 Task: Search one way flight ticket for 3 adults, 3 children in premium economy from Harrisburg: Harrisburg International Airport to Rockford: Chicago Rockford International Airport(was Northwest Chicagoland Regional Airport At Rockford) on 5-1-2023. Choice of flights is Delta. Number of bags: 1 carry on bag. Price is upto 74000. Outbound departure time preference is 11:00.
Action: Mouse moved to (219, 406)
Screenshot: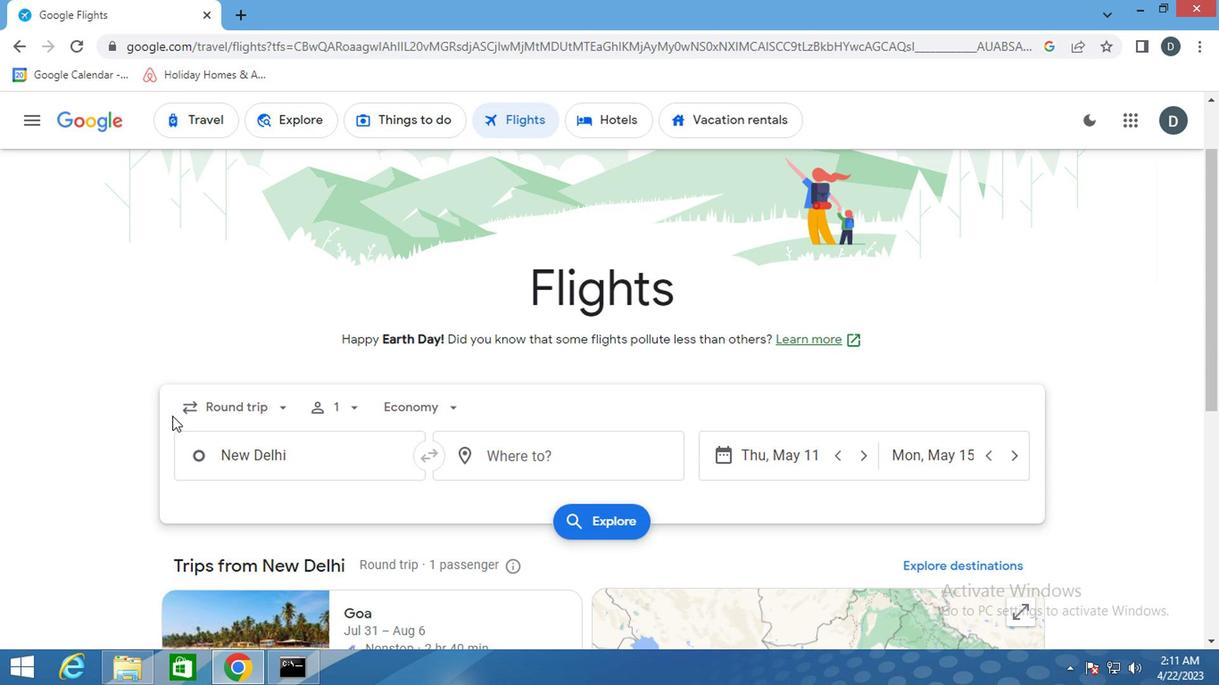 
Action: Mouse pressed left at (219, 406)
Screenshot: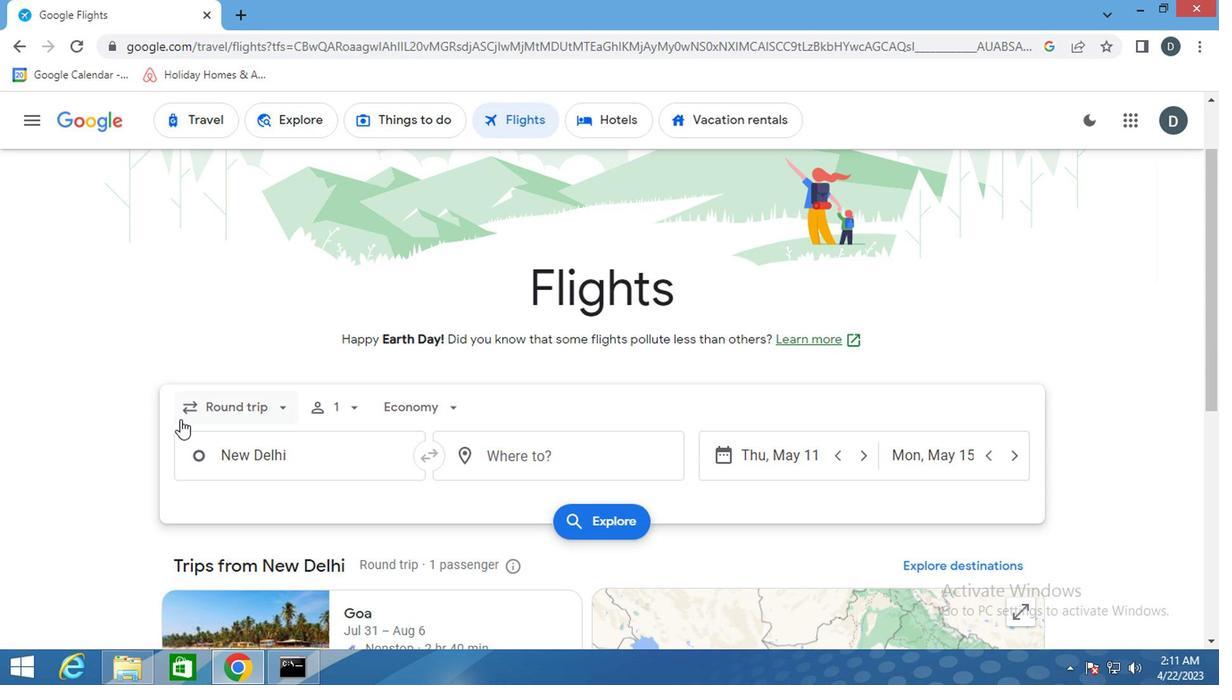 
Action: Mouse moved to (249, 487)
Screenshot: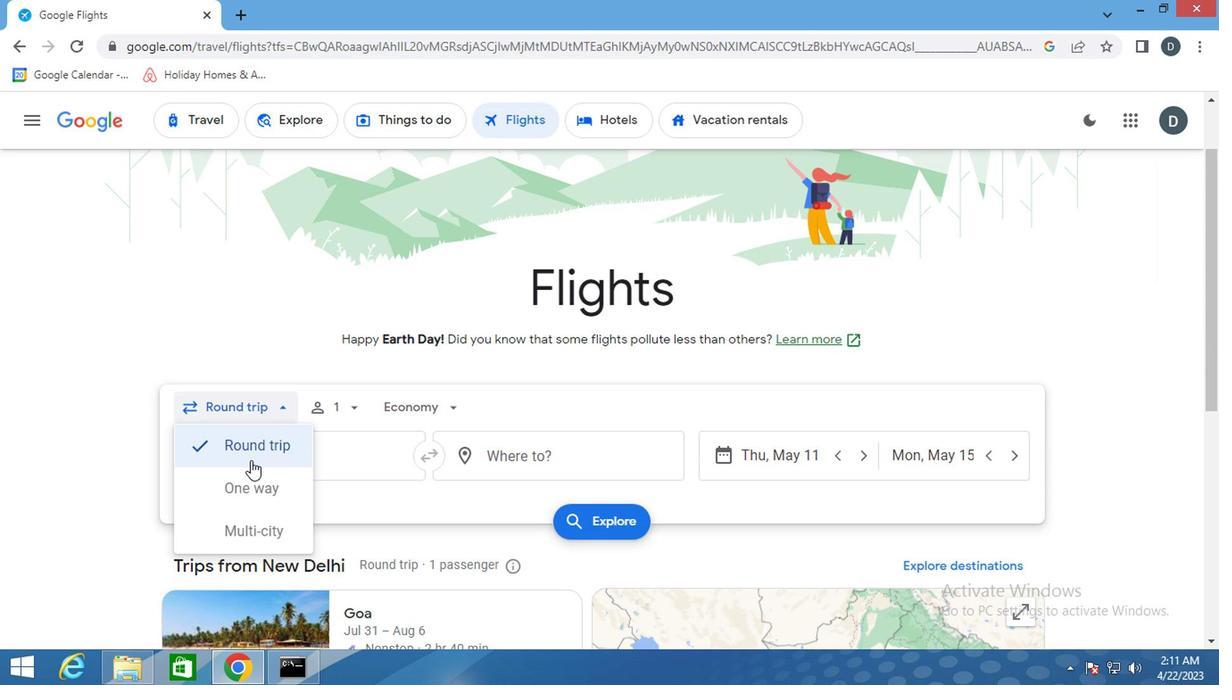 
Action: Mouse pressed left at (249, 487)
Screenshot: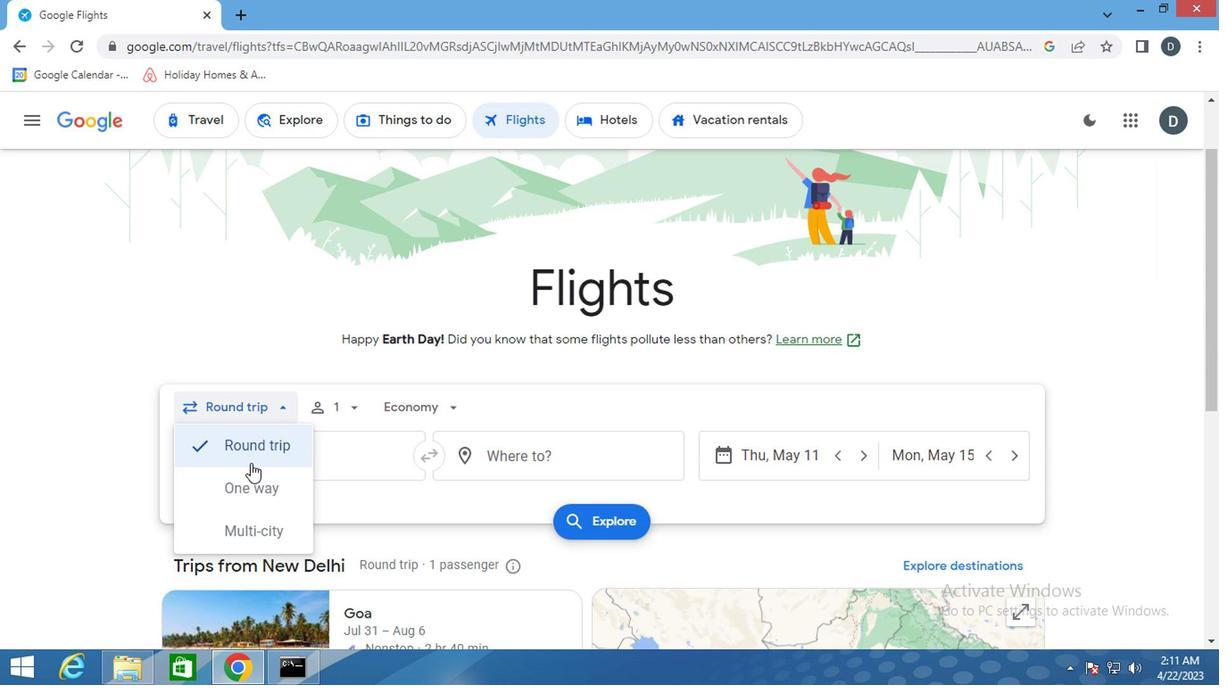 
Action: Mouse moved to (340, 408)
Screenshot: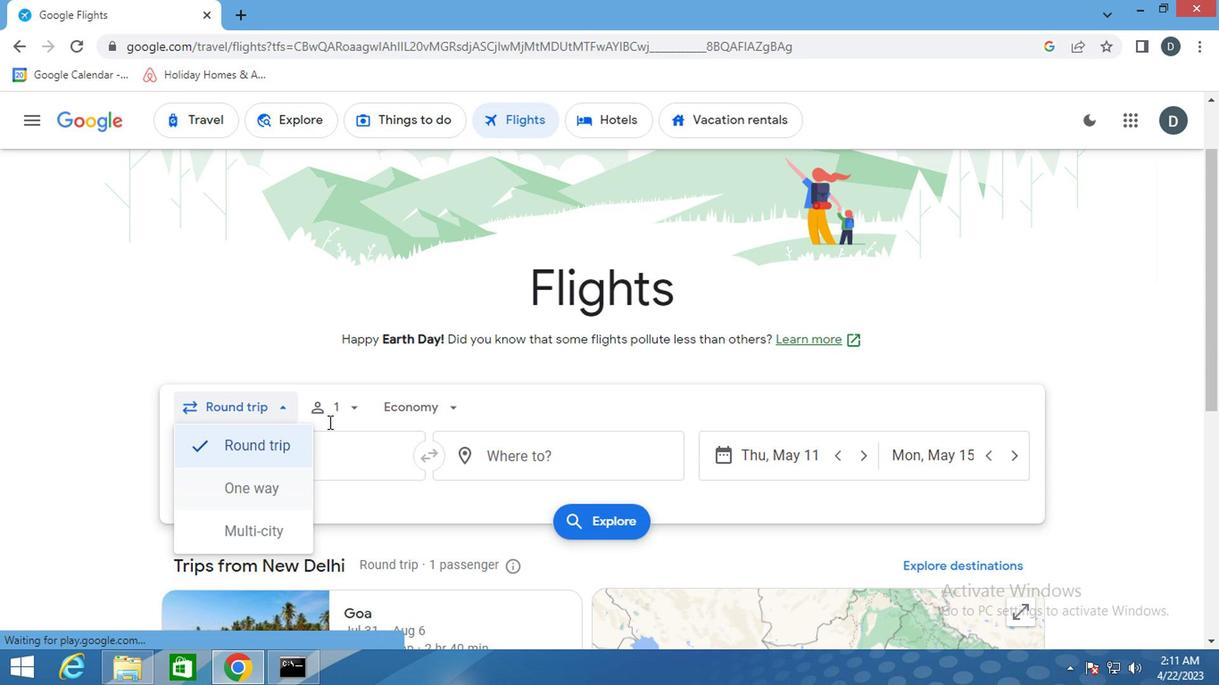 
Action: Mouse pressed left at (340, 408)
Screenshot: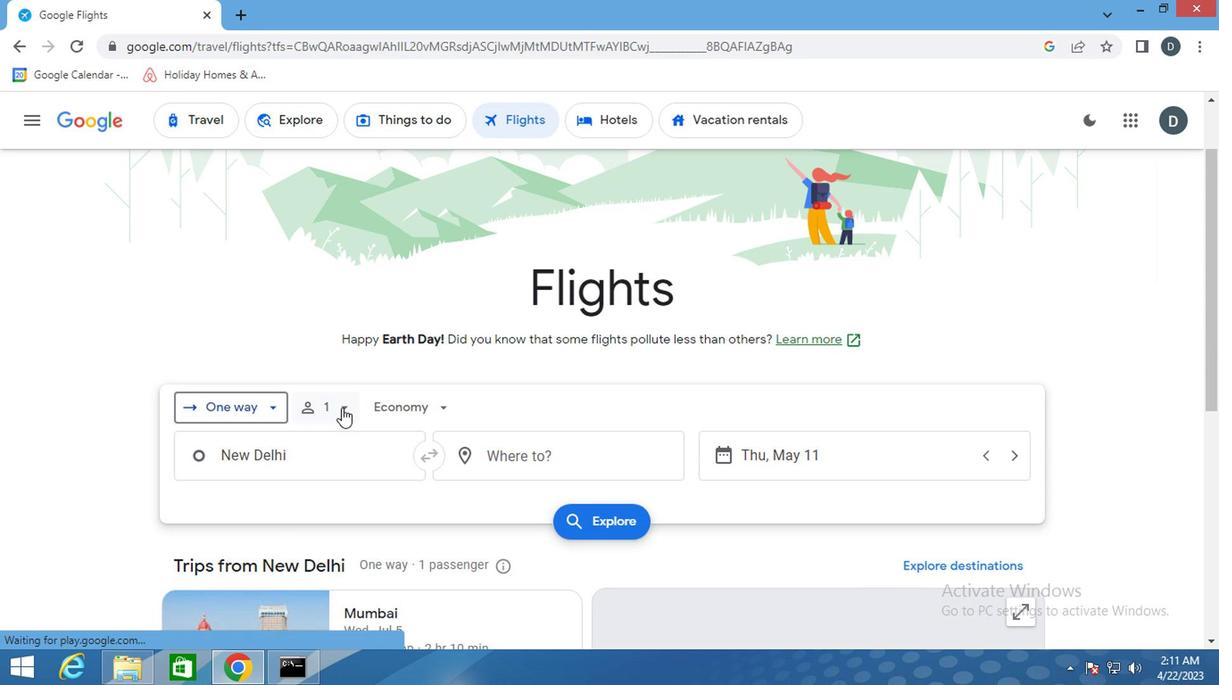 
Action: Mouse moved to (478, 451)
Screenshot: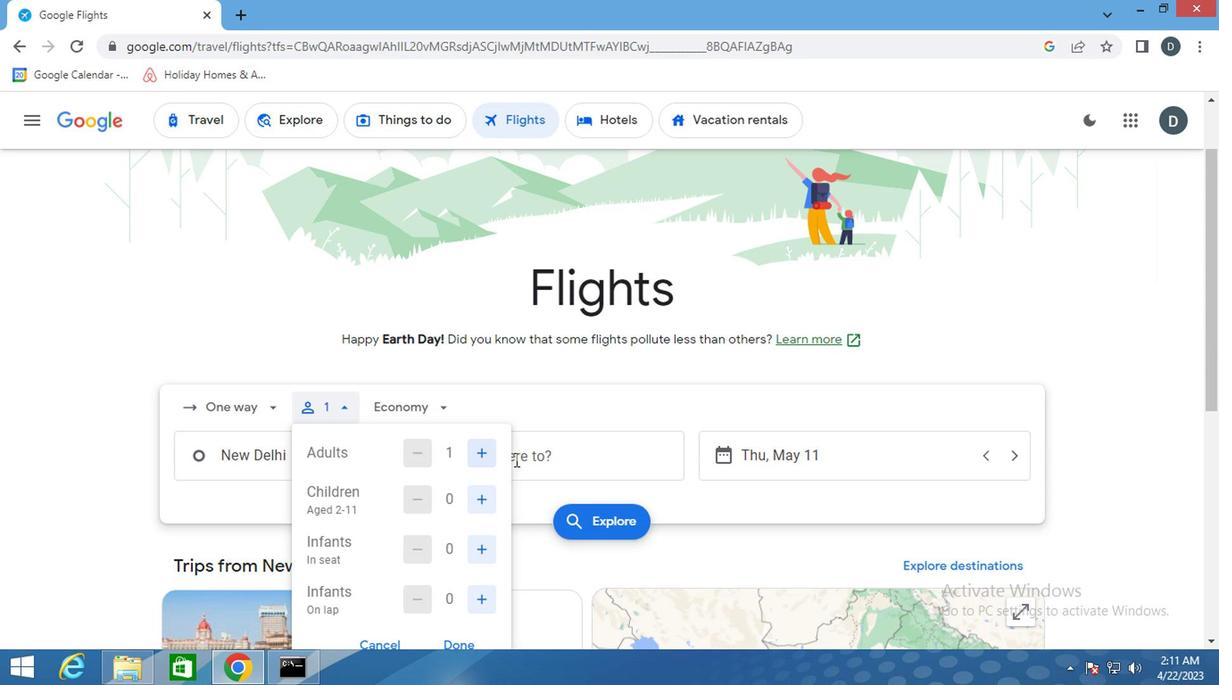
Action: Mouse pressed left at (478, 451)
Screenshot: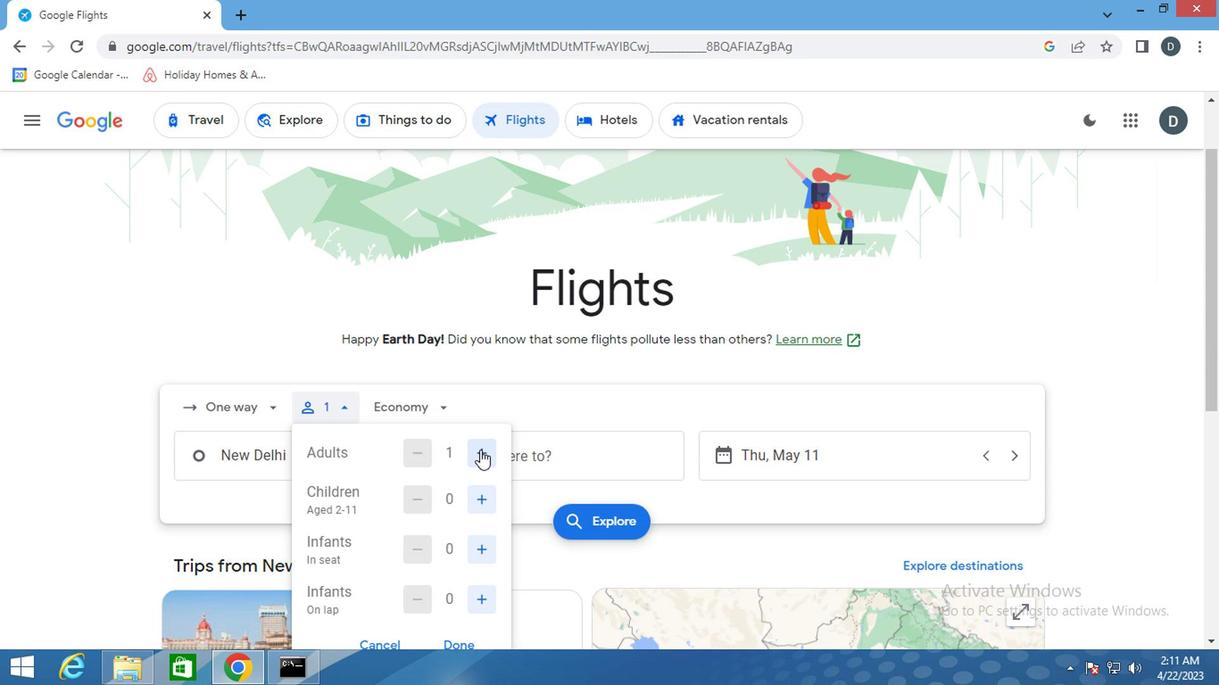 
Action: Mouse pressed left at (478, 451)
Screenshot: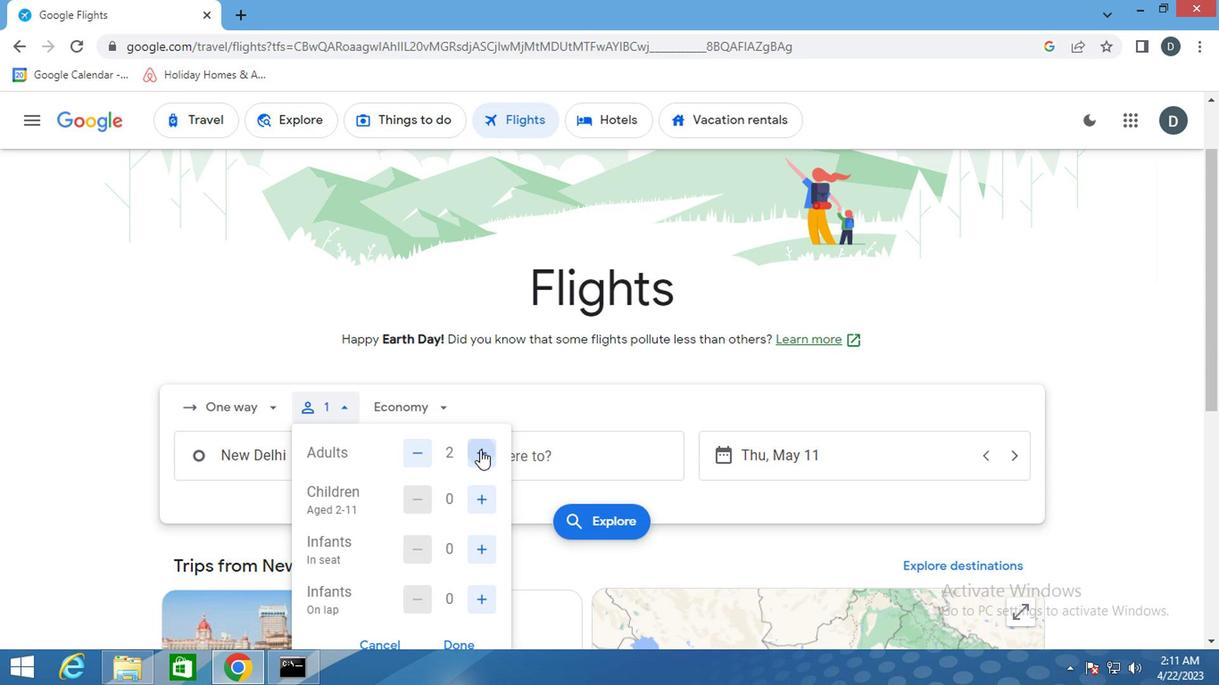 
Action: Mouse moved to (474, 501)
Screenshot: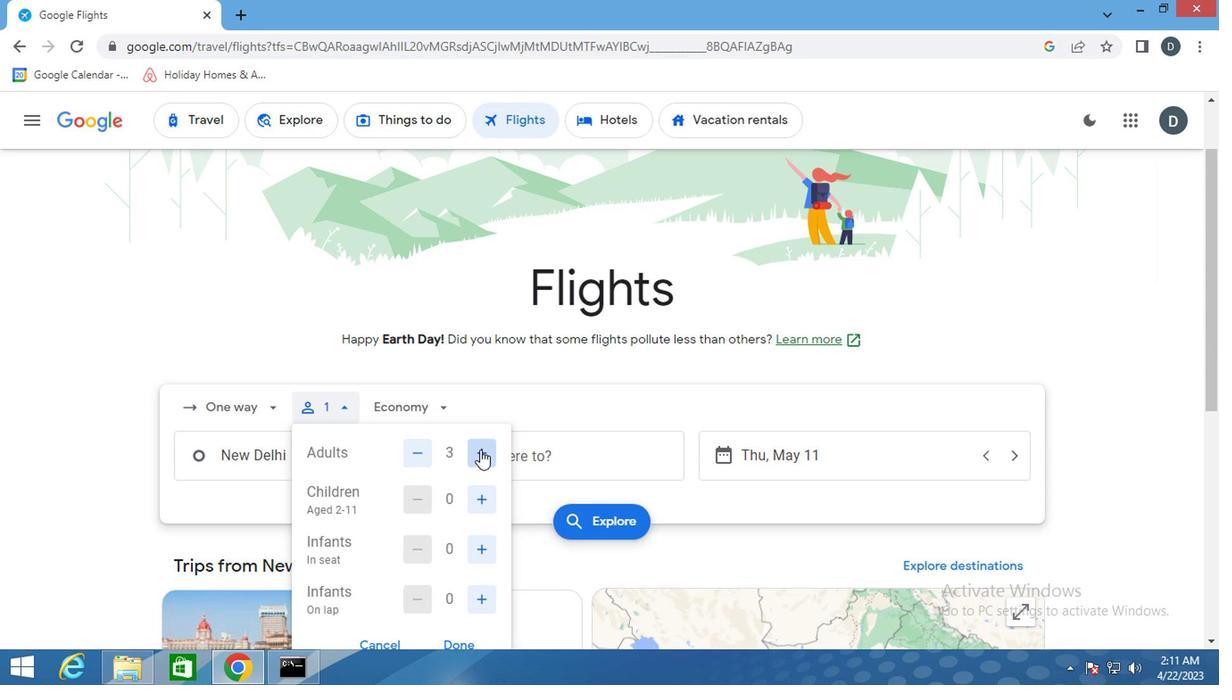 
Action: Mouse pressed left at (474, 501)
Screenshot: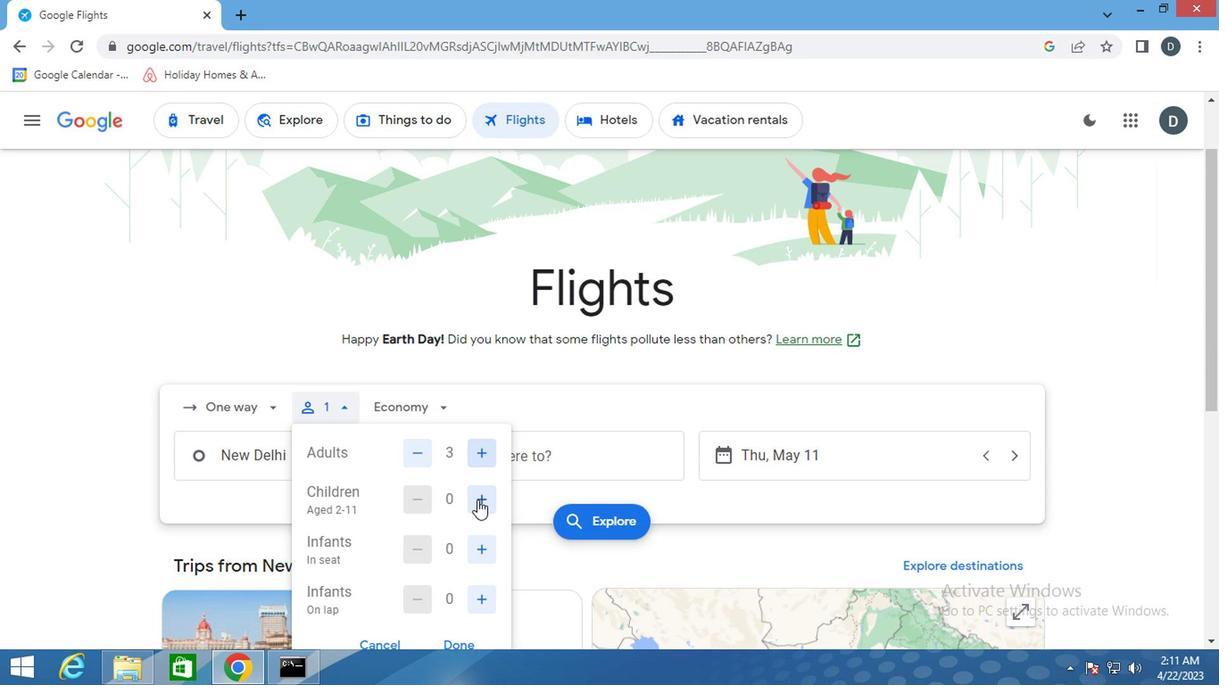 
Action: Mouse pressed left at (474, 501)
Screenshot: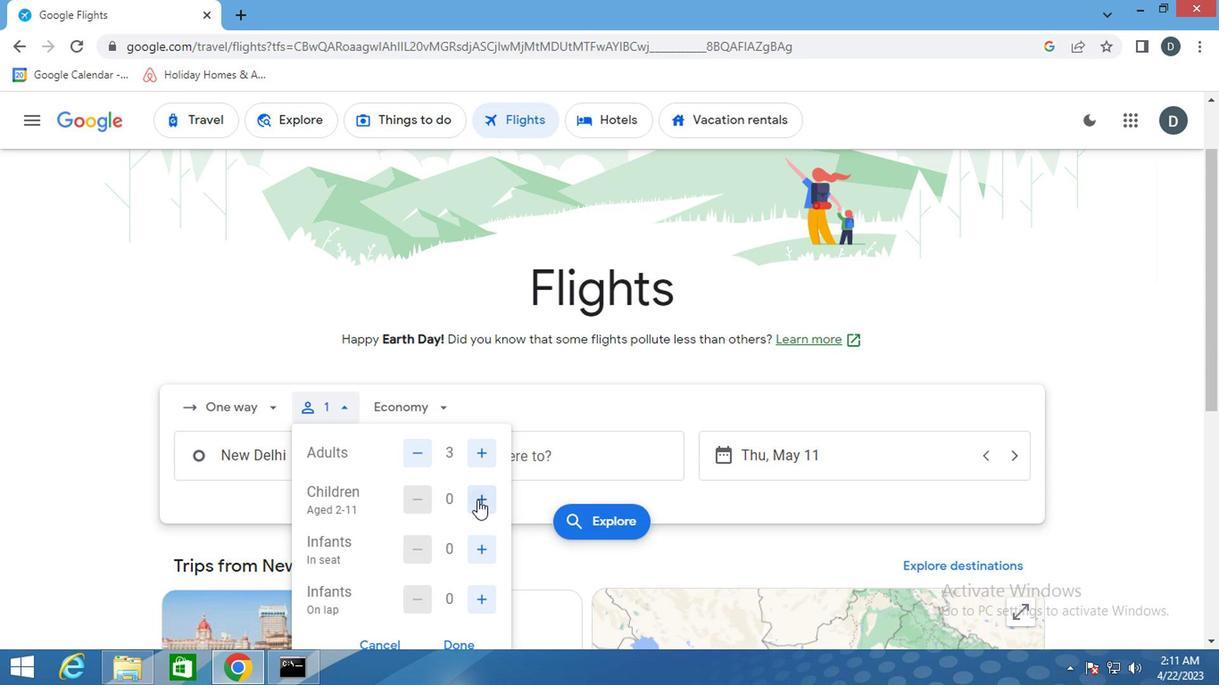 
Action: Mouse pressed left at (474, 501)
Screenshot: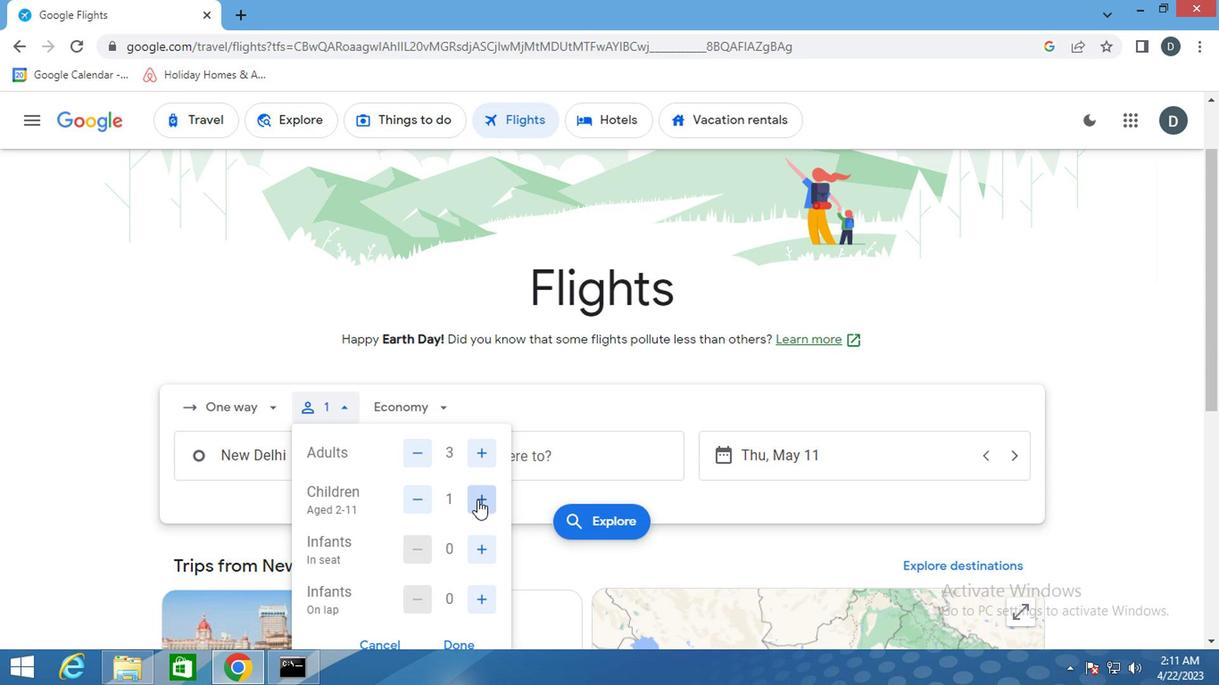 
Action: Mouse moved to (445, 643)
Screenshot: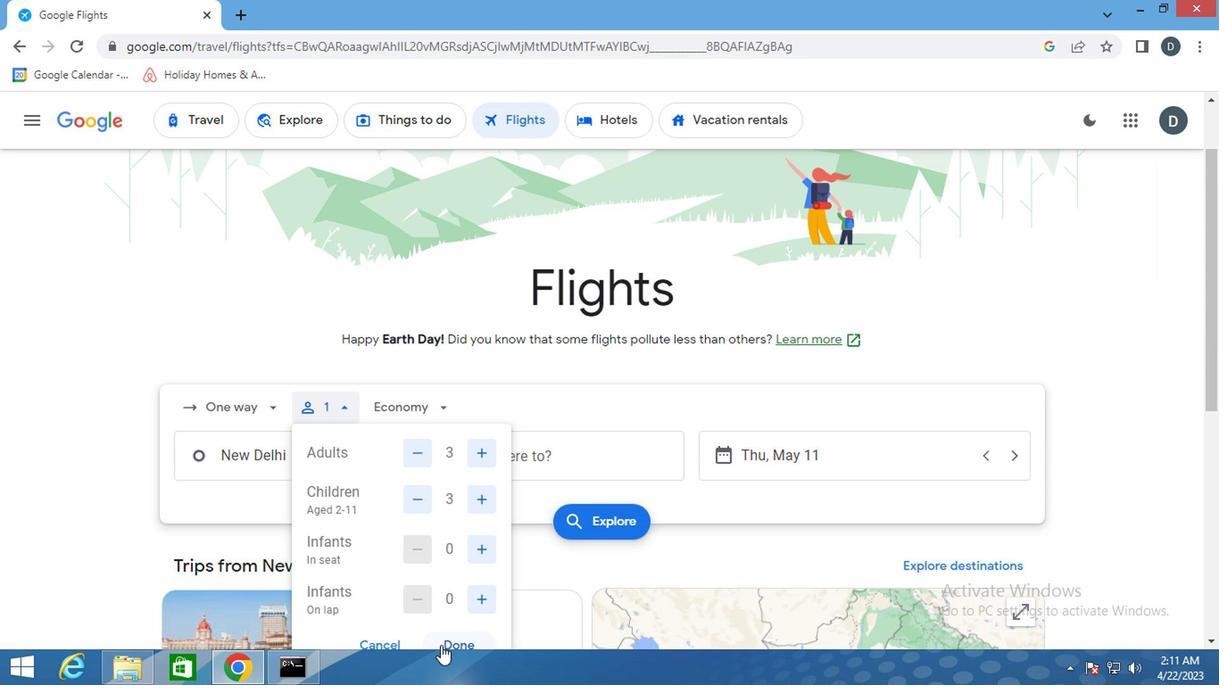
Action: Mouse pressed left at (445, 643)
Screenshot: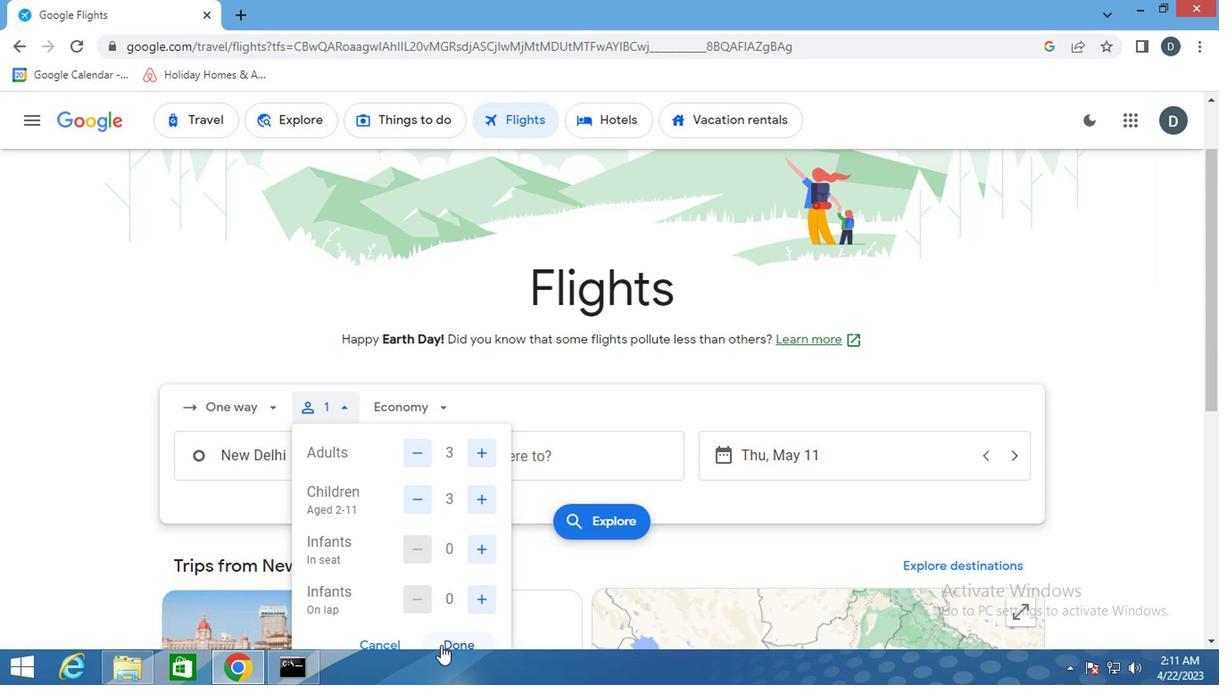 
Action: Mouse moved to (414, 413)
Screenshot: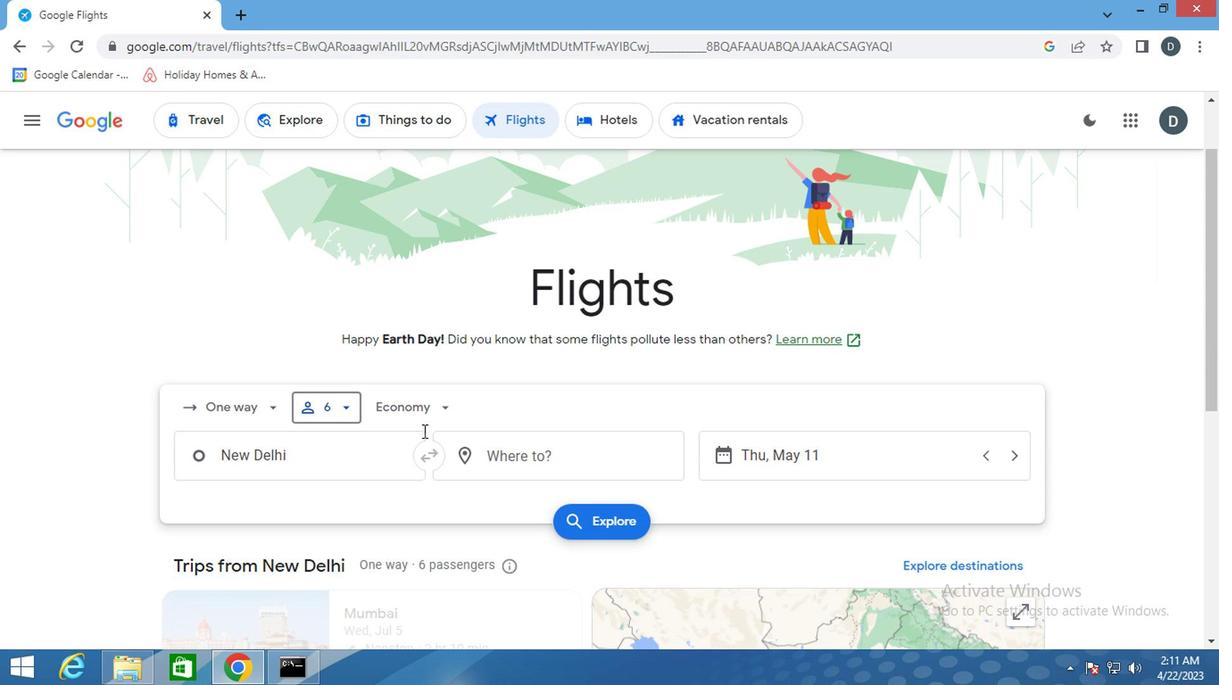
Action: Mouse pressed left at (414, 413)
Screenshot: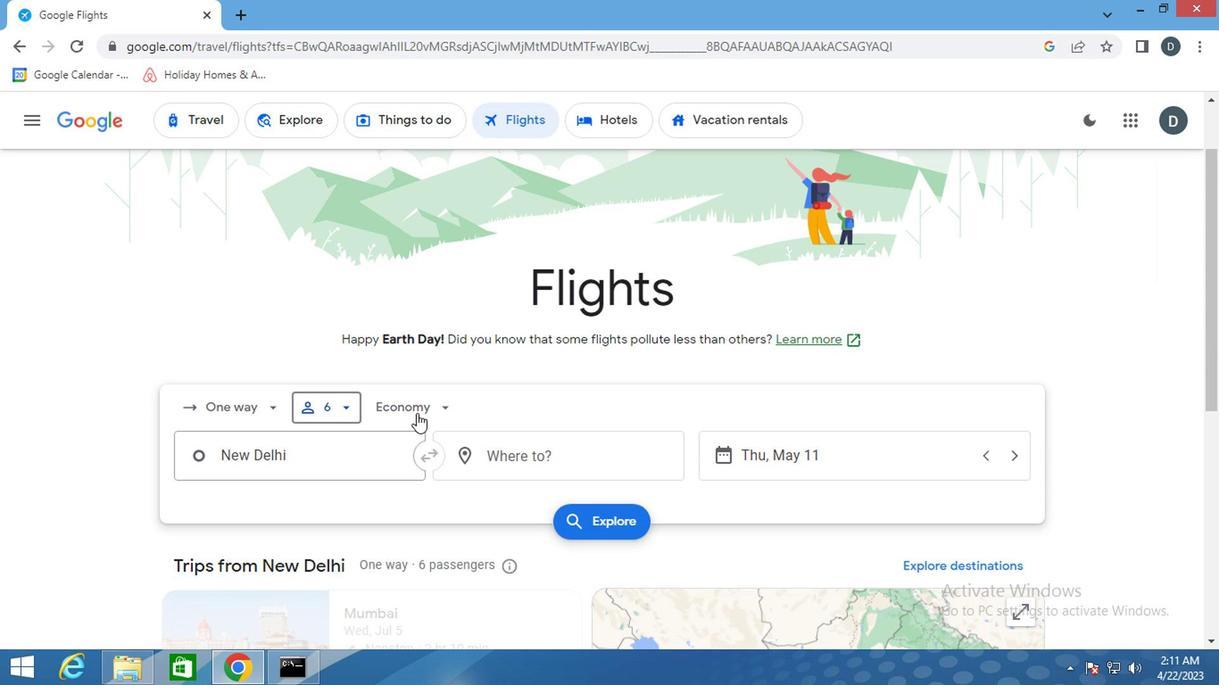 
Action: Mouse moved to (478, 492)
Screenshot: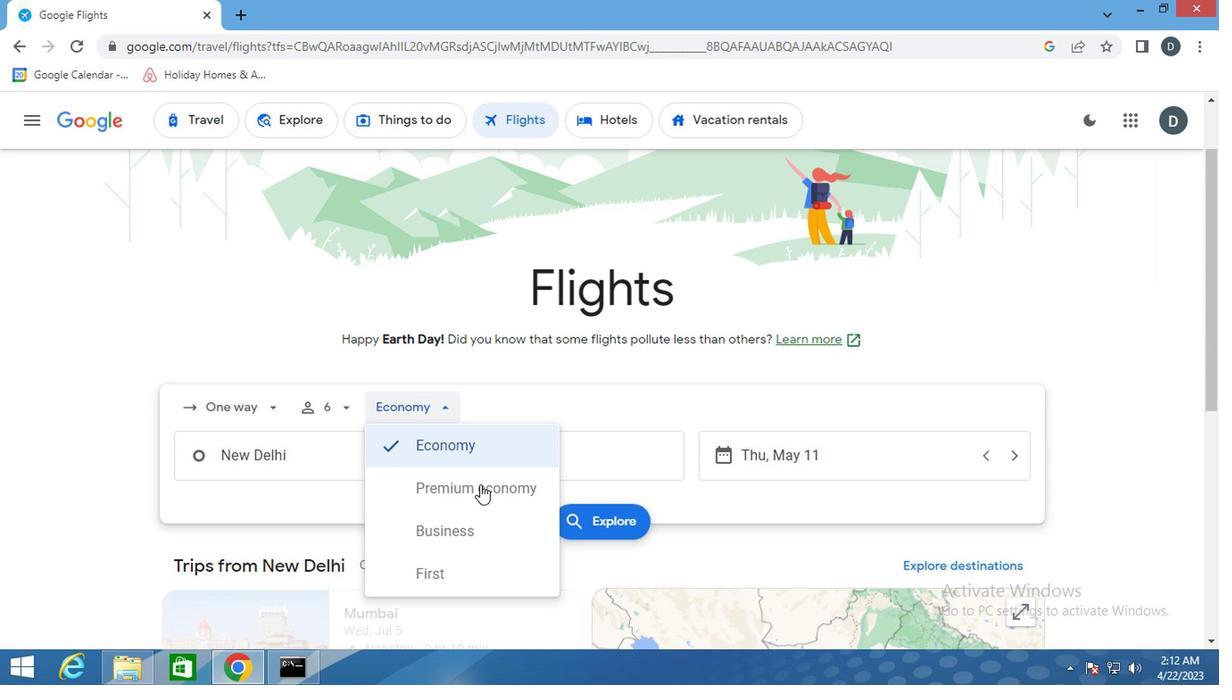 
Action: Mouse pressed left at (478, 492)
Screenshot: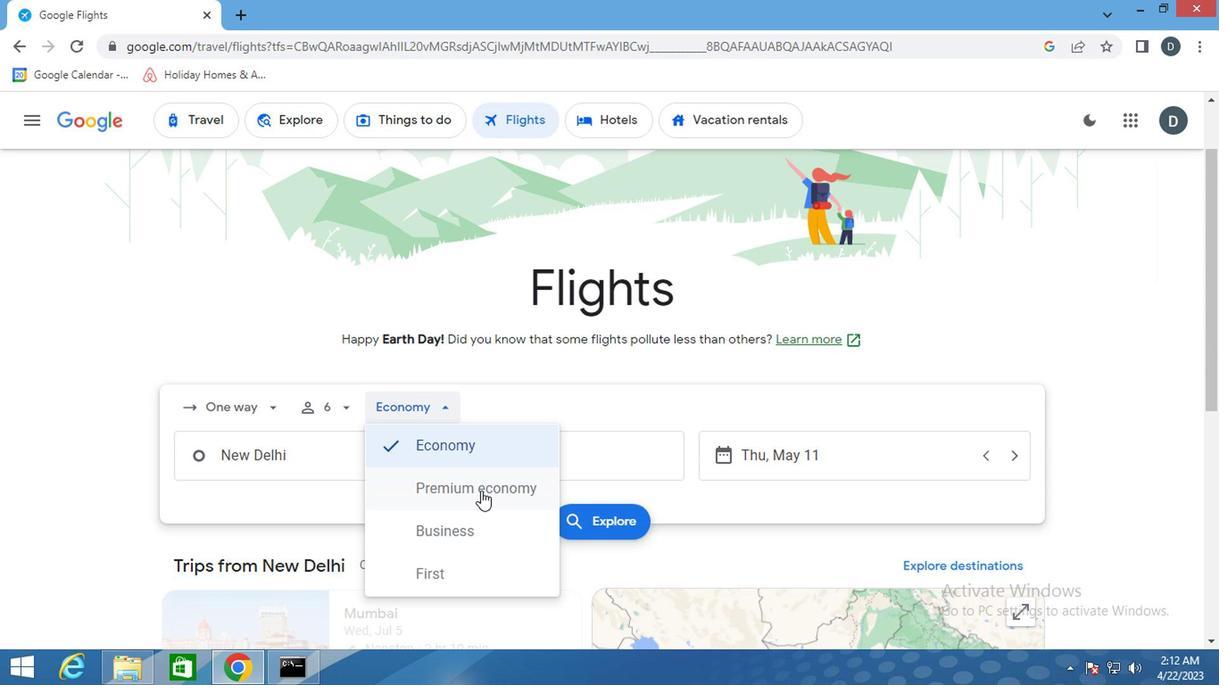 
Action: Mouse moved to (325, 470)
Screenshot: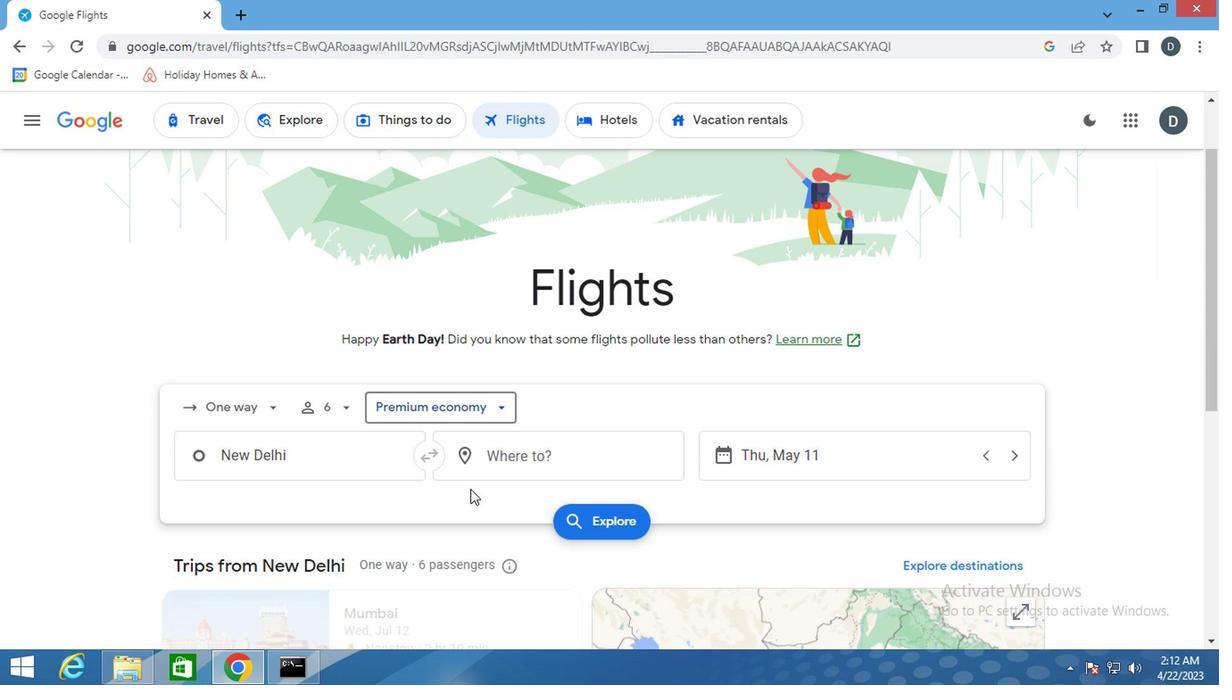 
Action: Mouse pressed left at (325, 470)
Screenshot: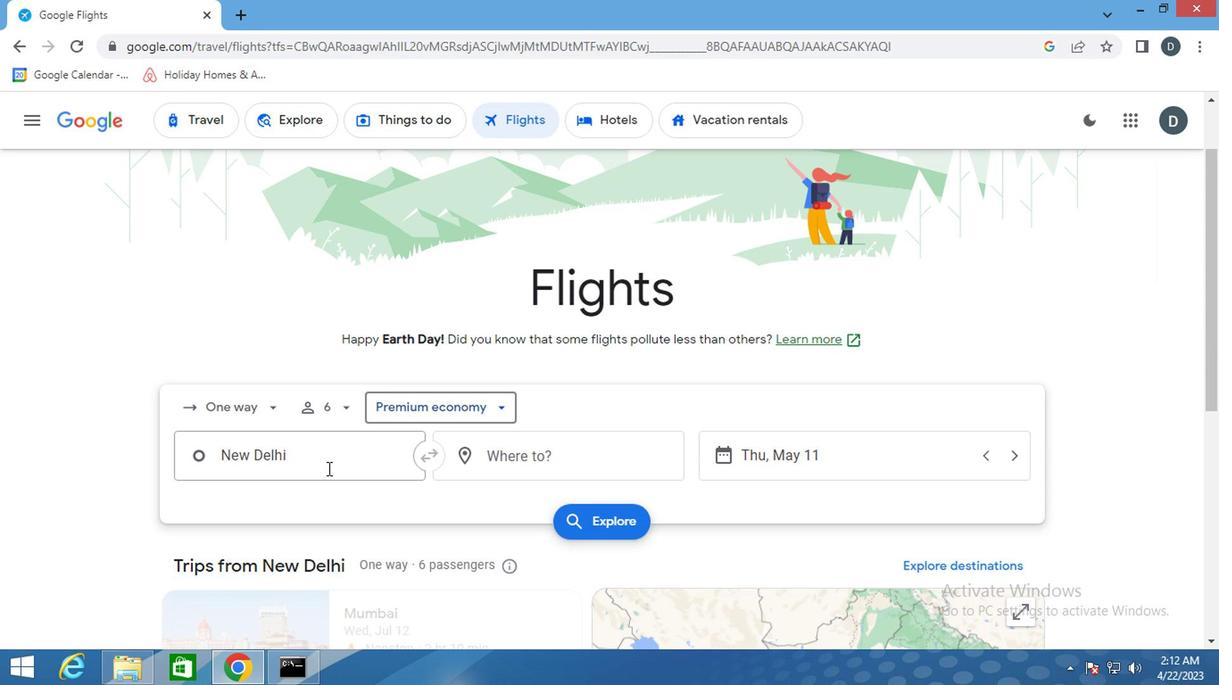 
Action: Mouse moved to (325, 470)
Screenshot: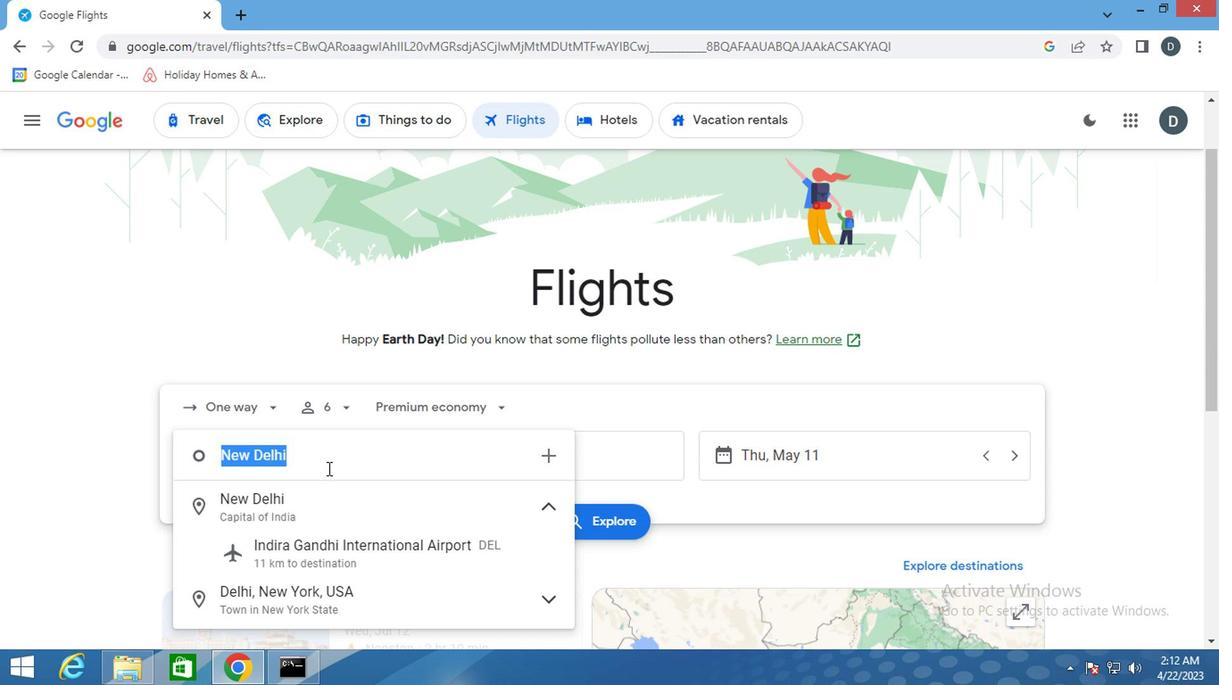 
Action: Key pressed <Key.shift>HARRISBURG
Screenshot: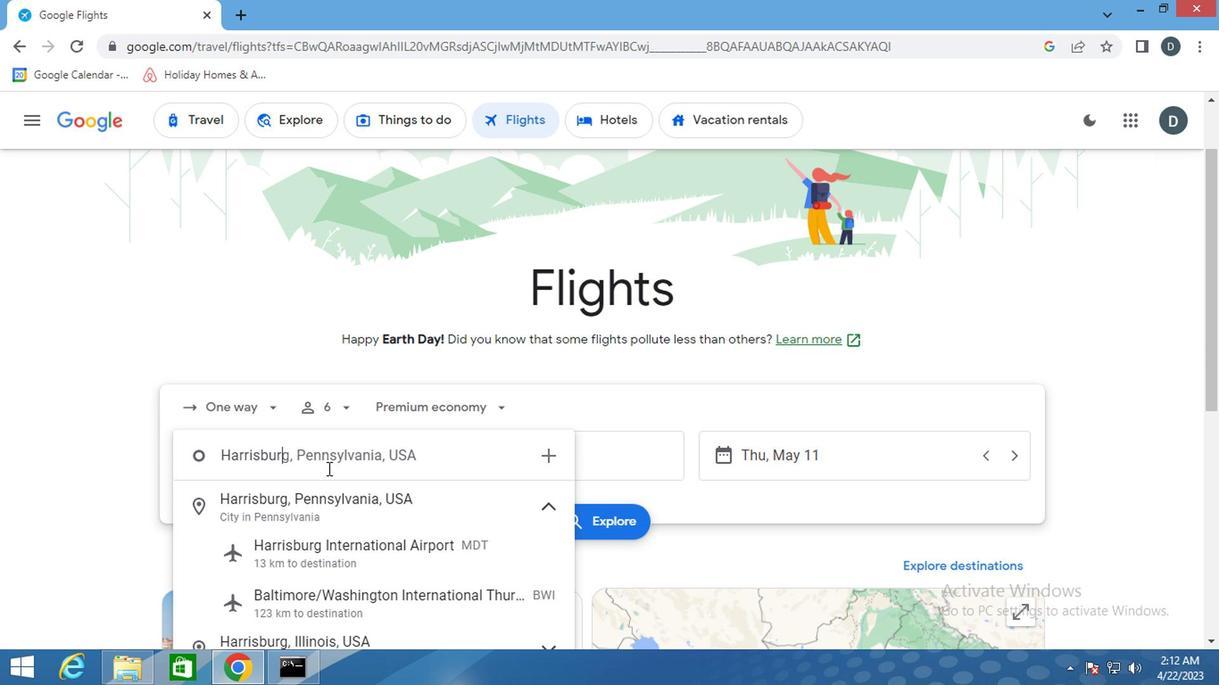 
Action: Mouse moved to (356, 554)
Screenshot: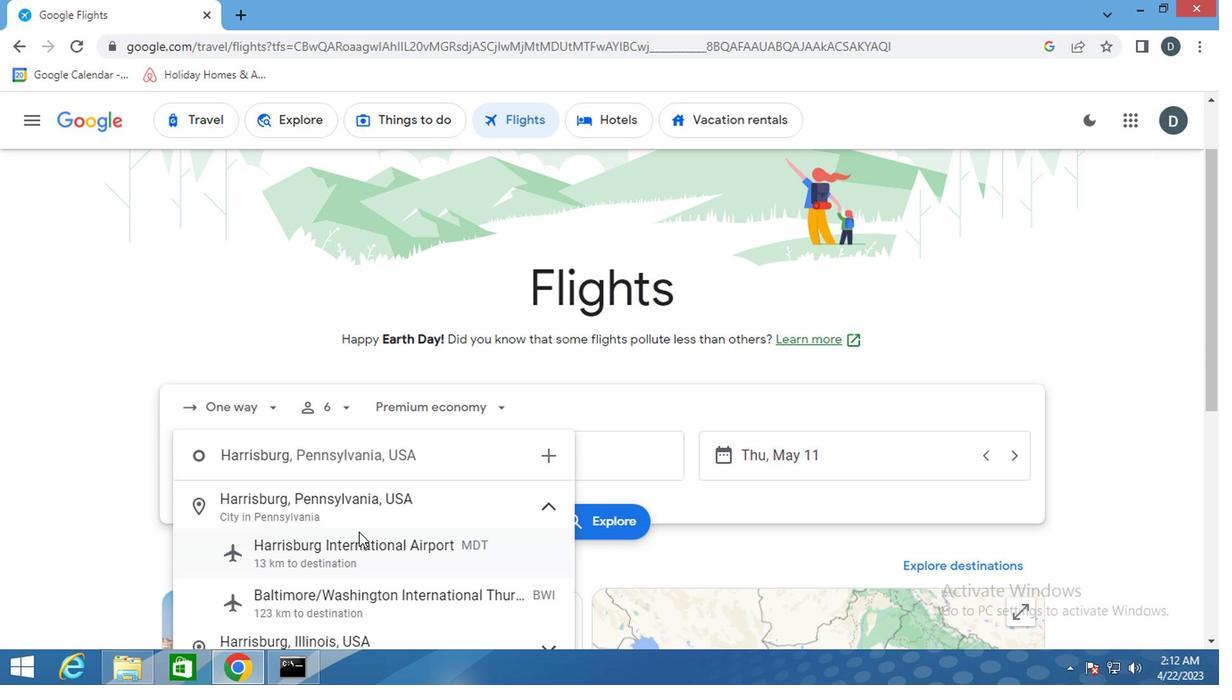 
Action: Mouse pressed left at (356, 554)
Screenshot: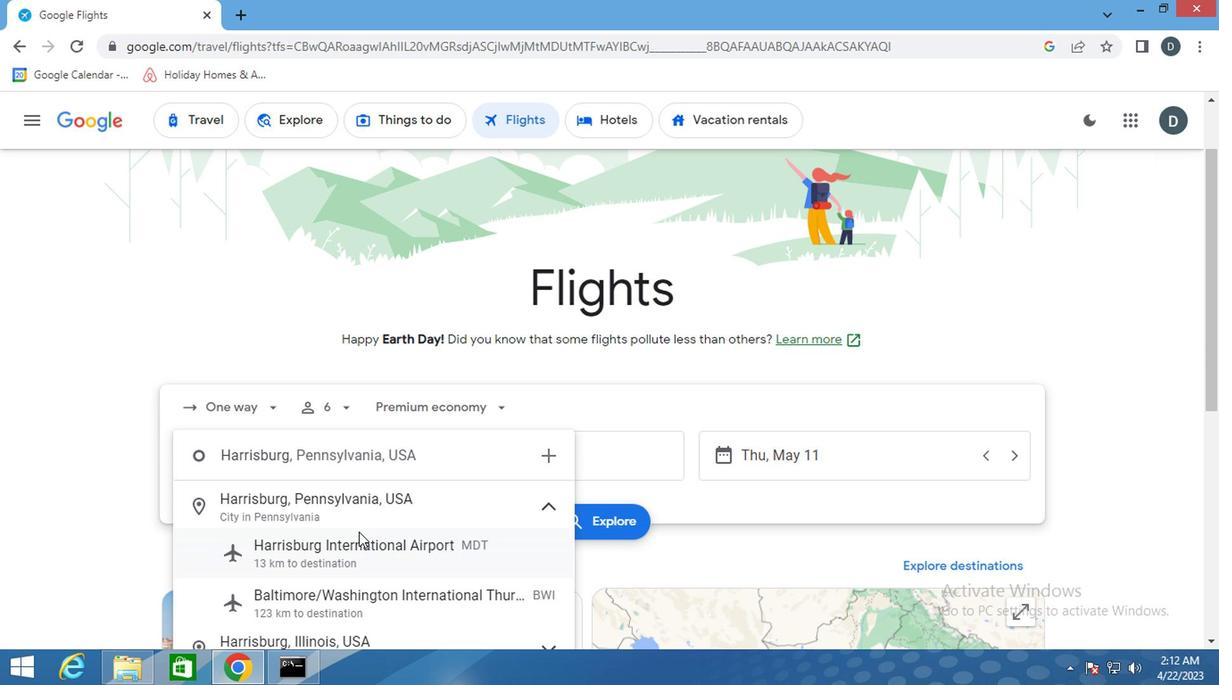 
Action: Mouse moved to (535, 468)
Screenshot: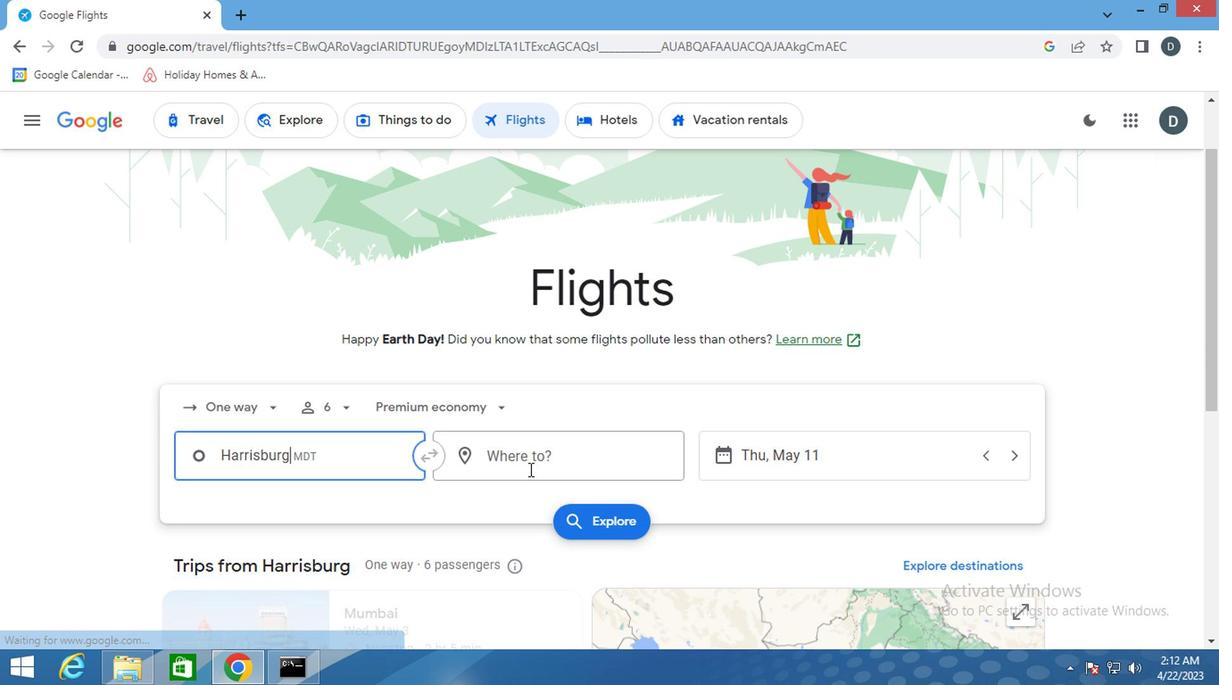 
Action: Mouse pressed left at (535, 468)
Screenshot: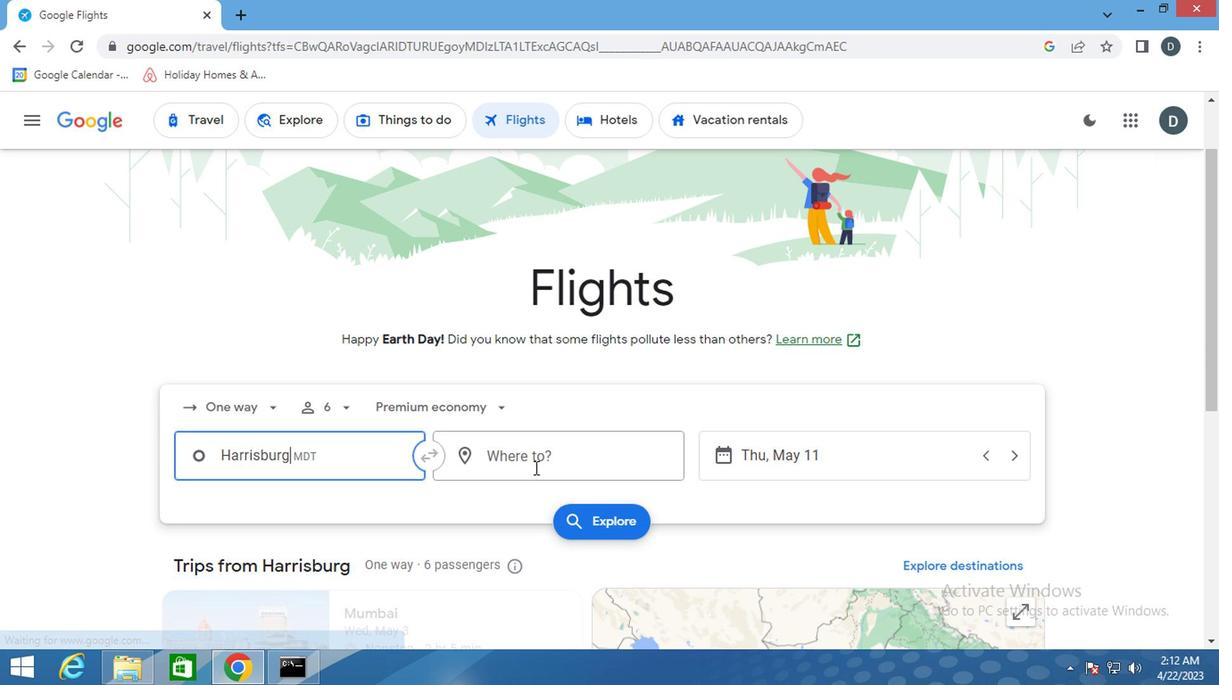 
Action: Key pressed <Key.shift>ROCKFORD
Screenshot: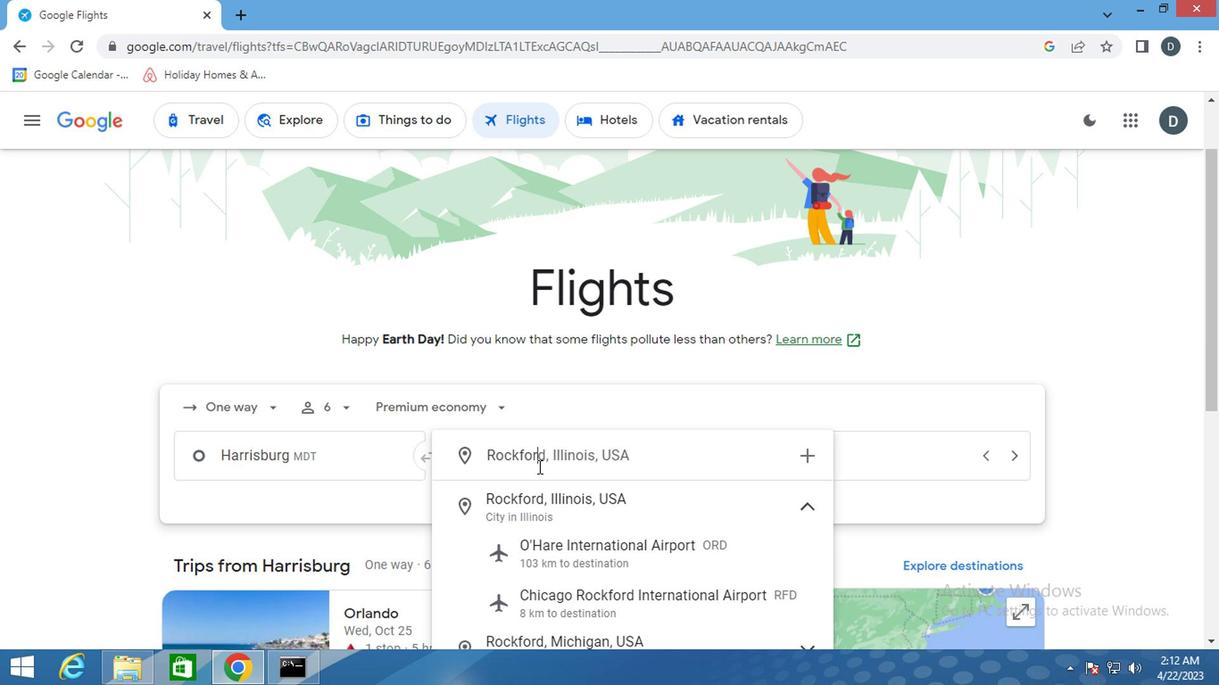 
Action: Mouse moved to (600, 598)
Screenshot: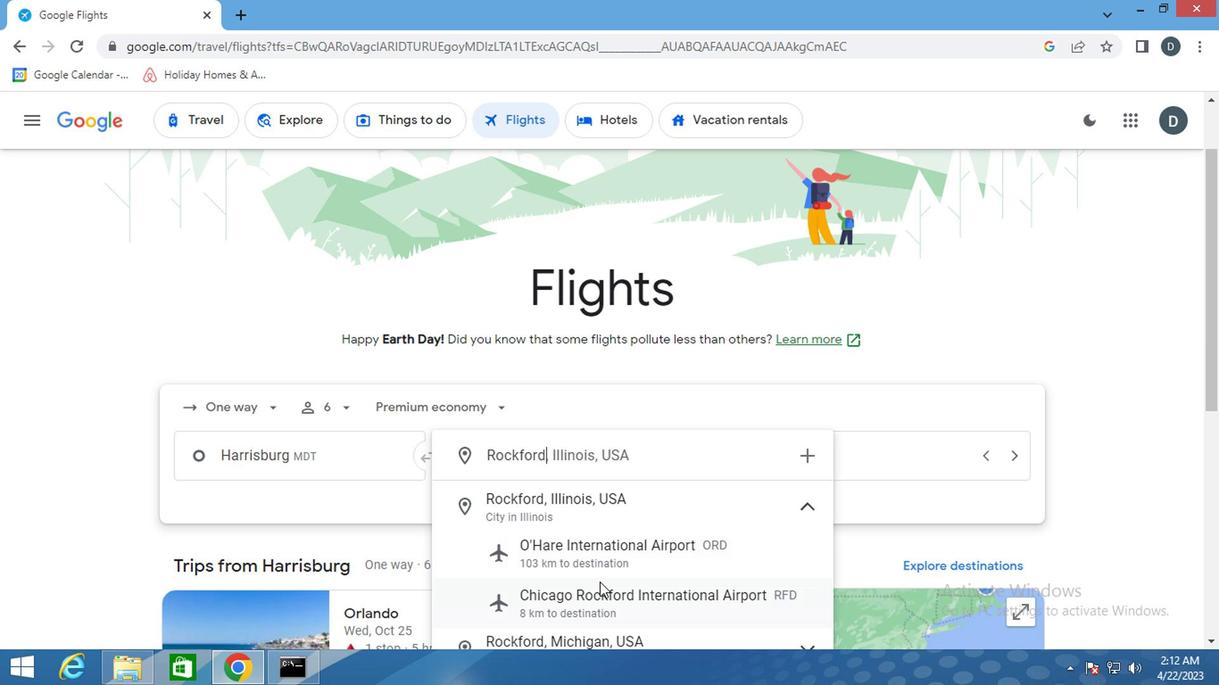 
Action: Mouse pressed left at (600, 598)
Screenshot: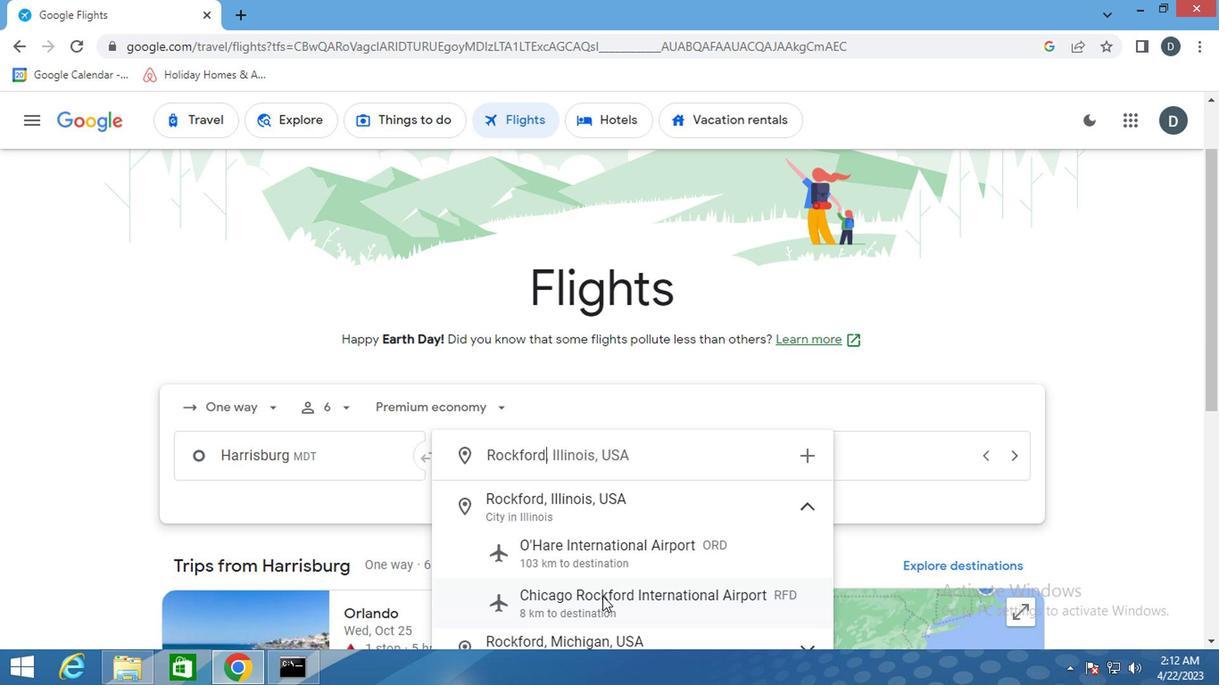
Action: Mouse moved to (789, 465)
Screenshot: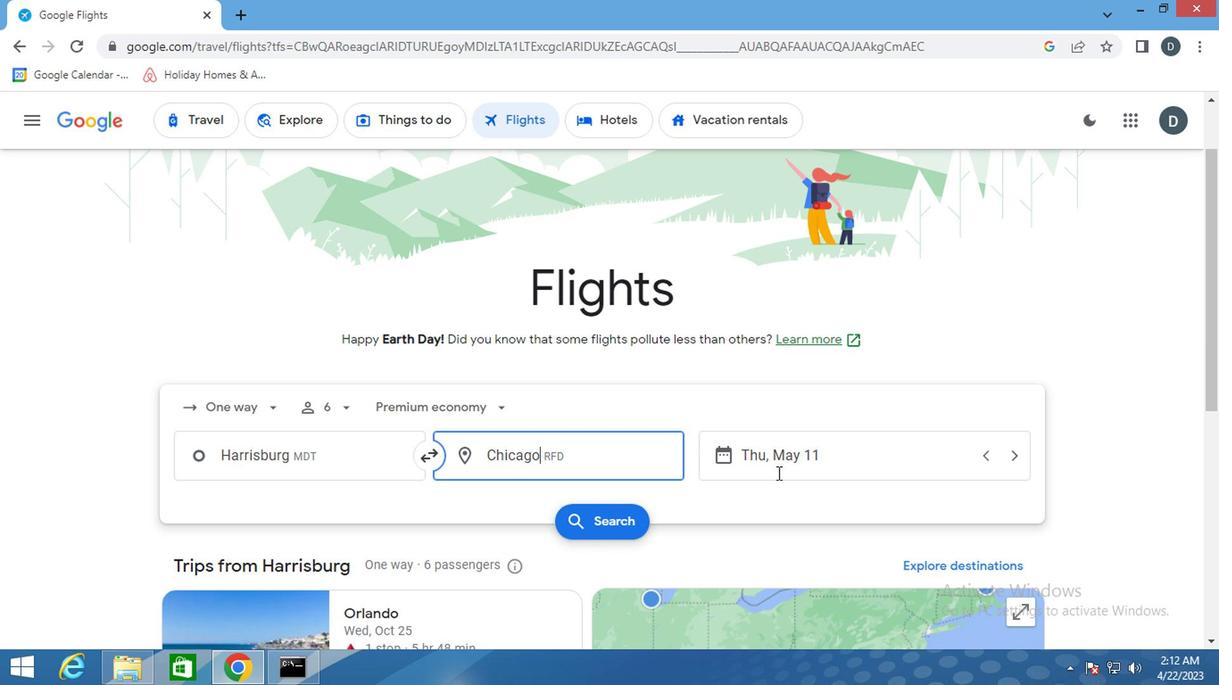 
Action: Mouse pressed left at (789, 465)
Screenshot: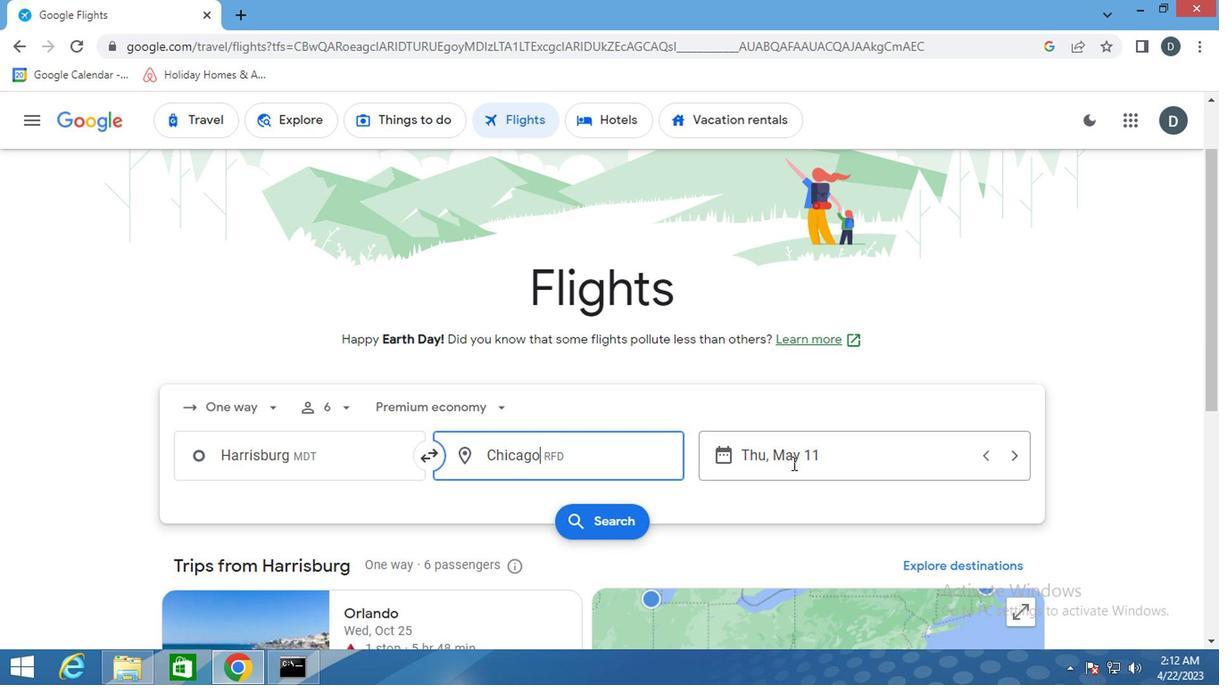 
Action: Mouse moved to (779, 321)
Screenshot: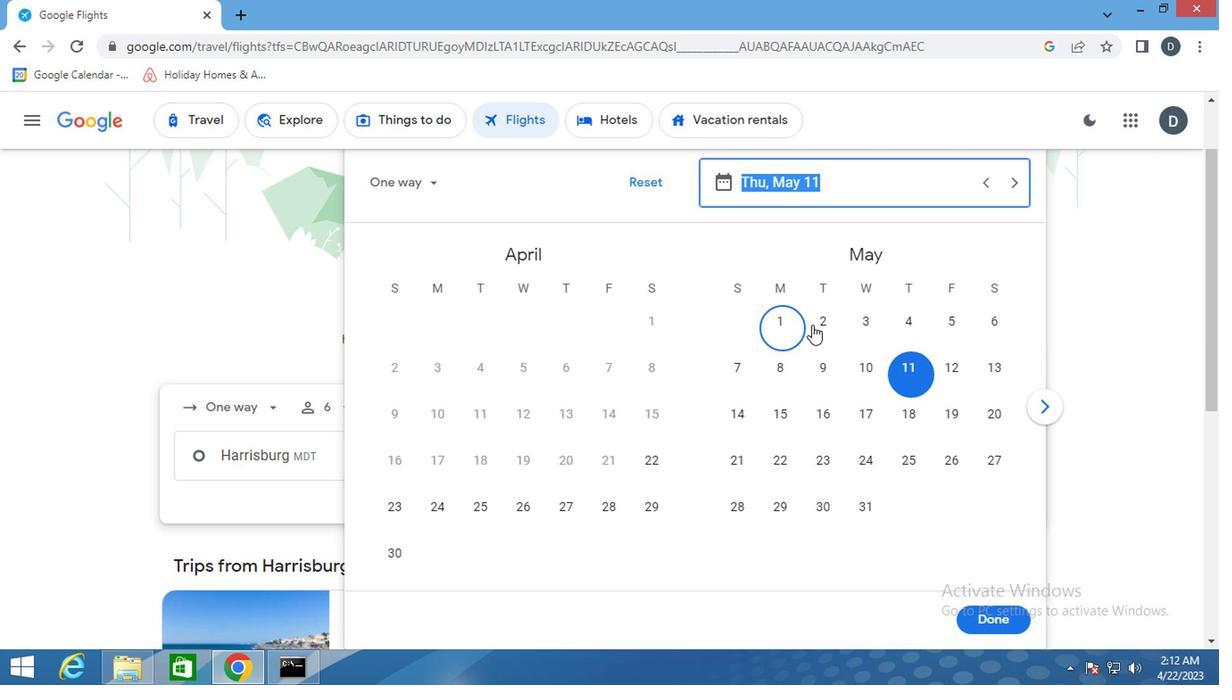 
Action: Mouse pressed left at (779, 321)
Screenshot: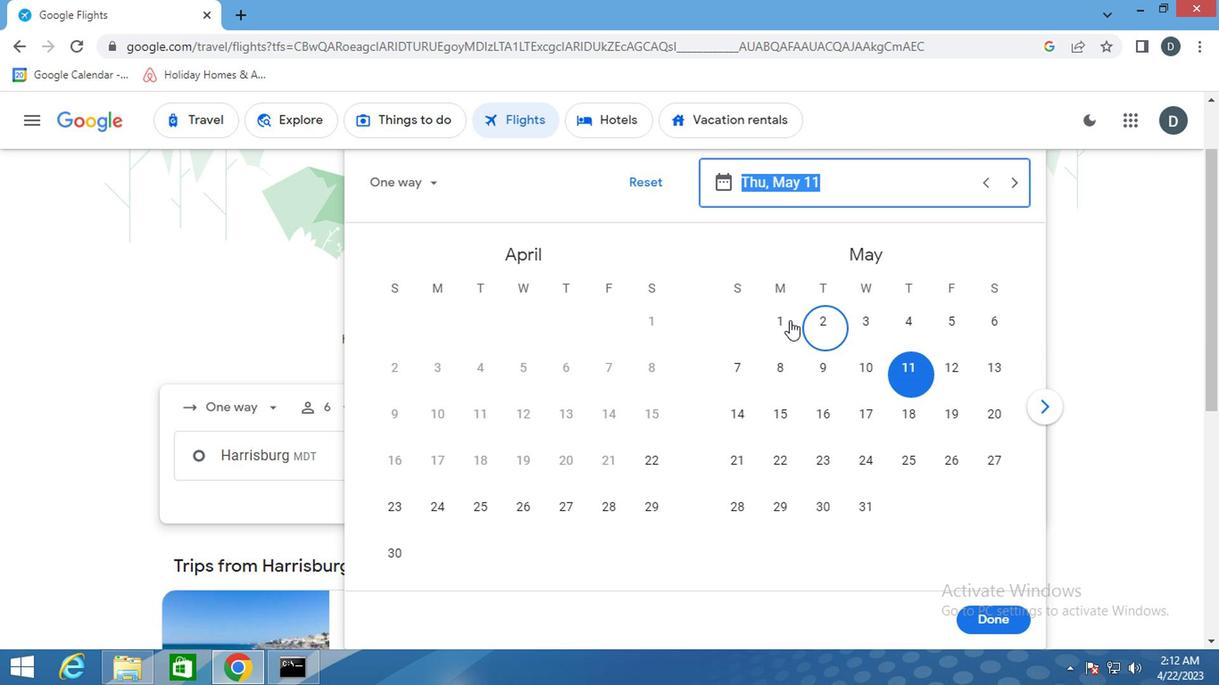 
Action: Mouse moved to (1000, 612)
Screenshot: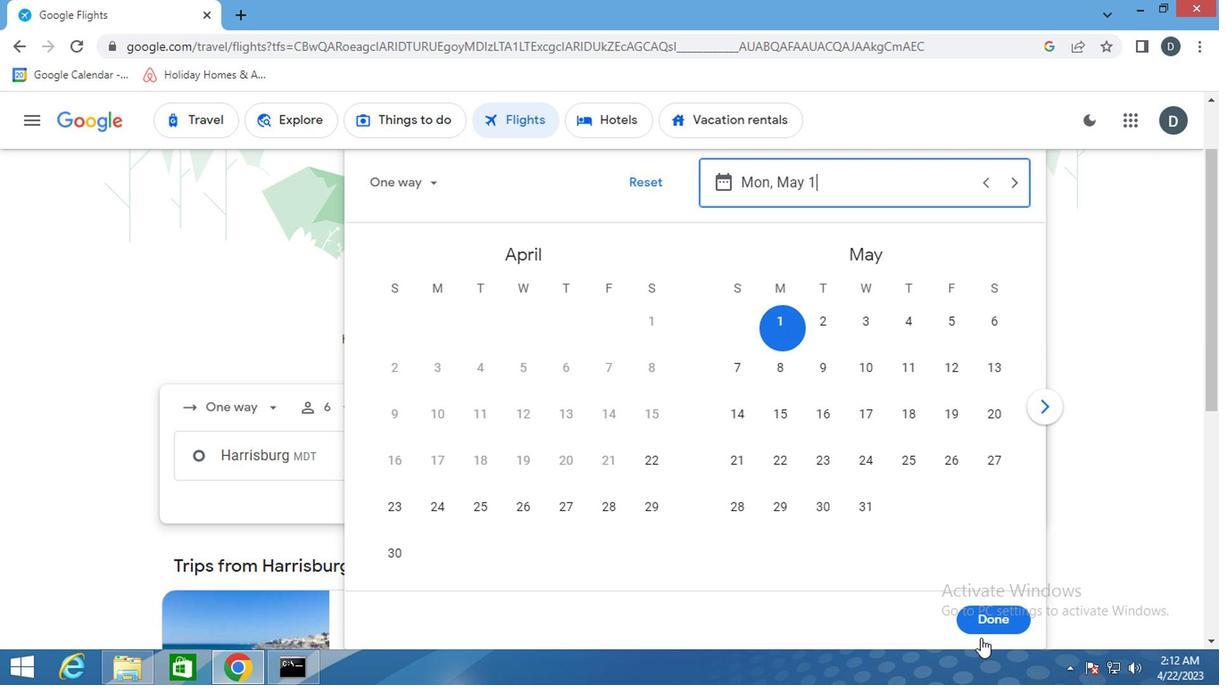 
Action: Mouse pressed left at (1000, 612)
Screenshot: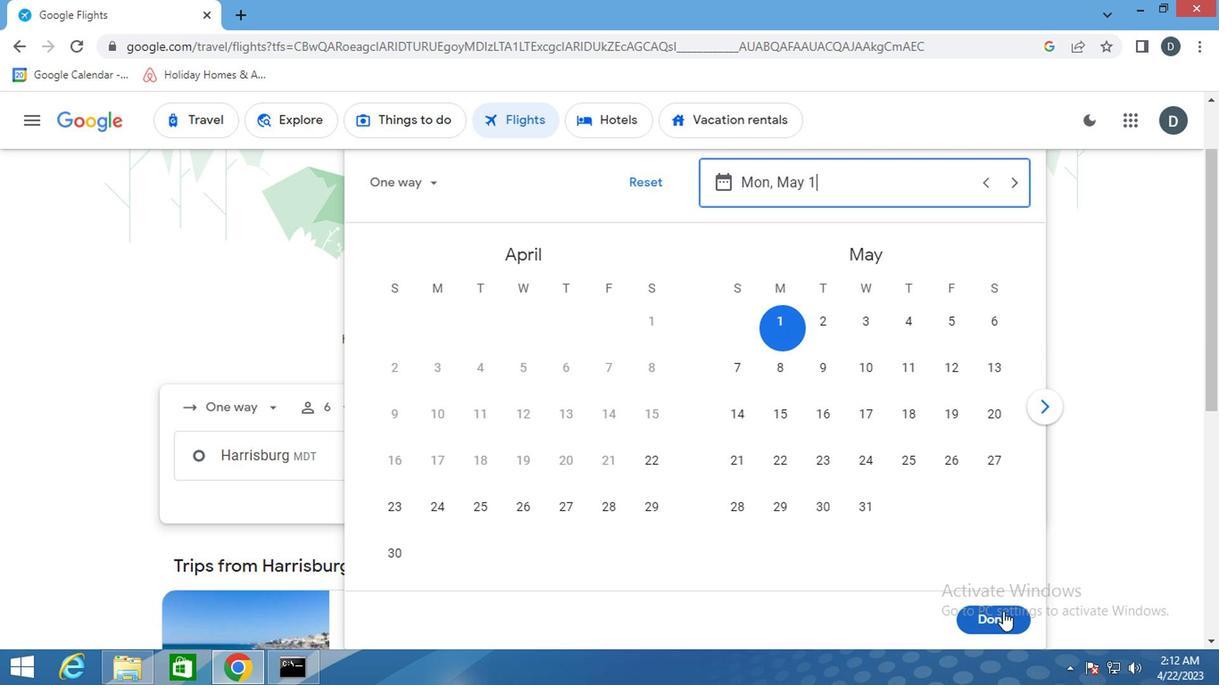 
Action: Mouse moved to (616, 520)
Screenshot: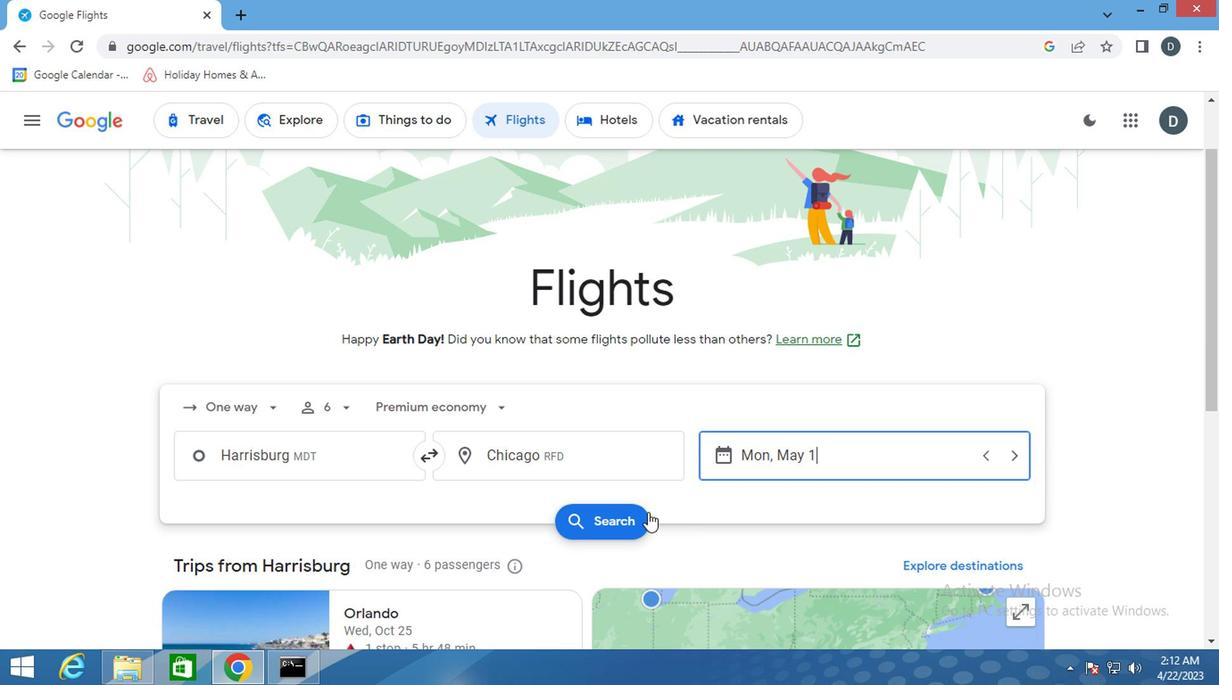 
Action: Mouse pressed left at (616, 520)
Screenshot: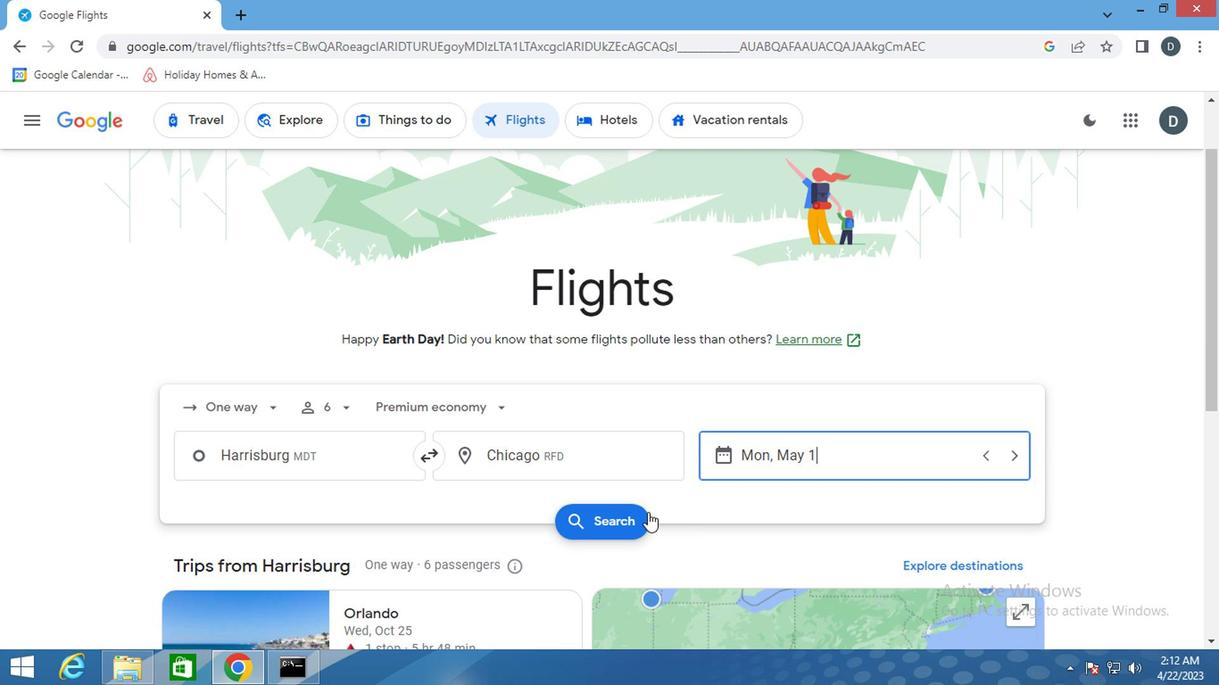 
Action: Mouse moved to (218, 297)
Screenshot: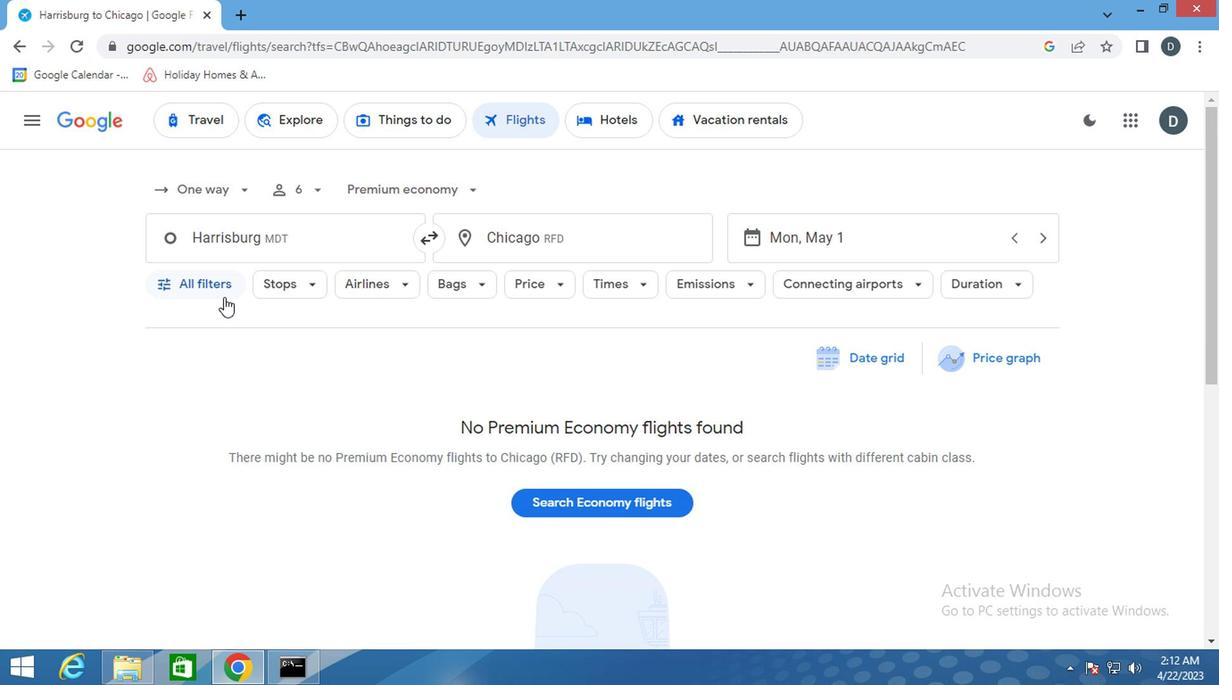 
Action: Mouse pressed left at (218, 297)
Screenshot: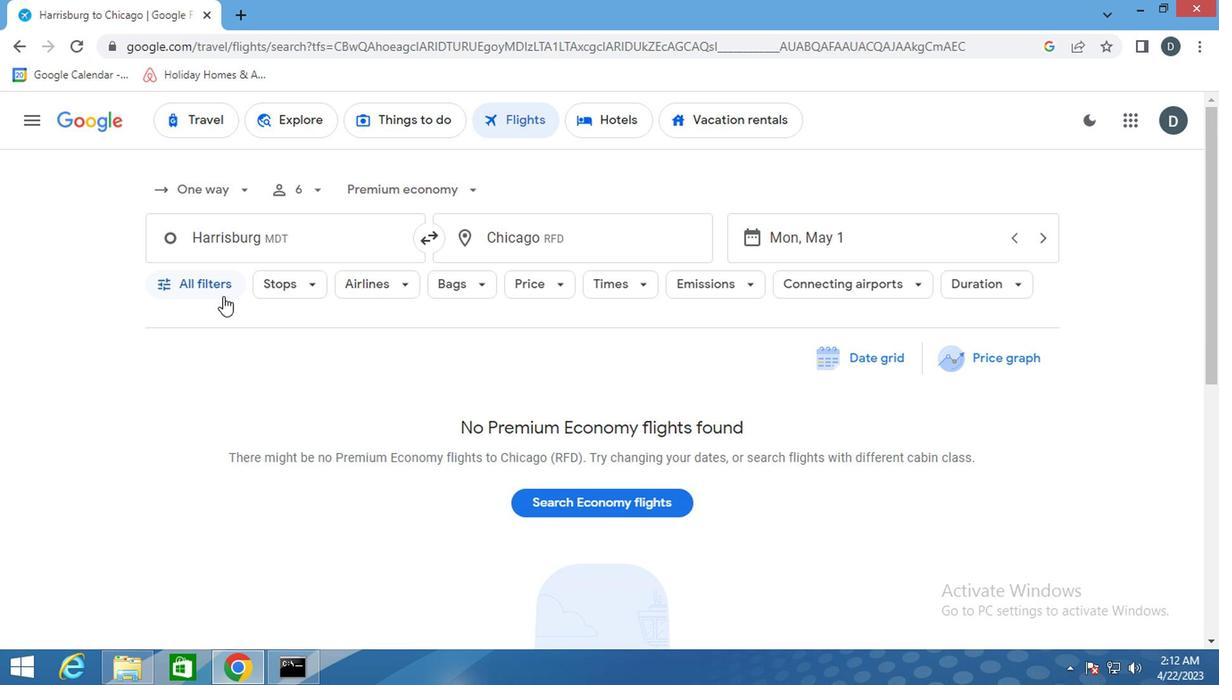 
Action: Mouse moved to (255, 439)
Screenshot: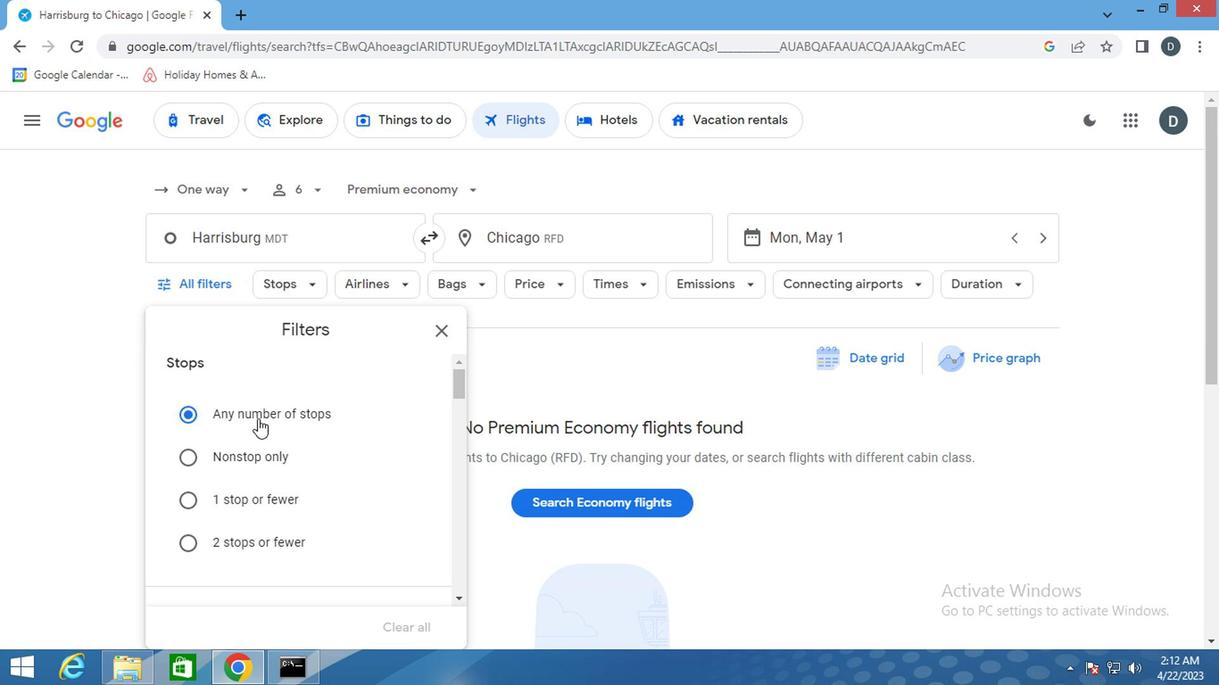 
Action: Mouse scrolled (255, 438) with delta (0, -1)
Screenshot: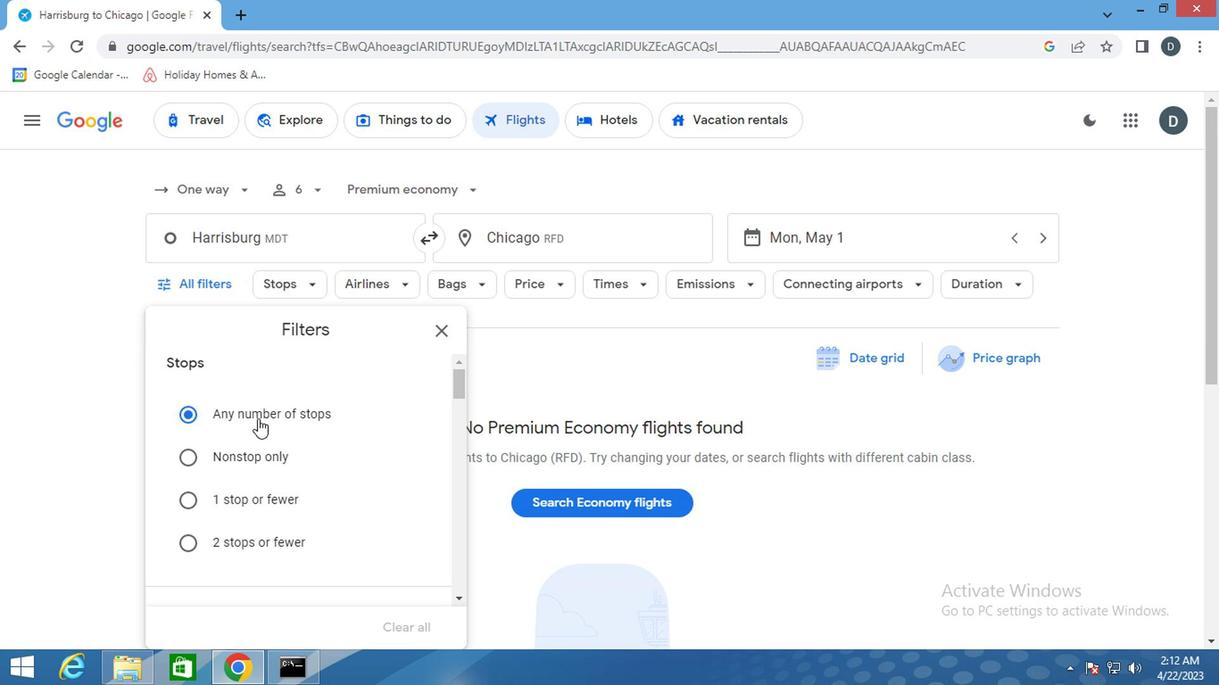 
Action: Mouse moved to (255, 441)
Screenshot: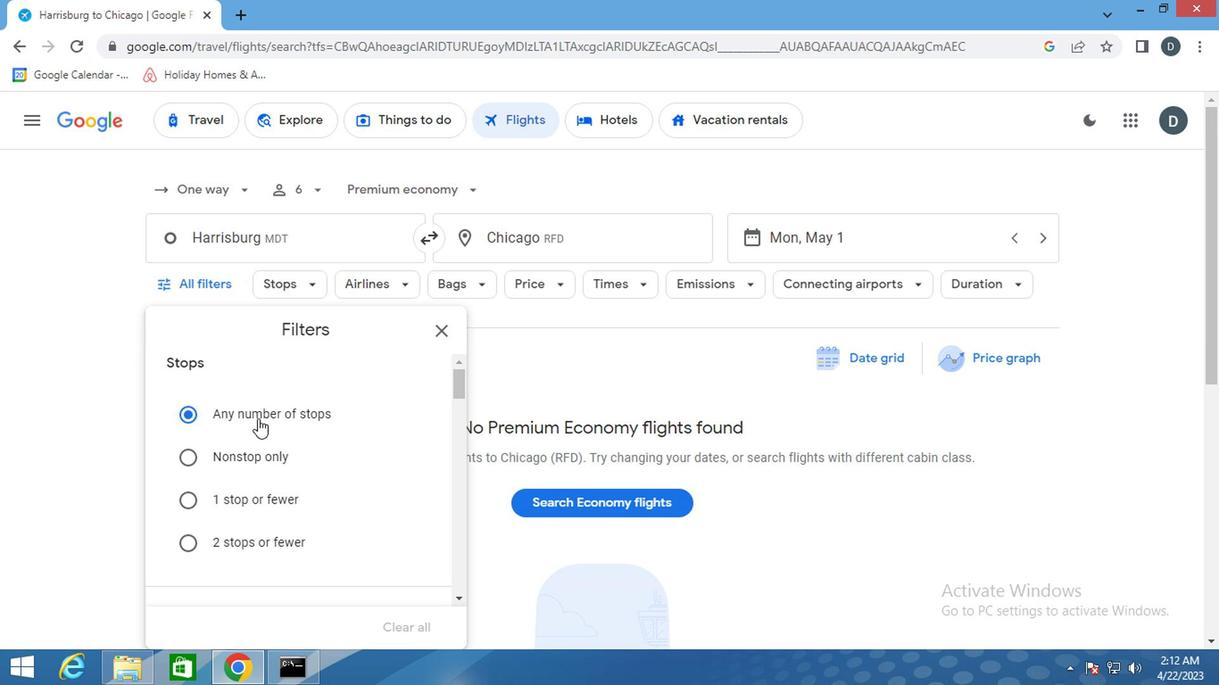 
Action: Mouse scrolled (255, 441) with delta (0, 0)
Screenshot: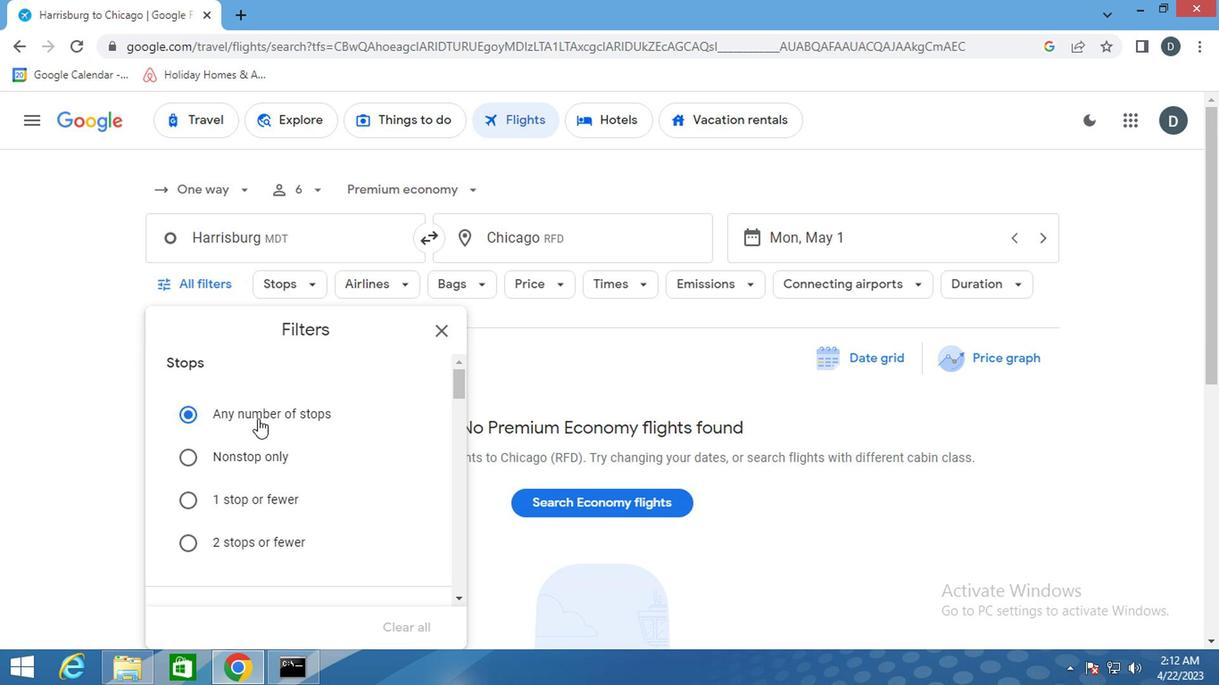
Action: Mouse scrolled (255, 441) with delta (0, 0)
Screenshot: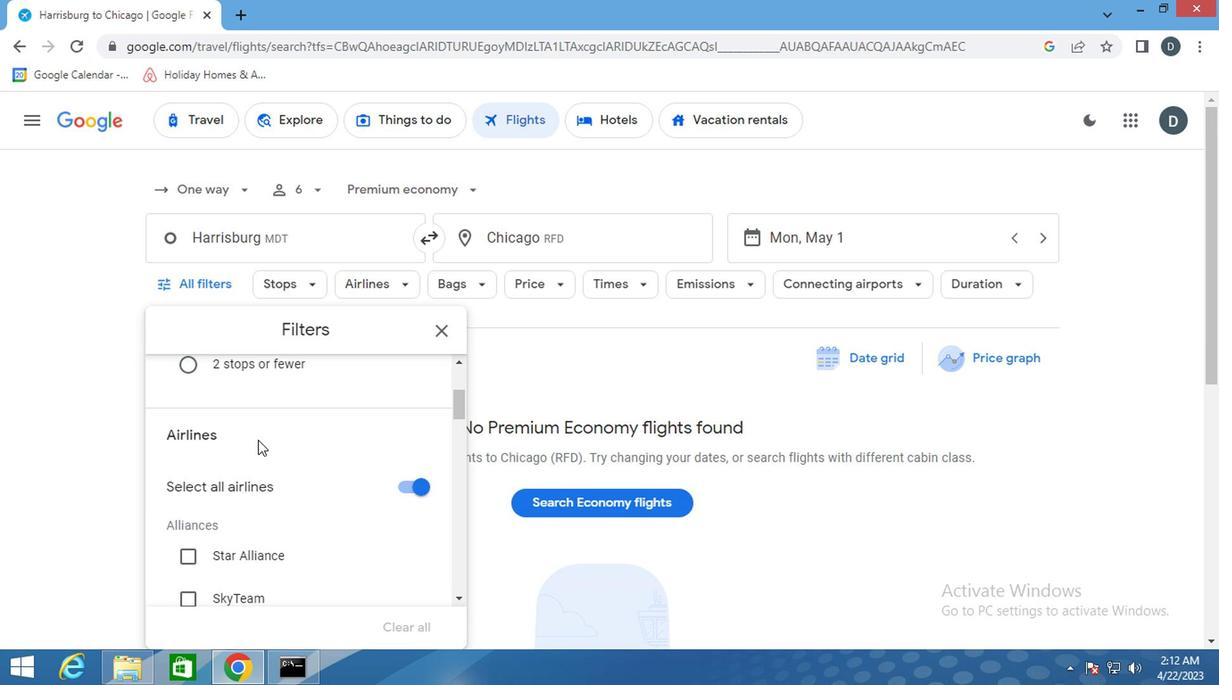 
Action: Mouse scrolled (255, 441) with delta (0, 0)
Screenshot: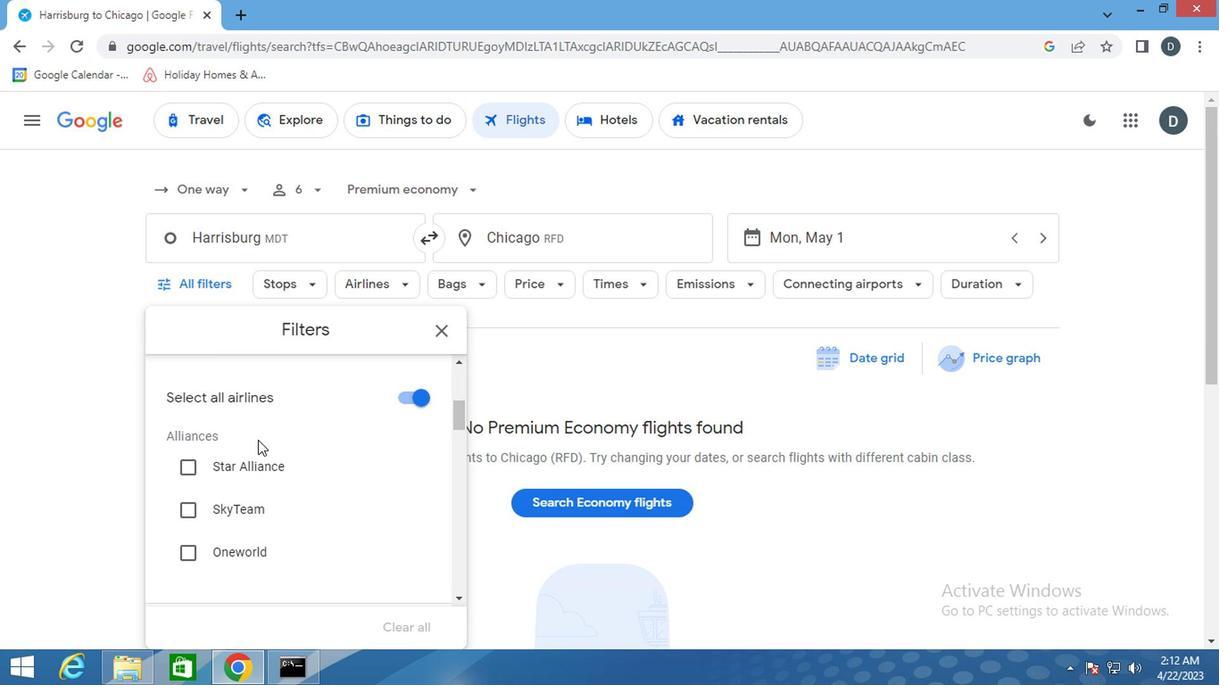 
Action: Mouse scrolled (255, 441) with delta (0, 0)
Screenshot: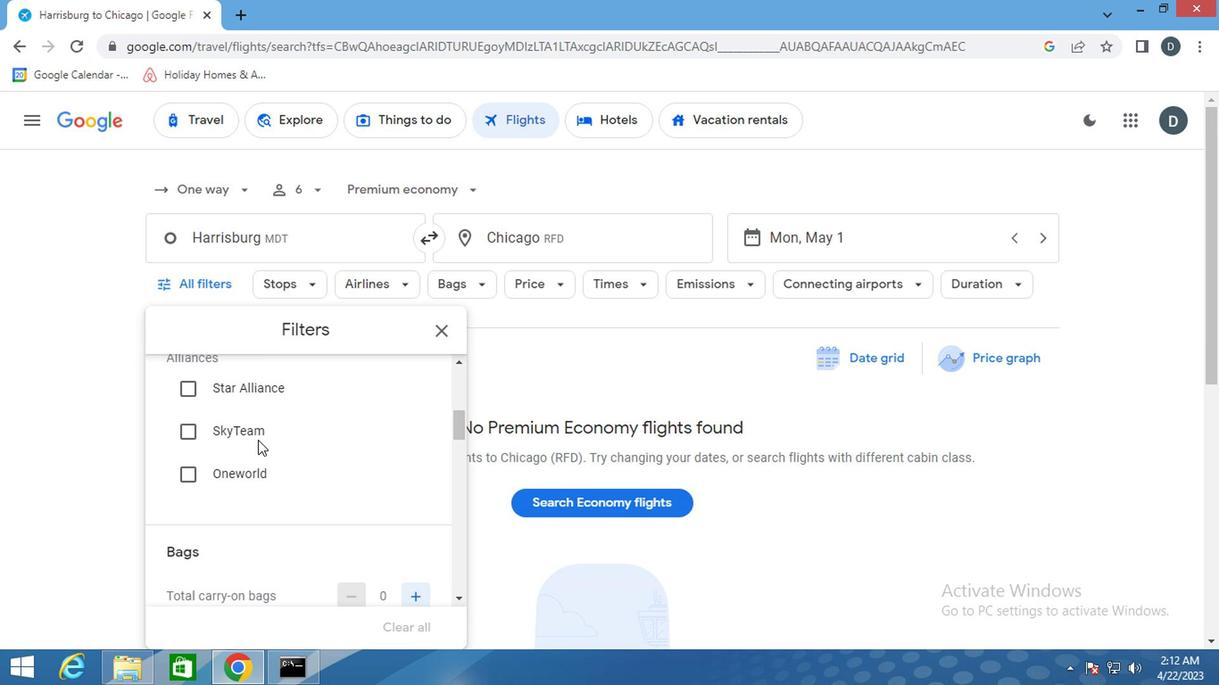 
Action: Mouse moved to (407, 501)
Screenshot: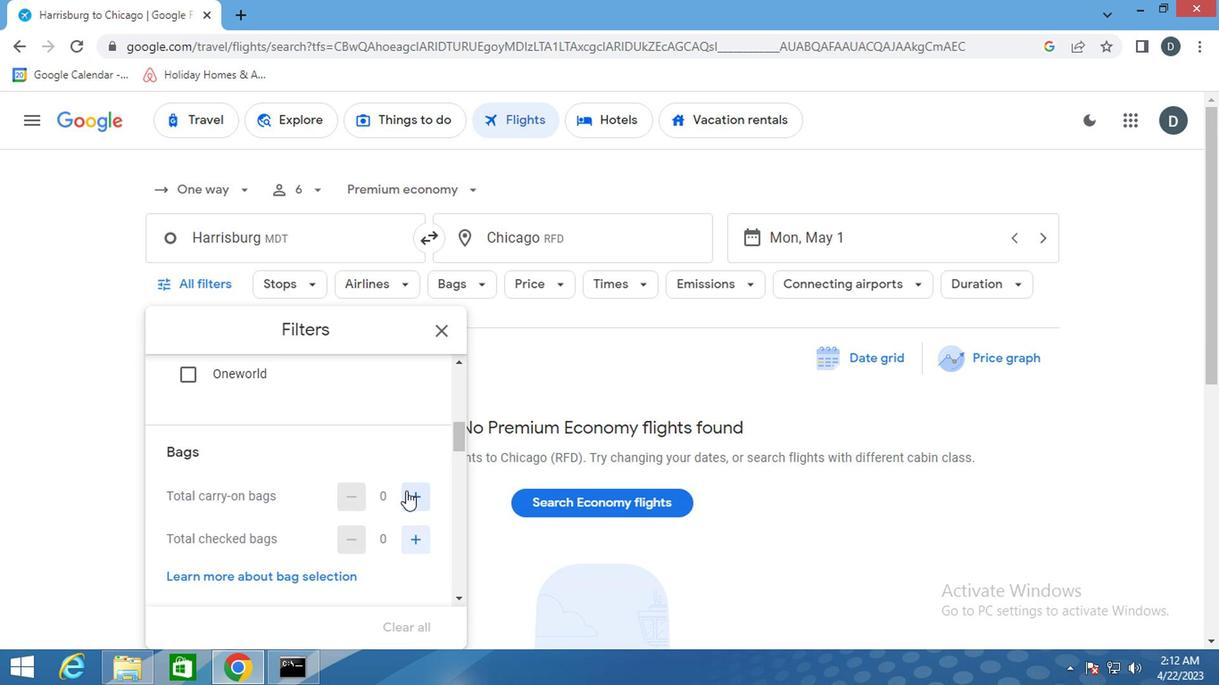 
Action: Mouse pressed left at (407, 501)
Screenshot: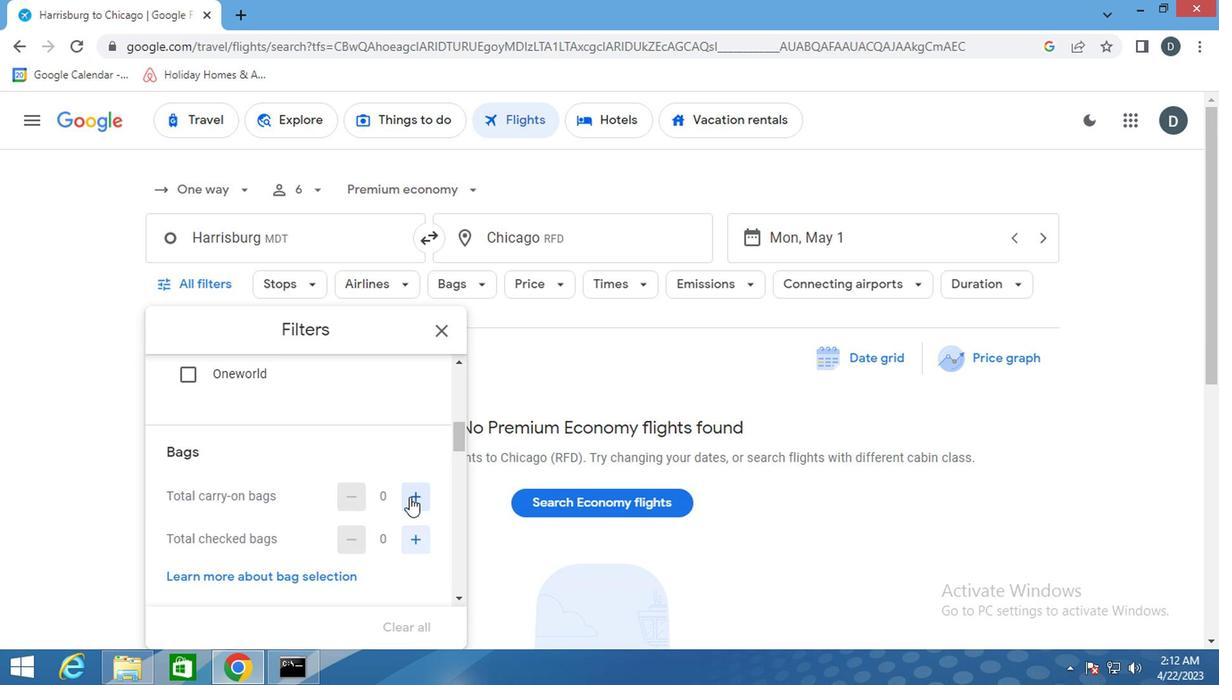 
Action: Mouse scrolled (407, 500) with delta (0, 0)
Screenshot: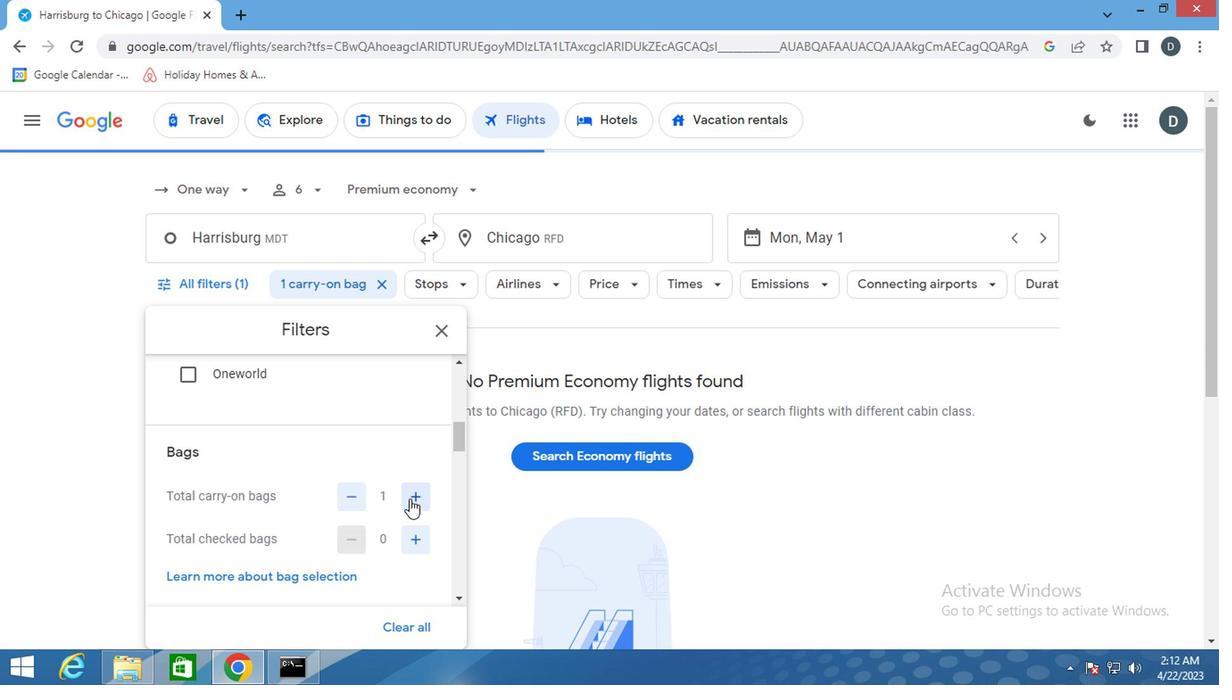 
Action: Mouse moved to (410, 529)
Screenshot: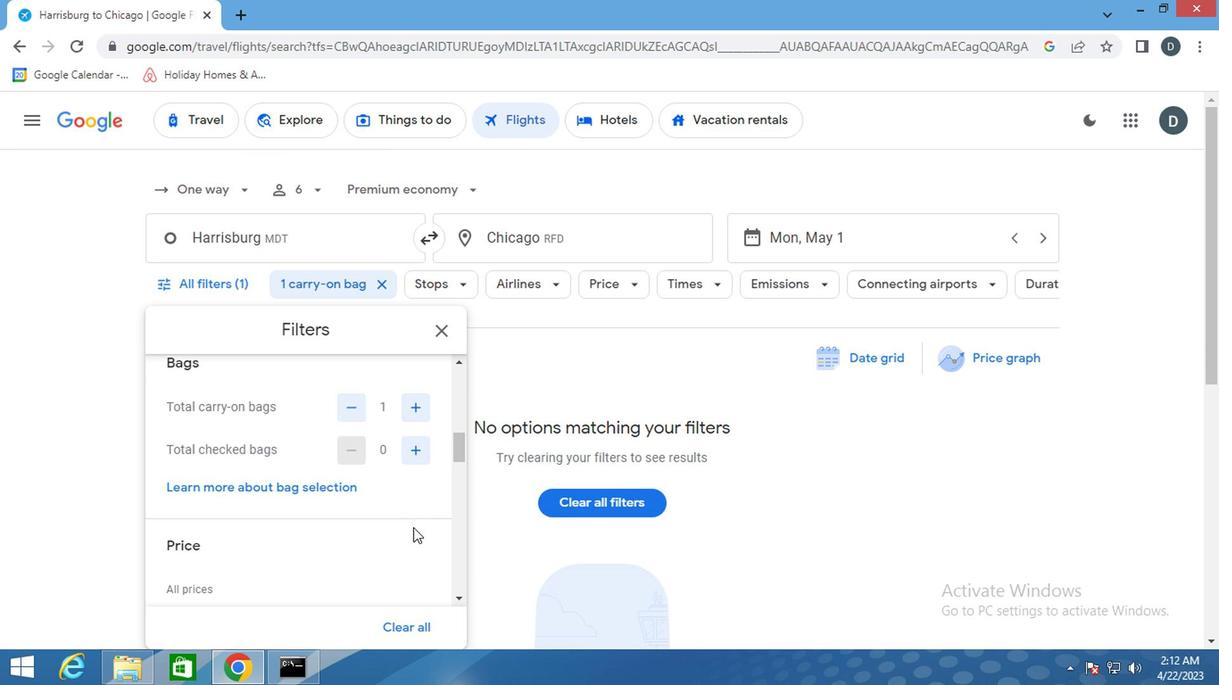 
Action: Mouse scrolled (410, 528) with delta (0, 0)
Screenshot: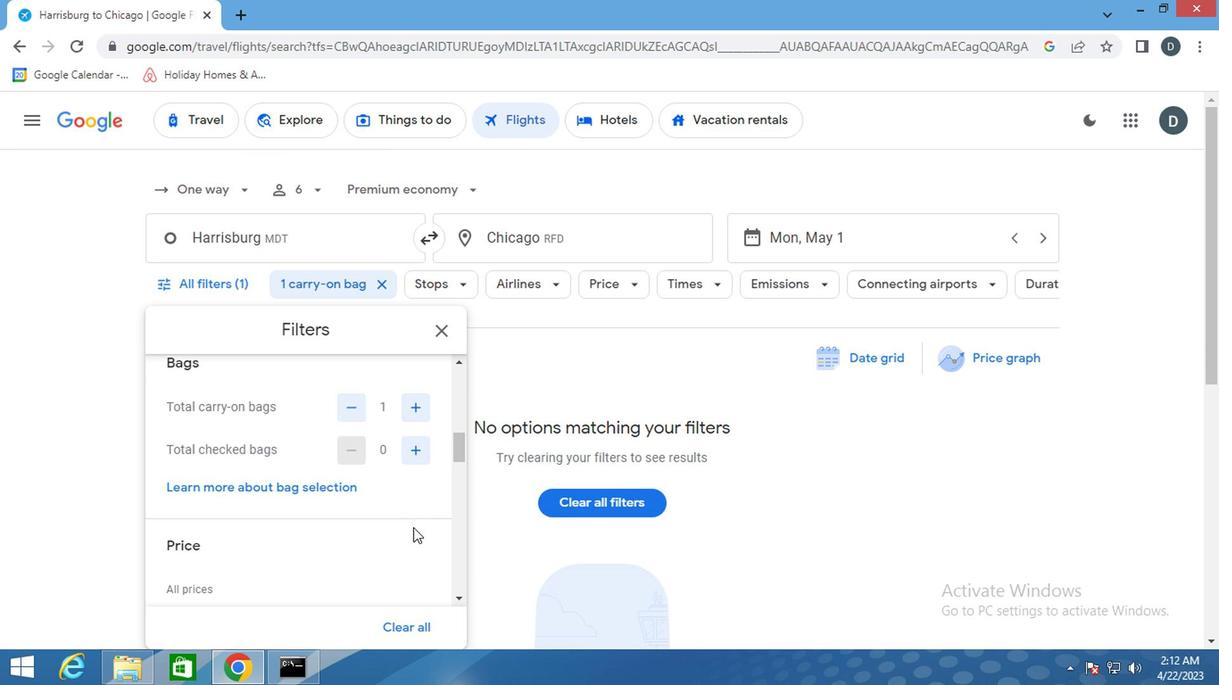 
Action: Mouse scrolled (410, 528) with delta (0, 0)
Screenshot: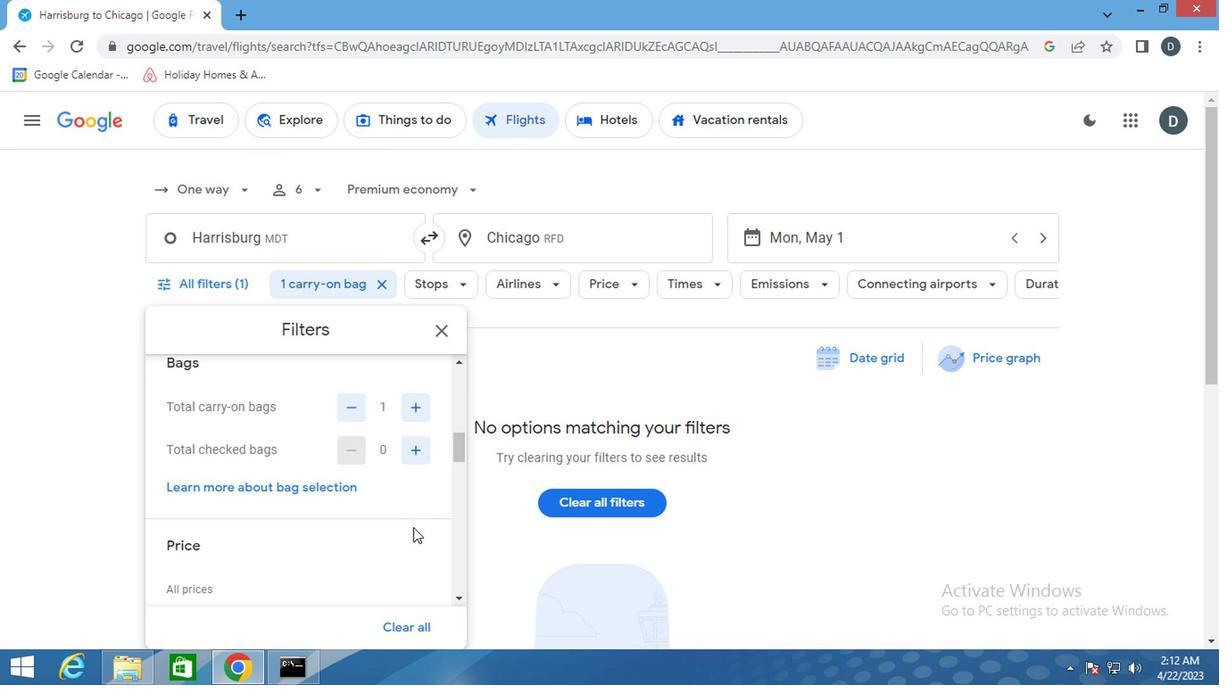 
Action: Mouse moved to (414, 454)
Screenshot: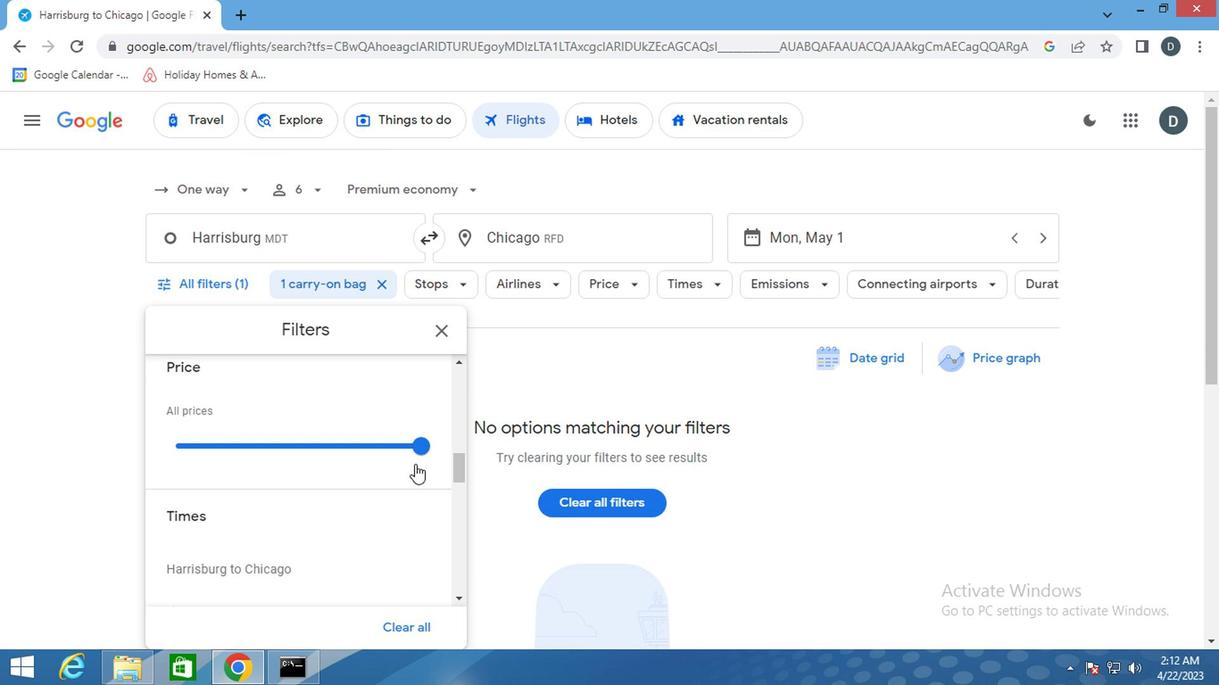 
Action: Mouse pressed left at (414, 454)
Screenshot: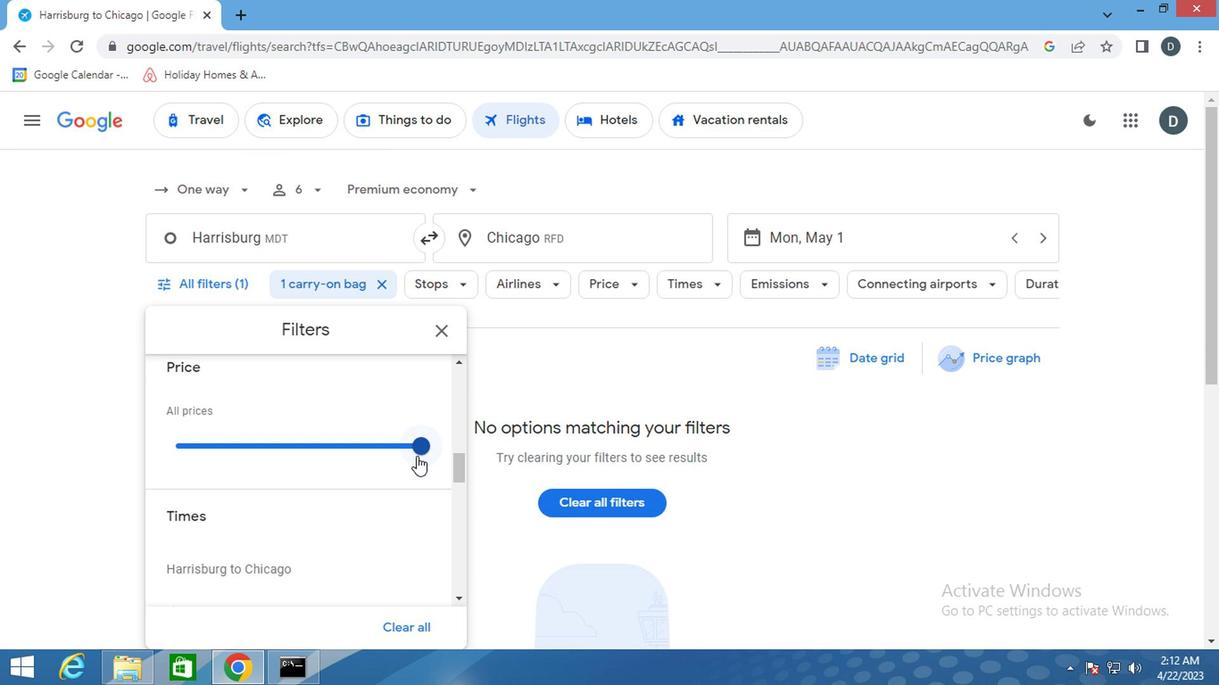 
Action: Mouse moved to (362, 501)
Screenshot: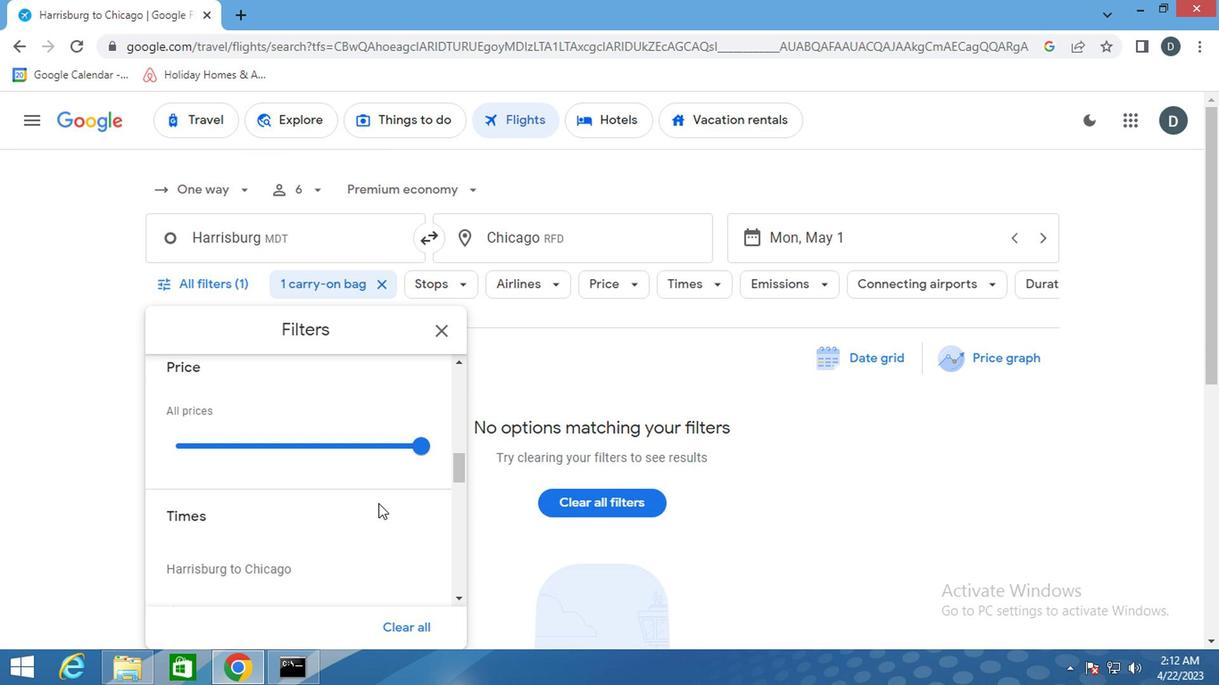
Action: Mouse scrolled (362, 500) with delta (0, 0)
Screenshot: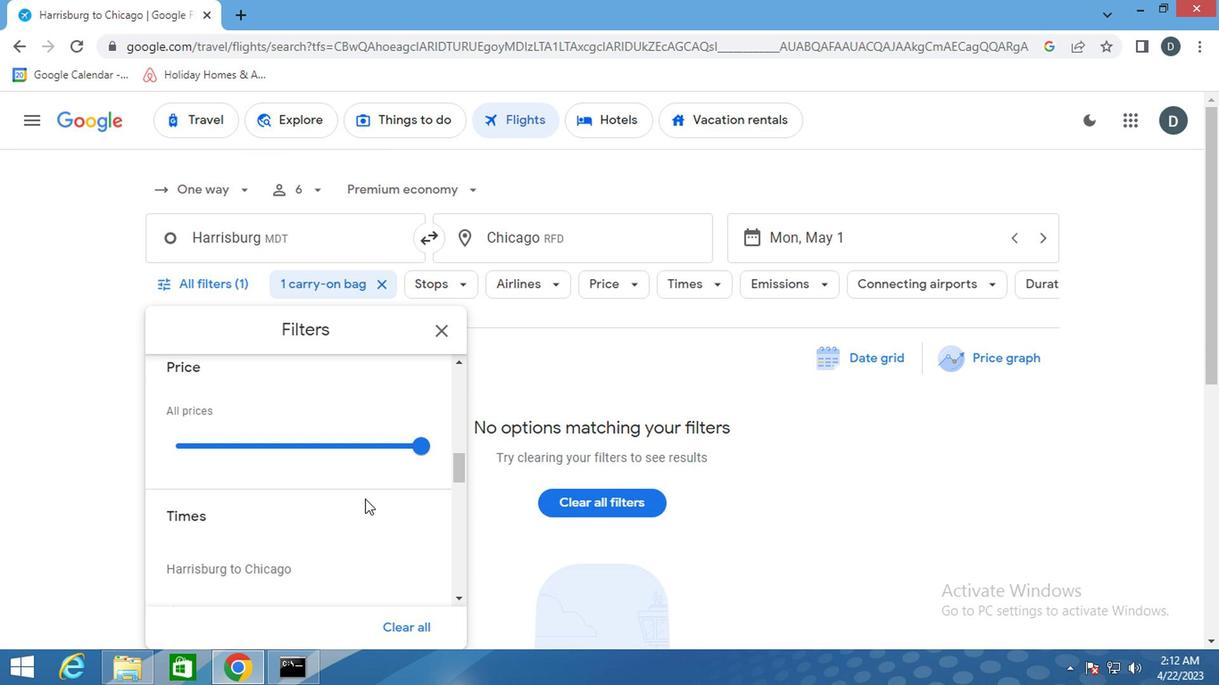 
Action: Mouse scrolled (362, 500) with delta (0, 0)
Screenshot: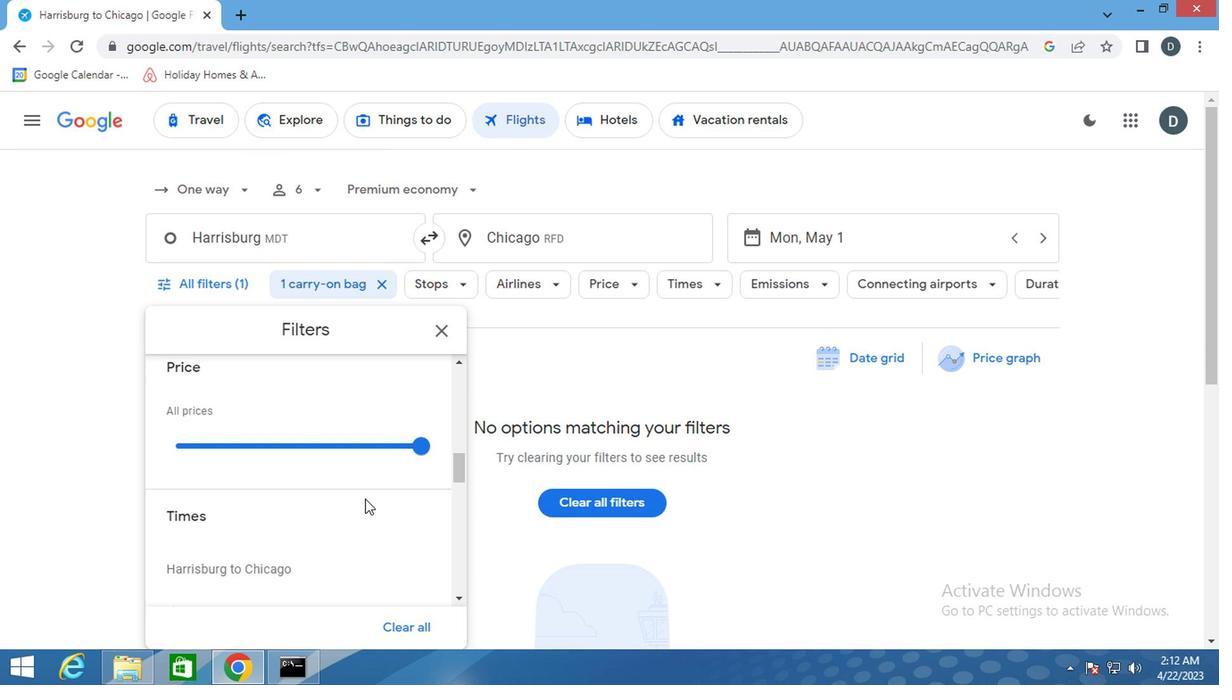 
Action: Mouse moved to (184, 473)
Screenshot: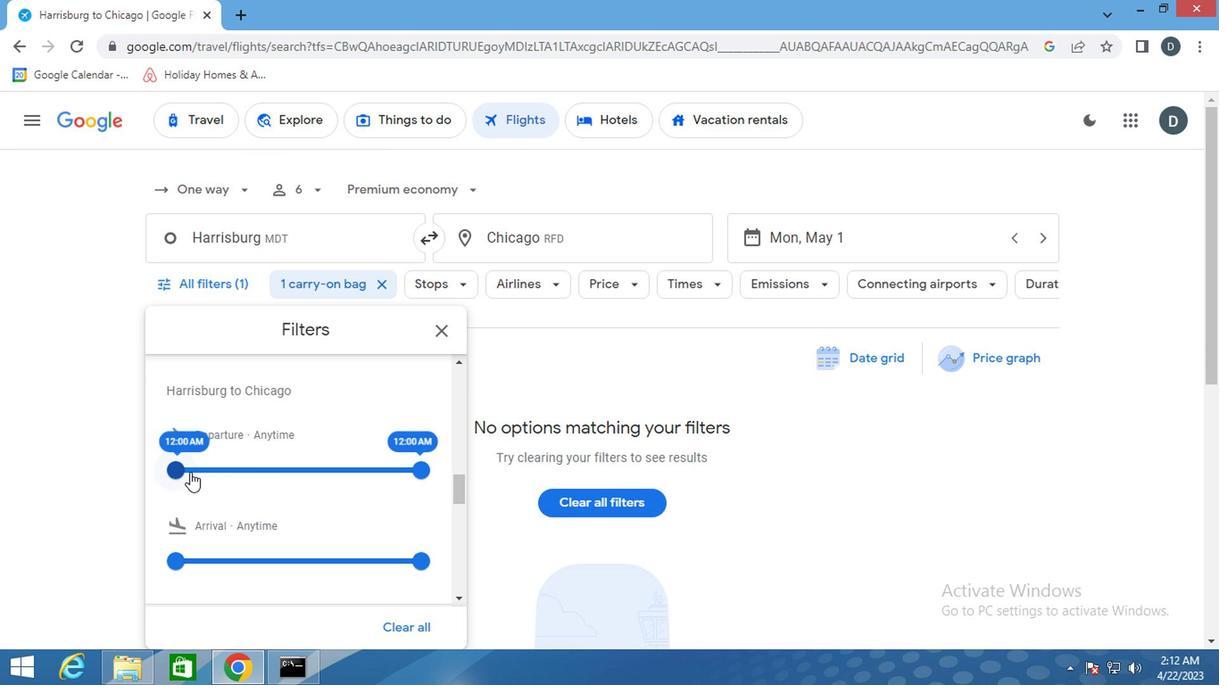 
Action: Mouse pressed left at (184, 473)
Screenshot: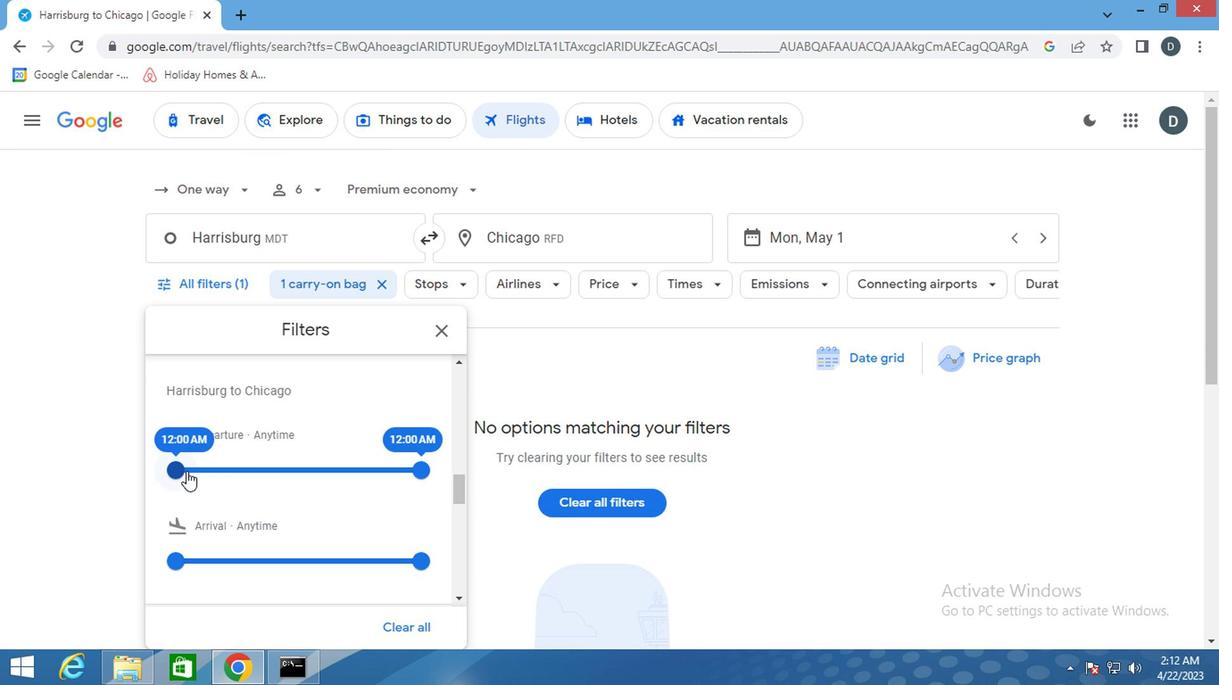 
Action: Mouse moved to (421, 470)
Screenshot: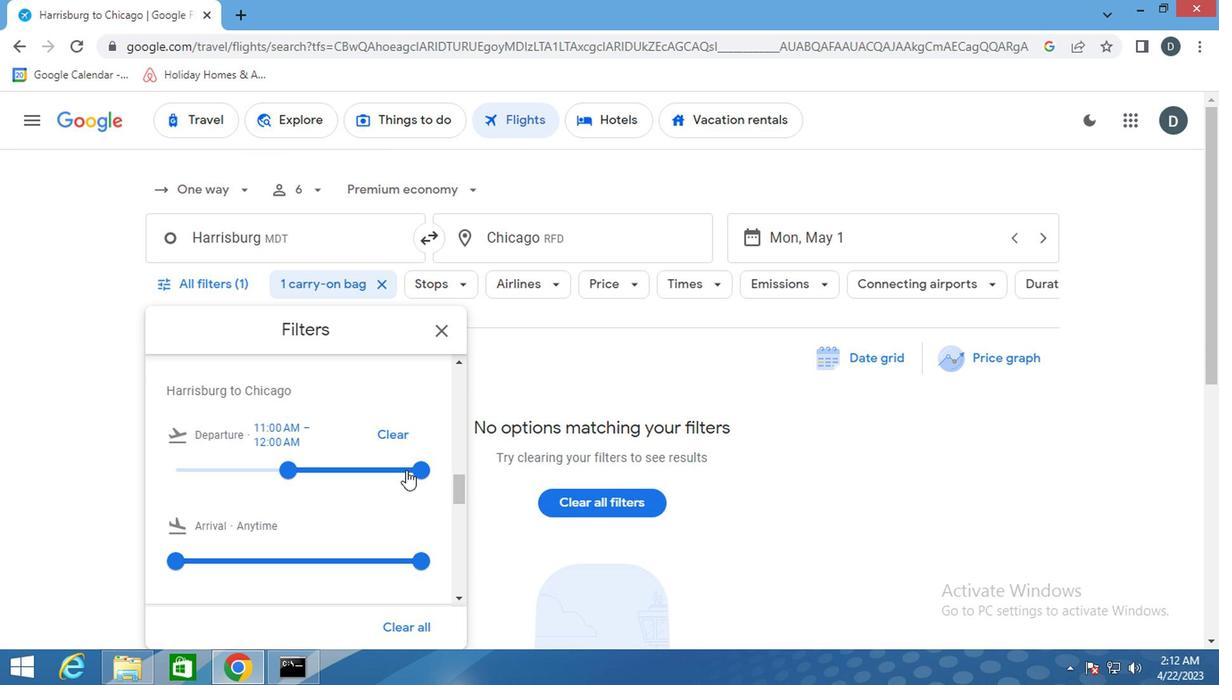 
Action: Mouse pressed left at (421, 470)
Screenshot: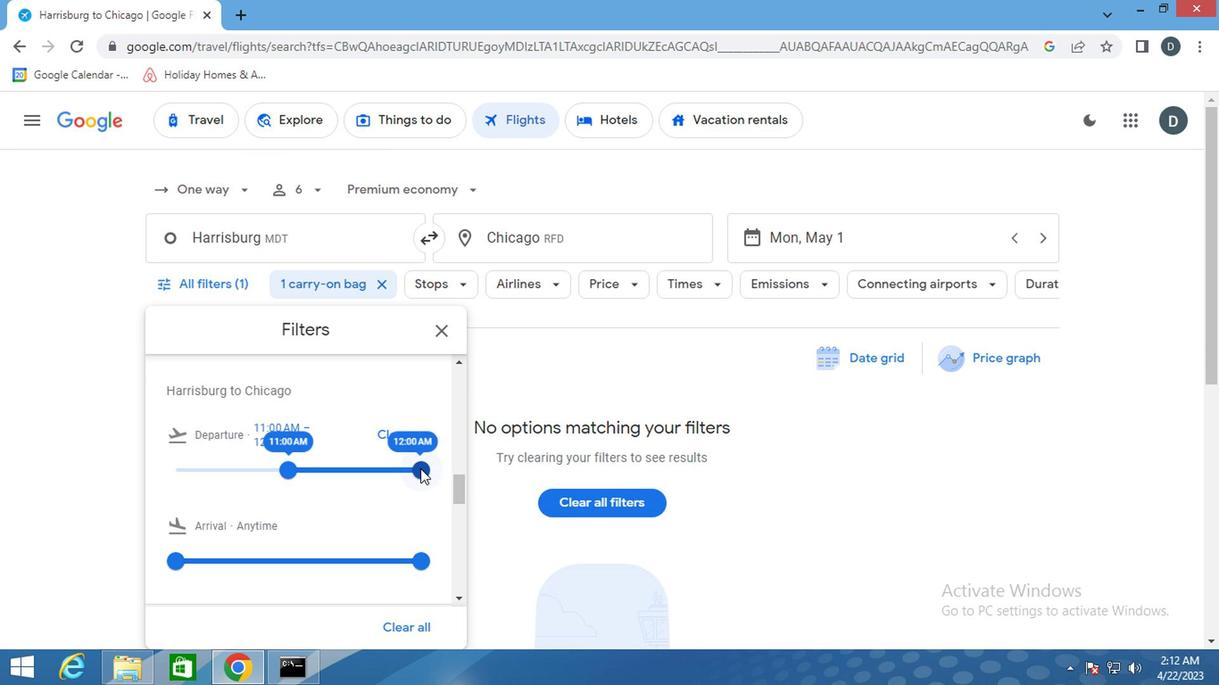 
Action: Mouse moved to (366, 528)
Screenshot: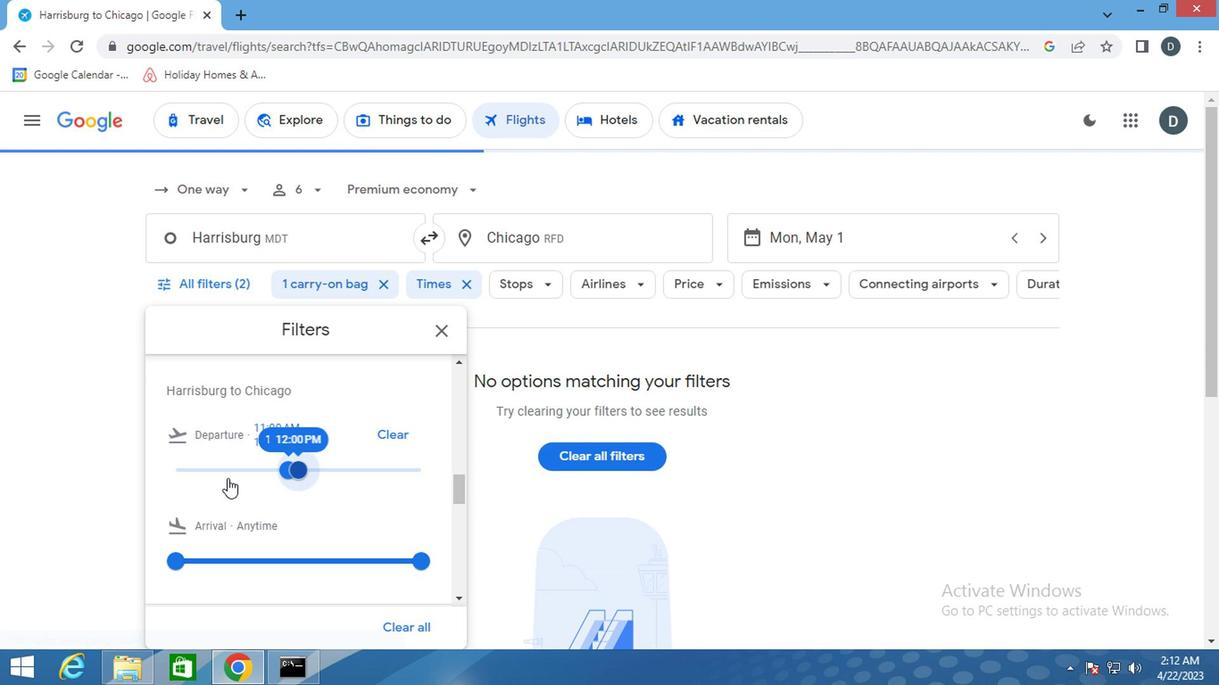 
Action: Mouse scrolled (366, 527) with delta (0, -1)
Screenshot: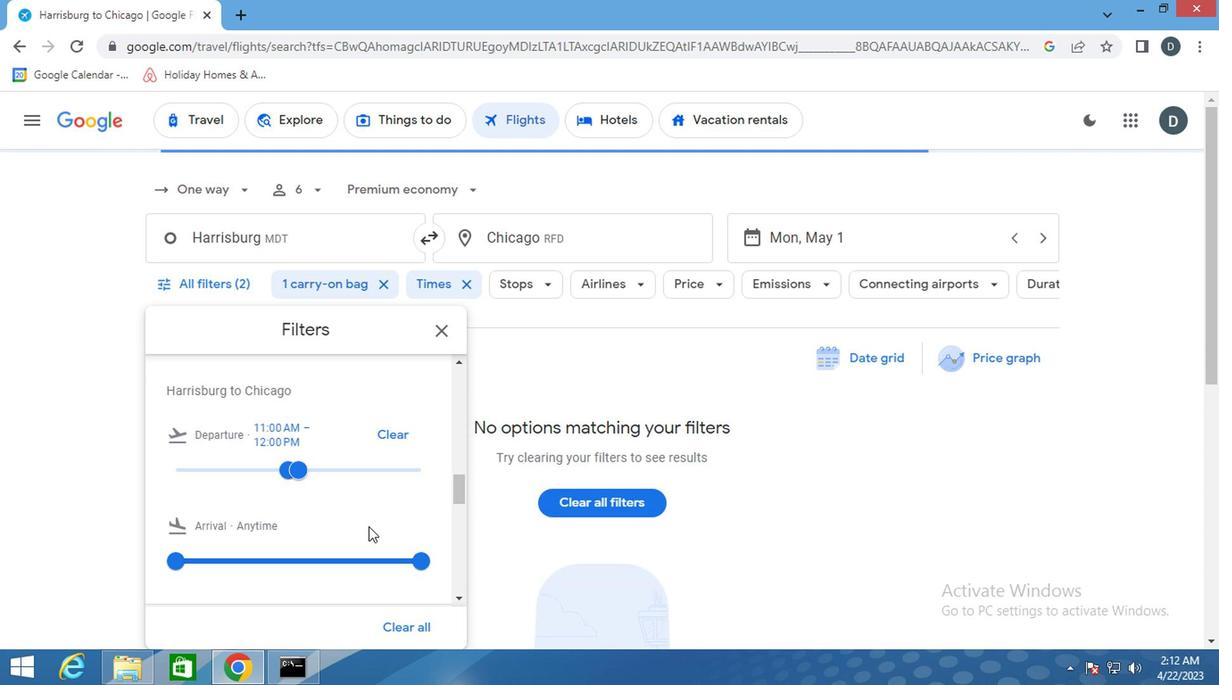 
Action: Mouse scrolled (366, 527) with delta (0, -1)
Screenshot: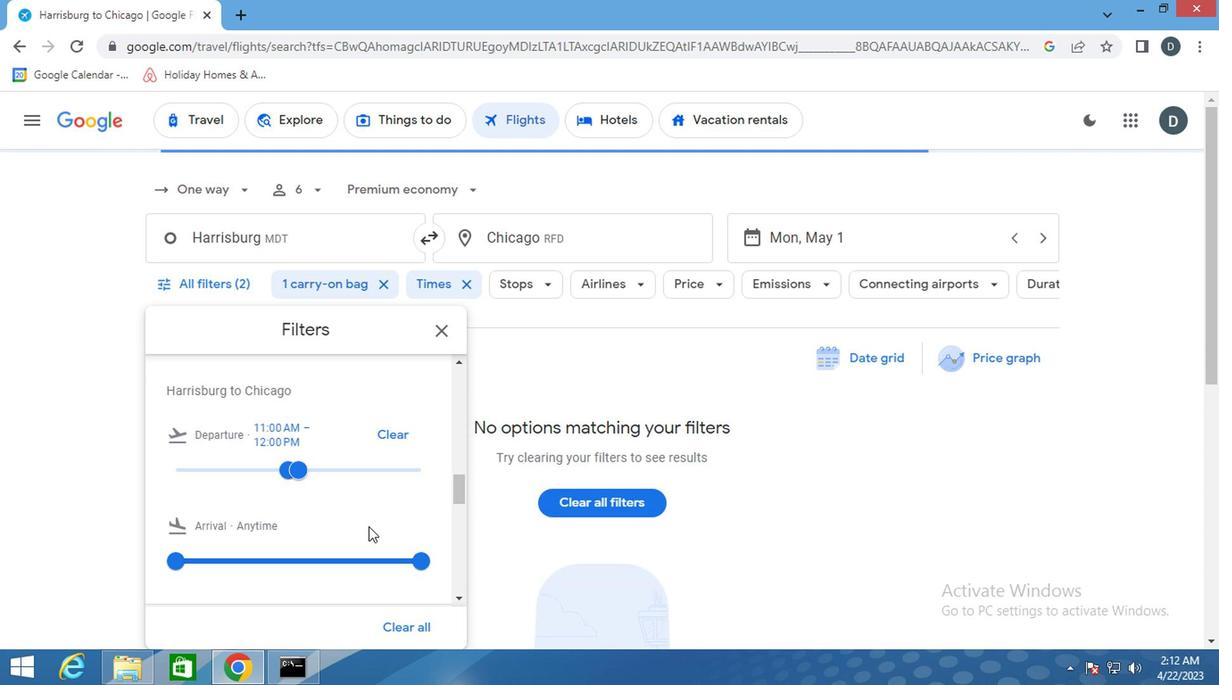 
Action: Mouse scrolled (366, 527) with delta (0, -1)
Screenshot: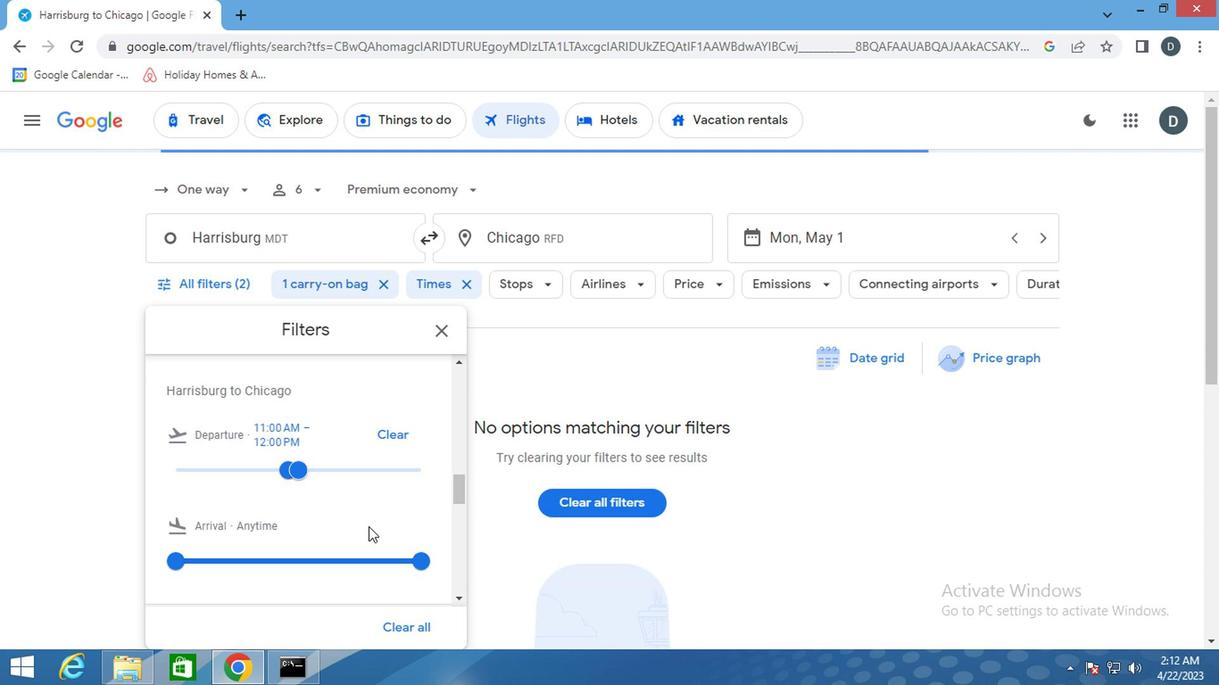 
Action: Mouse scrolled (366, 527) with delta (0, -1)
Screenshot: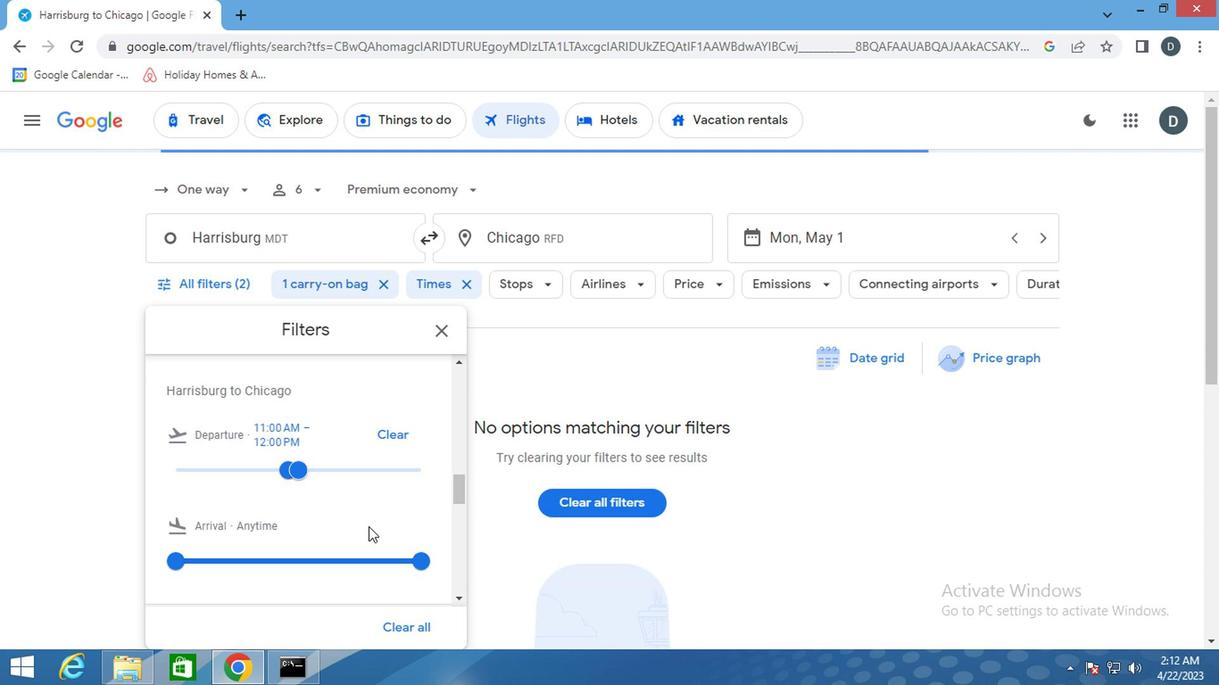 
Action: Mouse scrolled (366, 527) with delta (0, -1)
Screenshot: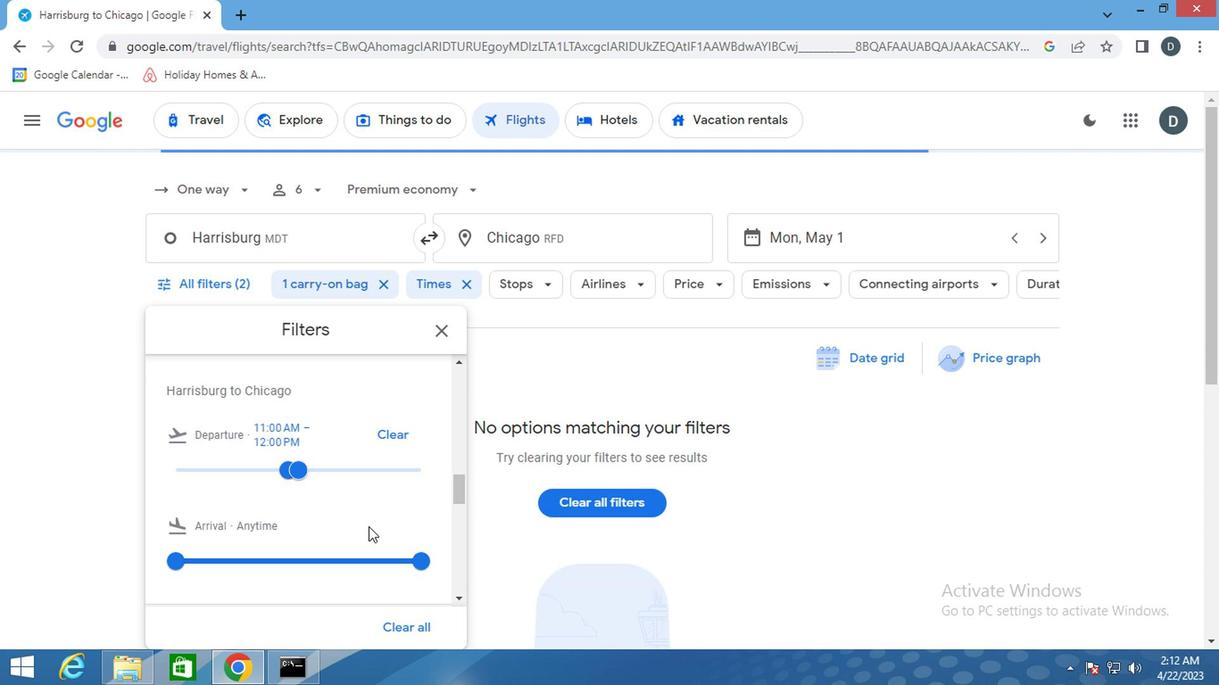 
Action: Mouse scrolled (366, 527) with delta (0, -1)
Screenshot: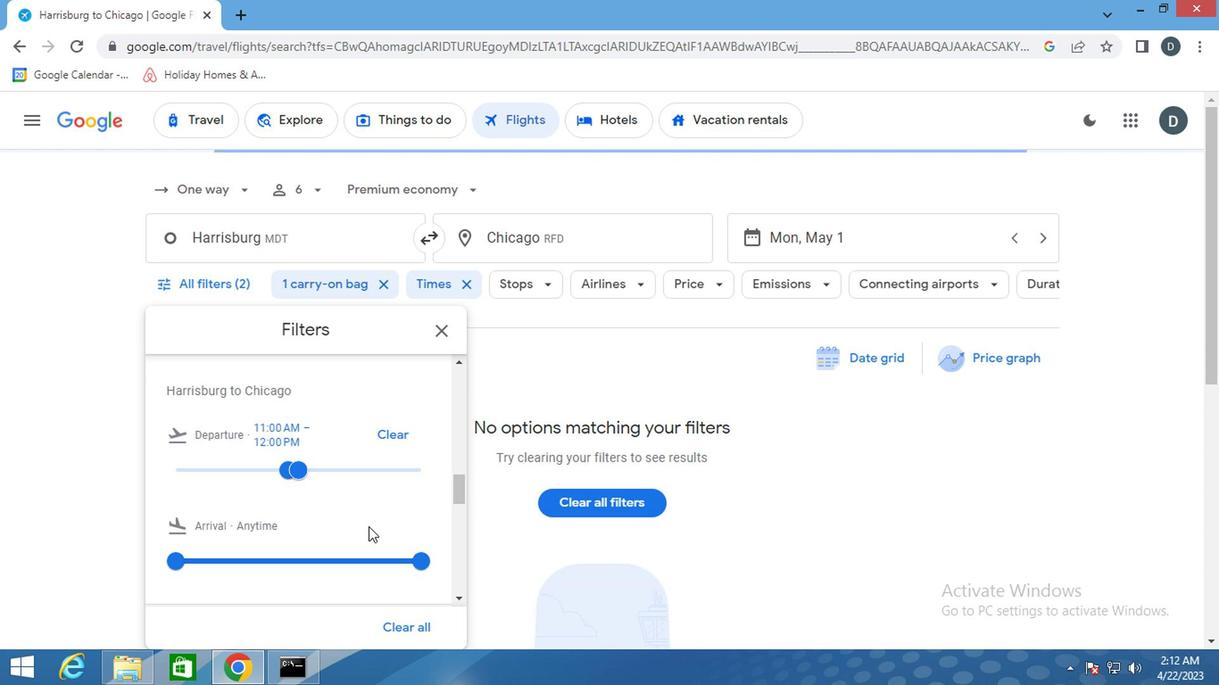 
Action: Mouse scrolled (366, 527) with delta (0, -1)
Screenshot: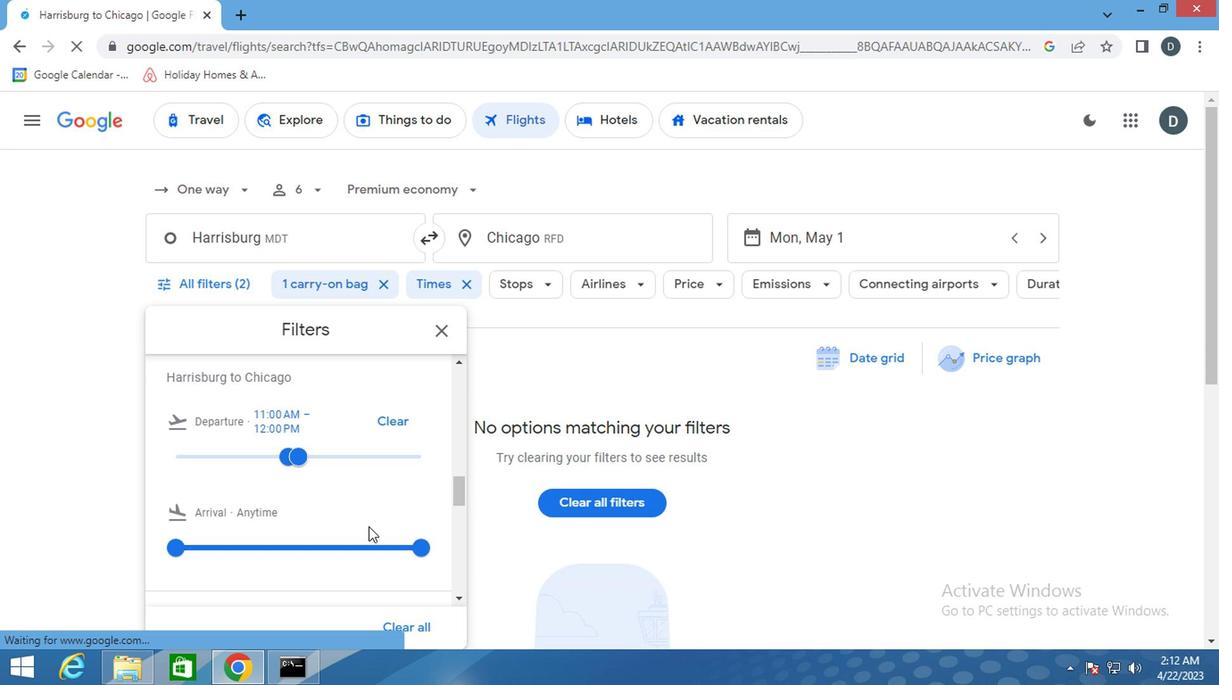 
Action: Mouse scrolled (366, 527) with delta (0, -1)
Screenshot: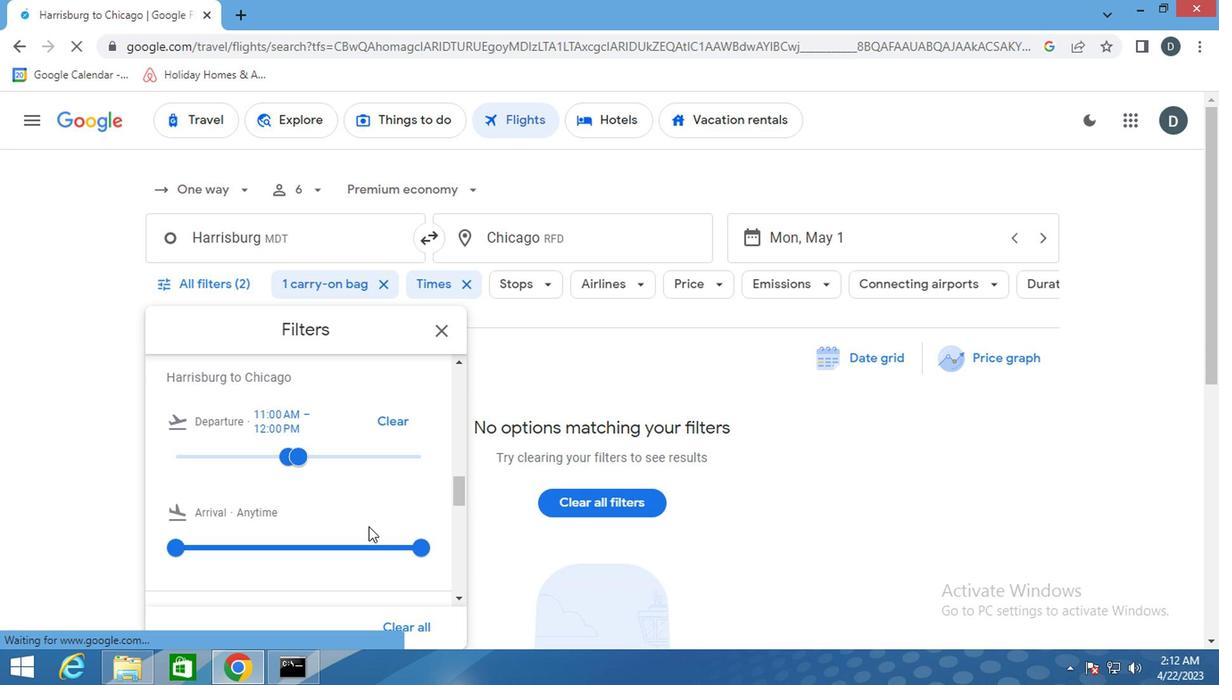 
Action: Mouse scrolled (366, 527) with delta (0, -1)
Screenshot: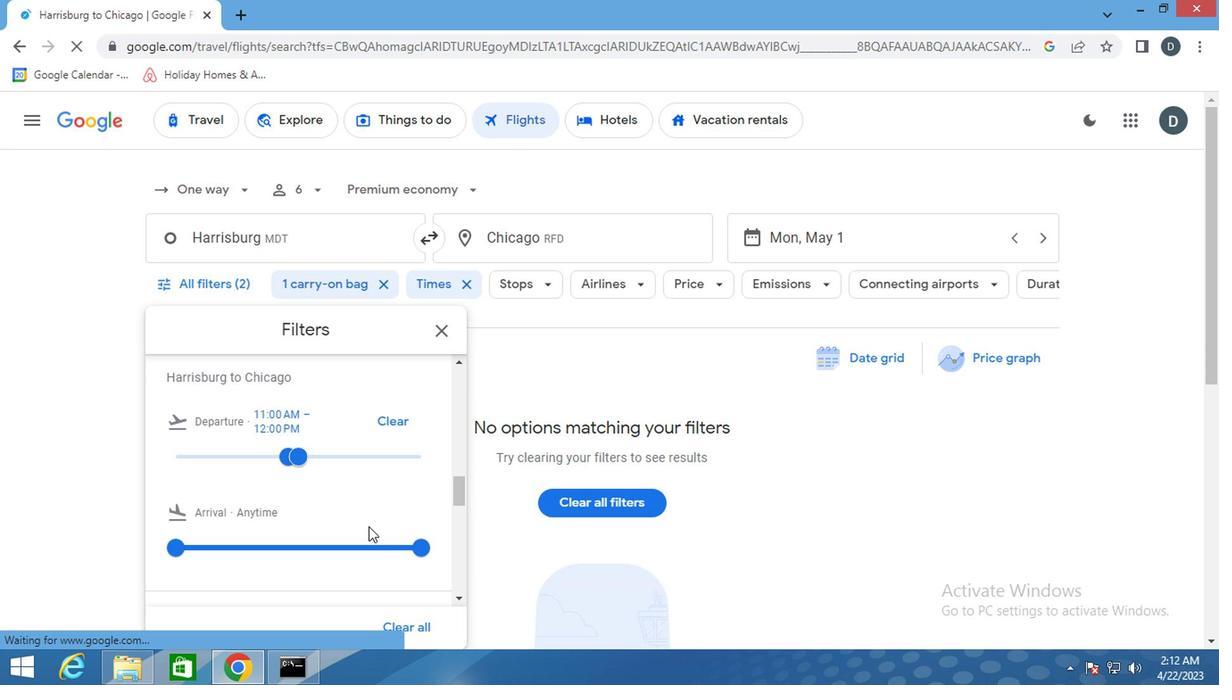 
Action: Mouse scrolled (366, 527) with delta (0, -1)
Screenshot: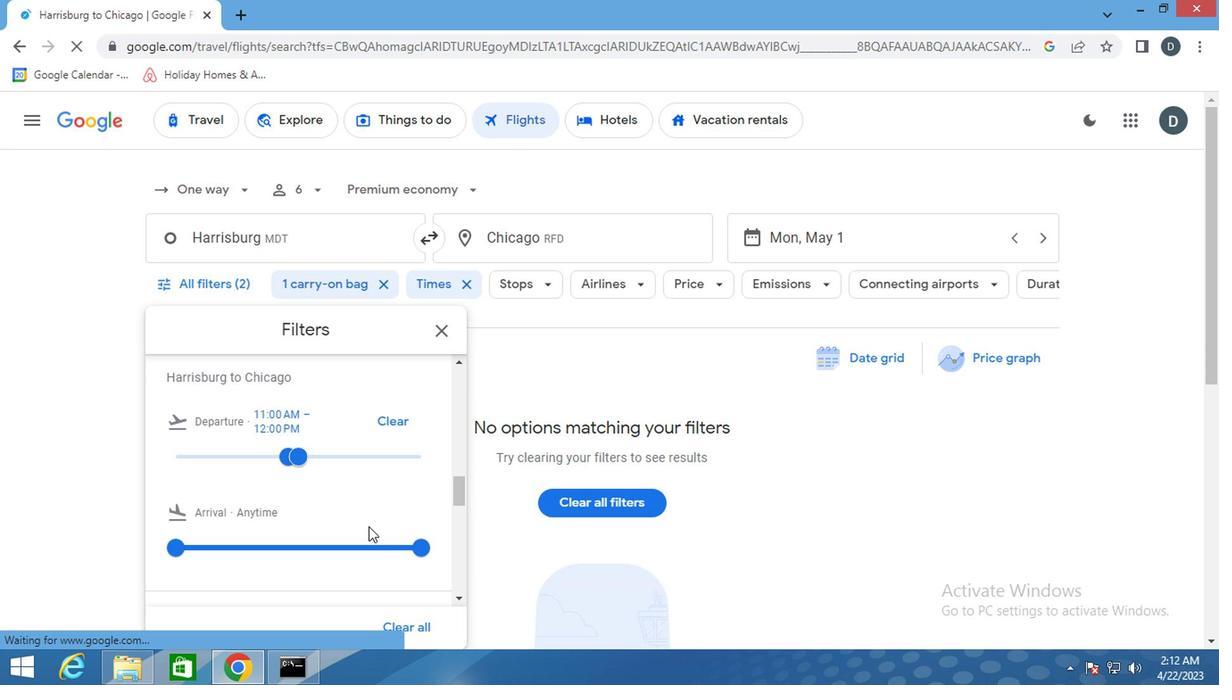 
Action: Mouse scrolled (366, 527) with delta (0, -1)
Screenshot: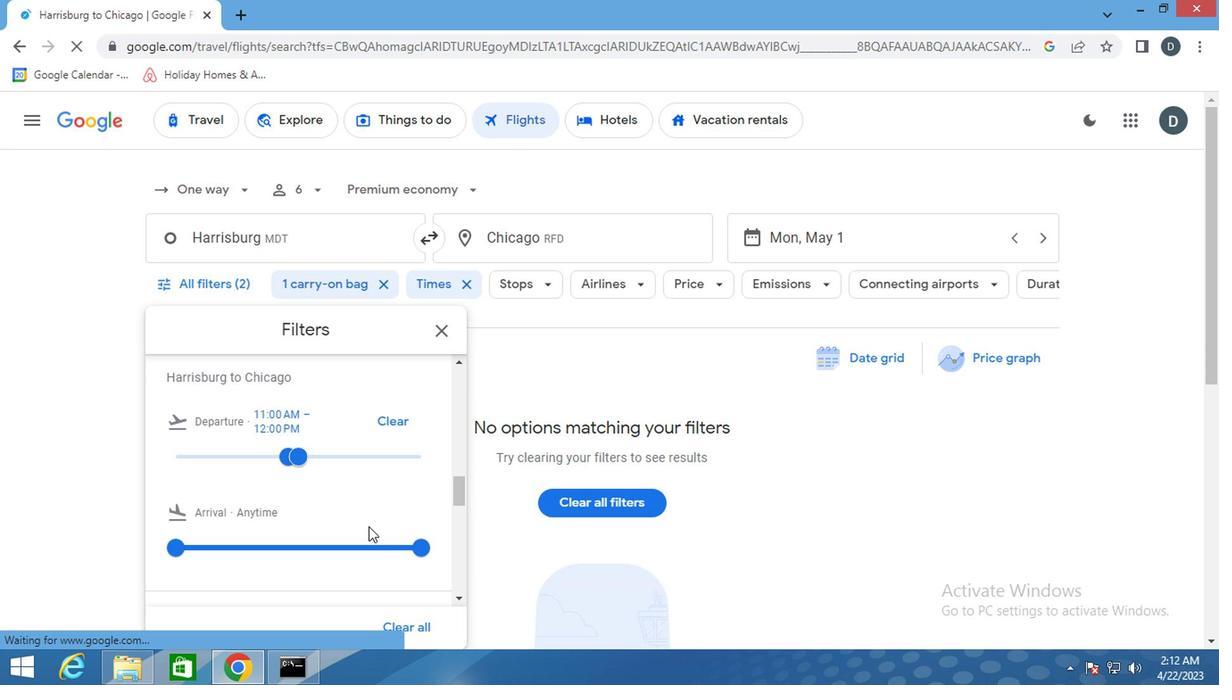
Action: Mouse scrolled (366, 527) with delta (0, -1)
Screenshot: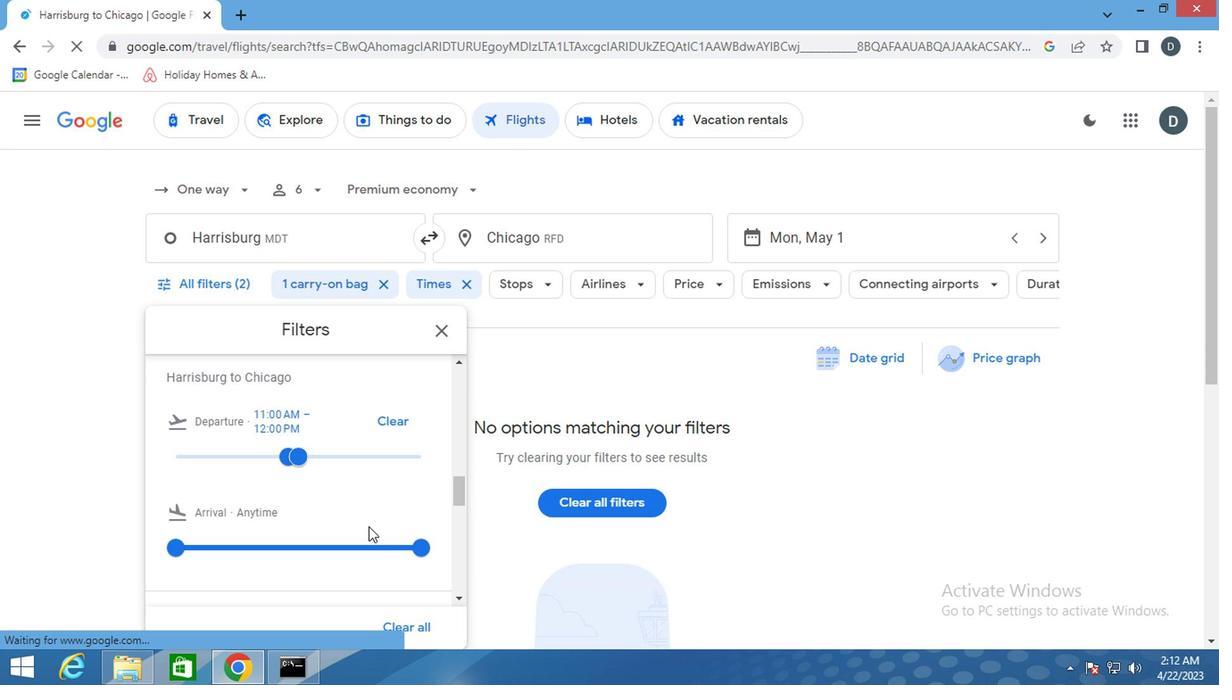 
Action: Mouse scrolled (366, 527) with delta (0, -1)
Screenshot: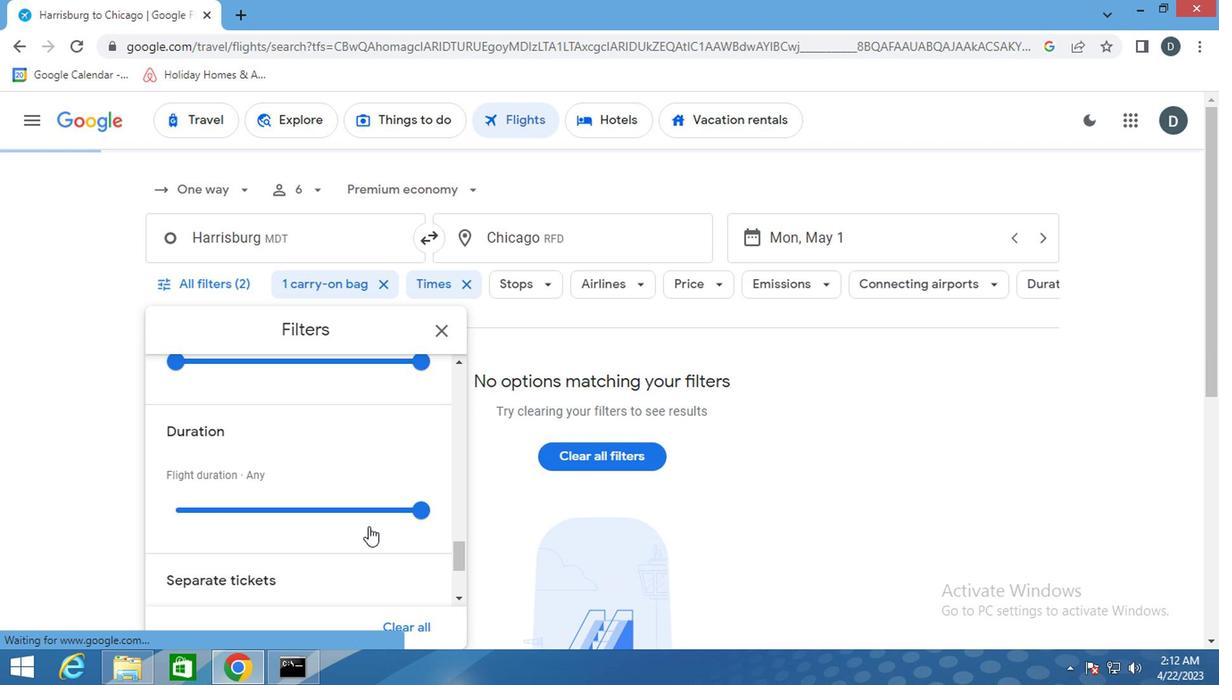 
Action: Mouse scrolled (366, 527) with delta (0, -1)
Screenshot: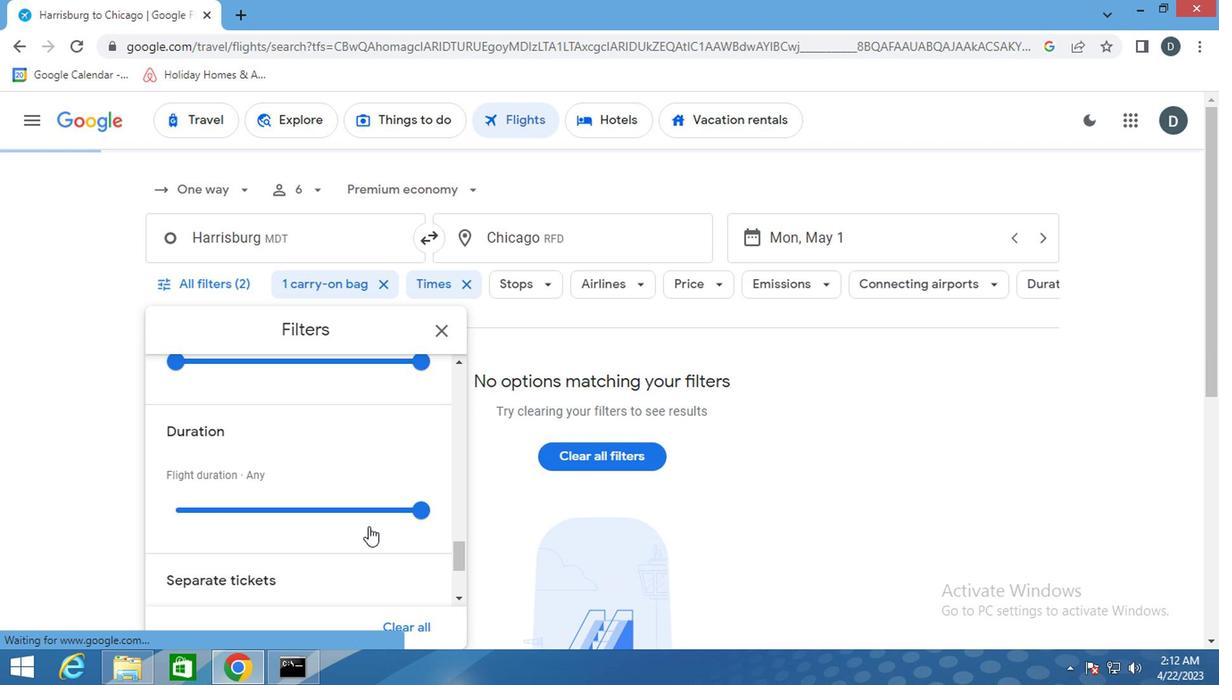 
Action: Mouse scrolled (366, 527) with delta (0, -1)
Screenshot: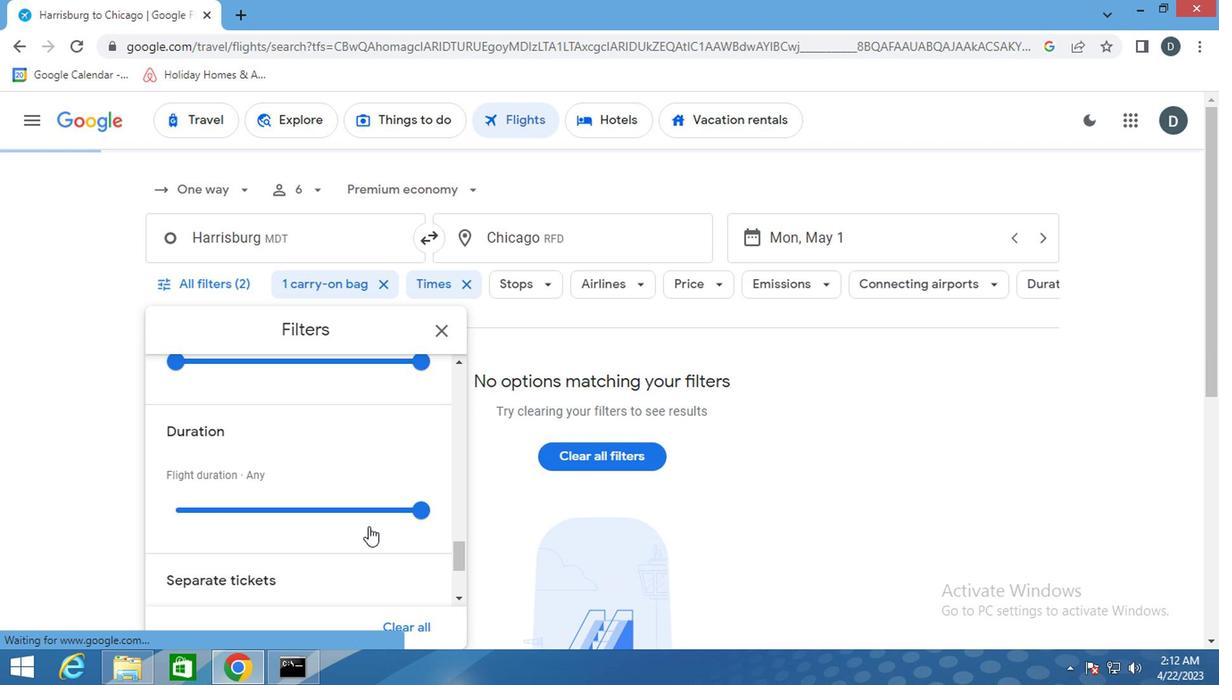 
Action: Mouse scrolled (366, 527) with delta (0, -1)
Screenshot: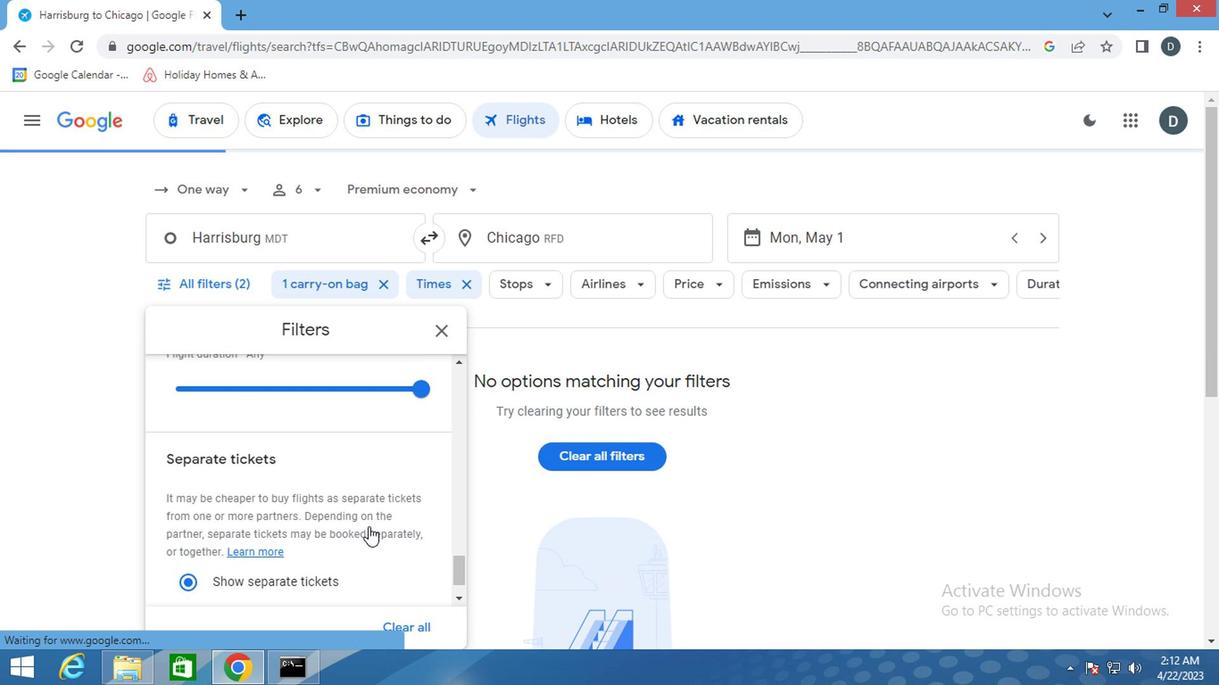 
Action: Mouse scrolled (366, 527) with delta (0, -1)
Screenshot: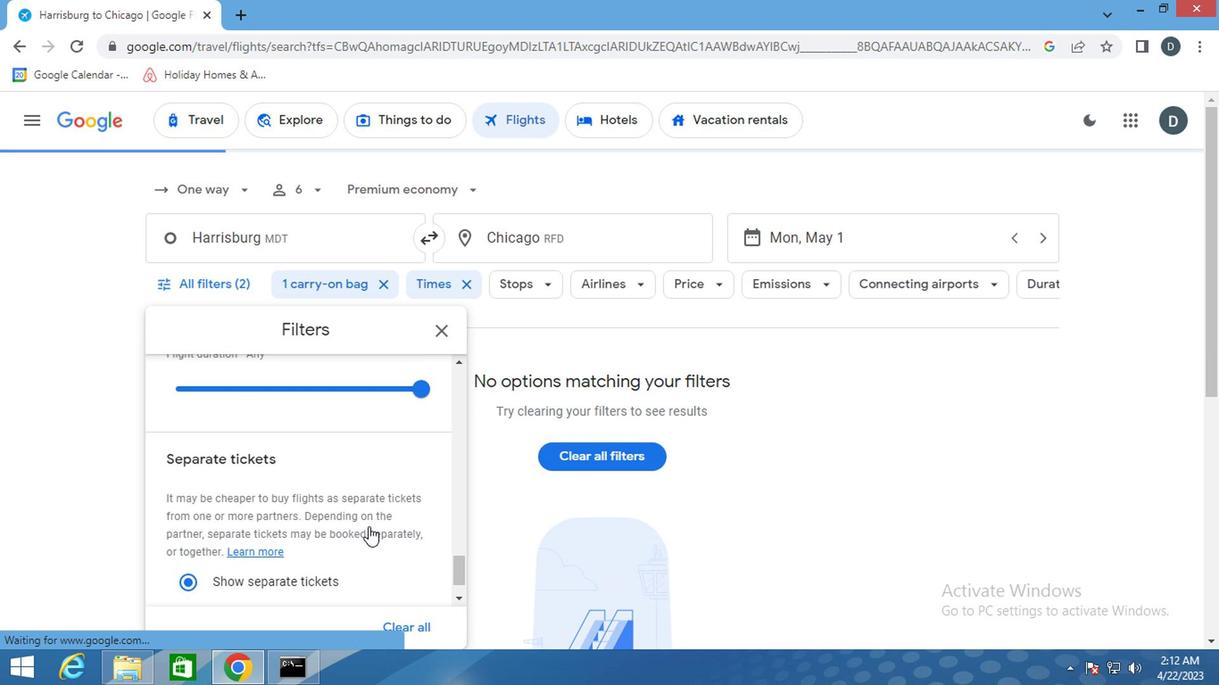 
Action: Mouse scrolled (366, 527) with delta (0, -1)
Screenshot: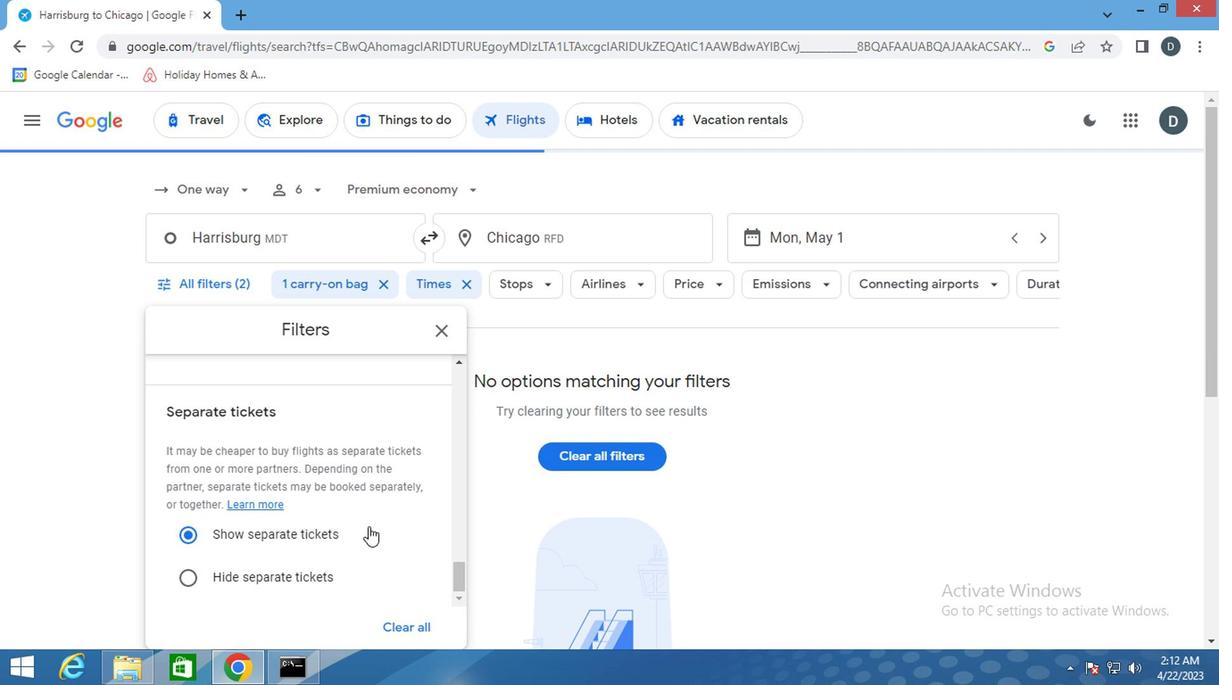 
Action: Mouse scrolled (366, 527) with delta (0, -1)
Screenshot: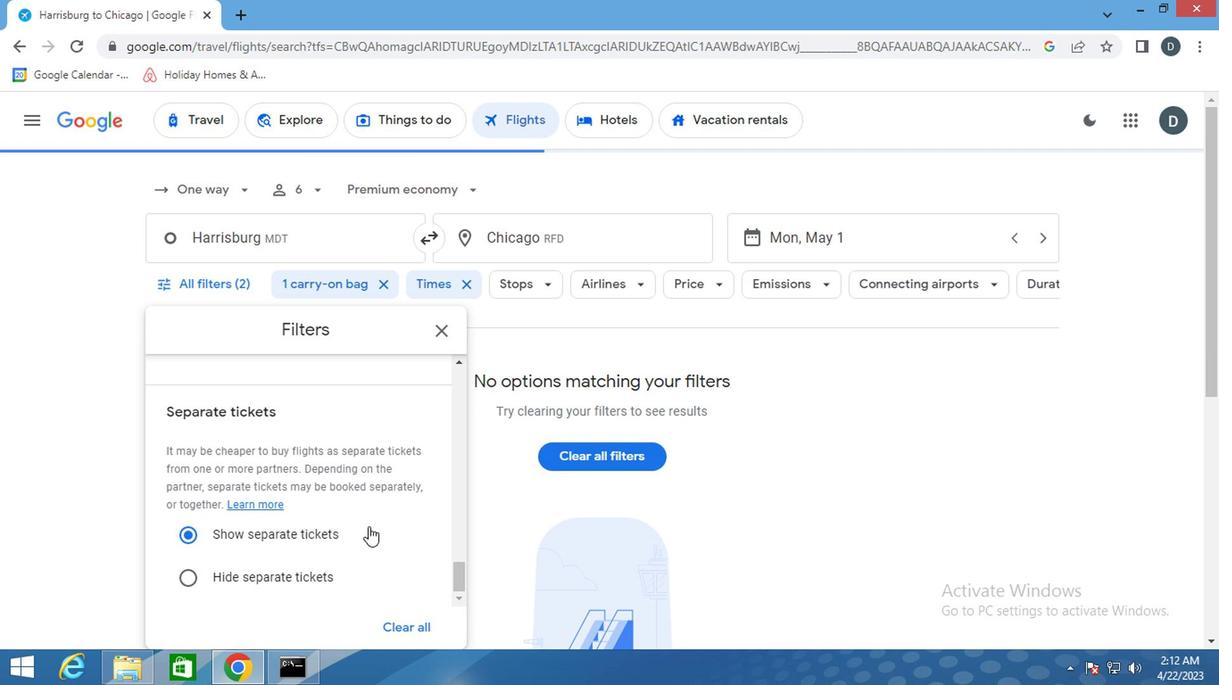 
Action: Mouse scrolled (366, 527) with delta (0, -1)
Screenshot: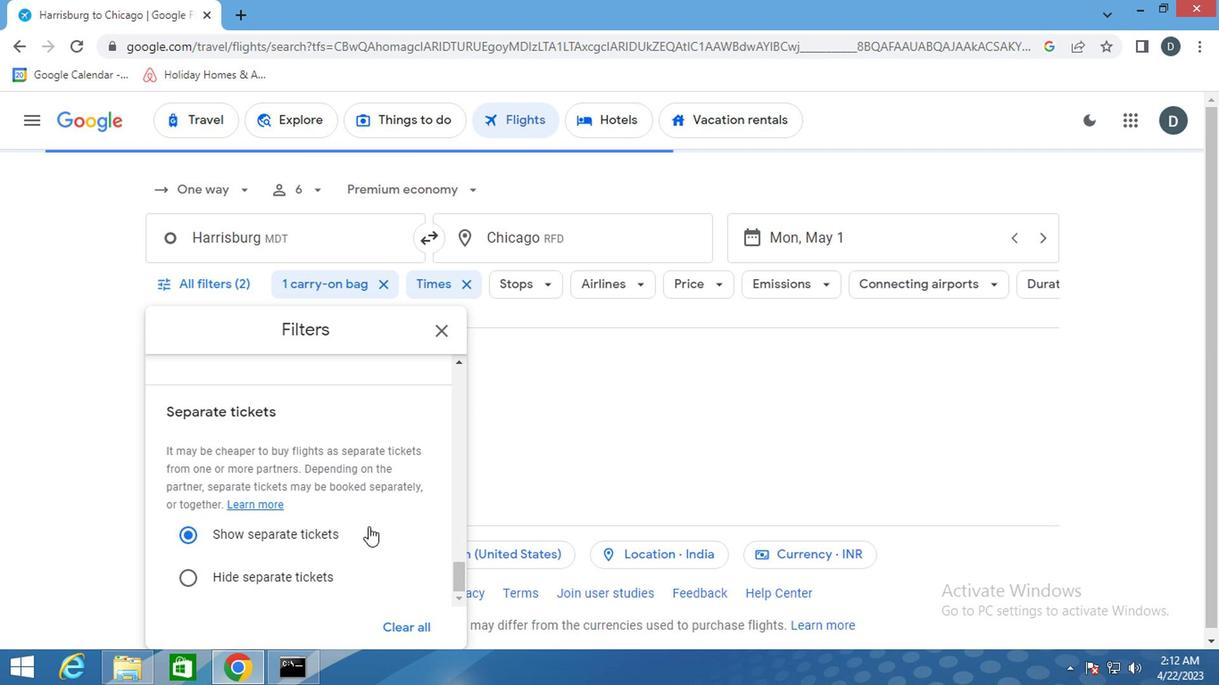 
Action: Mouse scrolled (366, 527) with delta (0, -1)
Screenshot: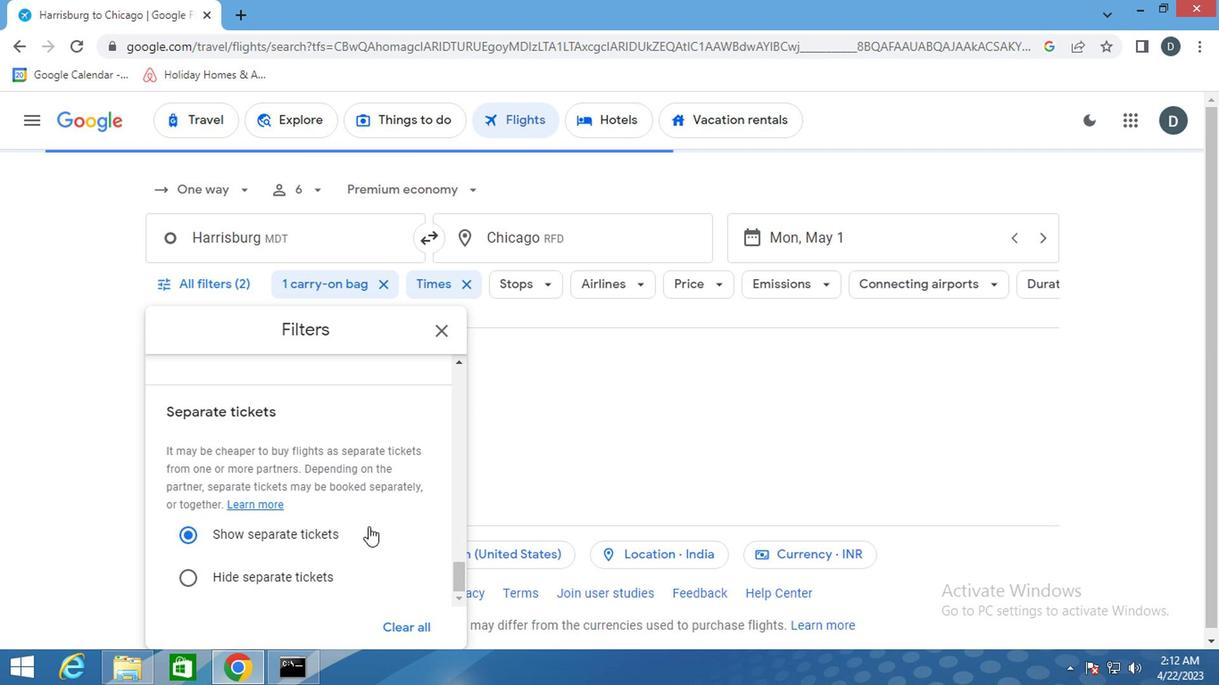 
Action: Mouse scrolled (366, 527) with delta (0, -1)
Screenshot: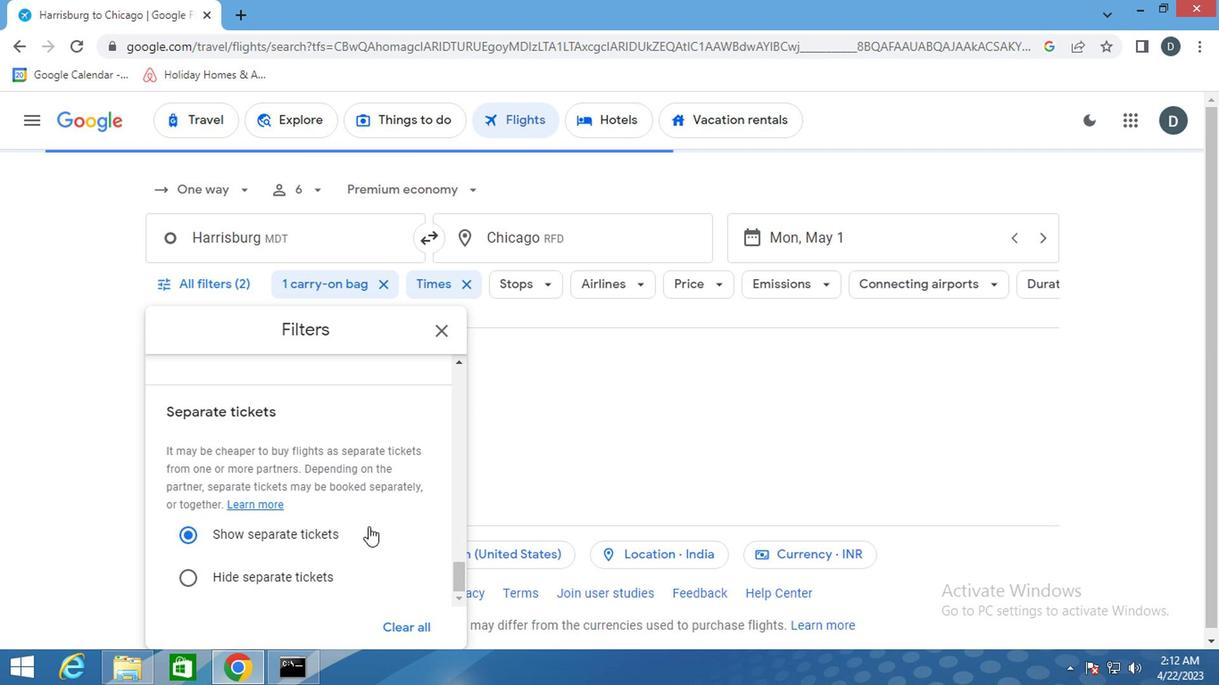 
Action: Mouse moved to (434, 330)
Screenshot: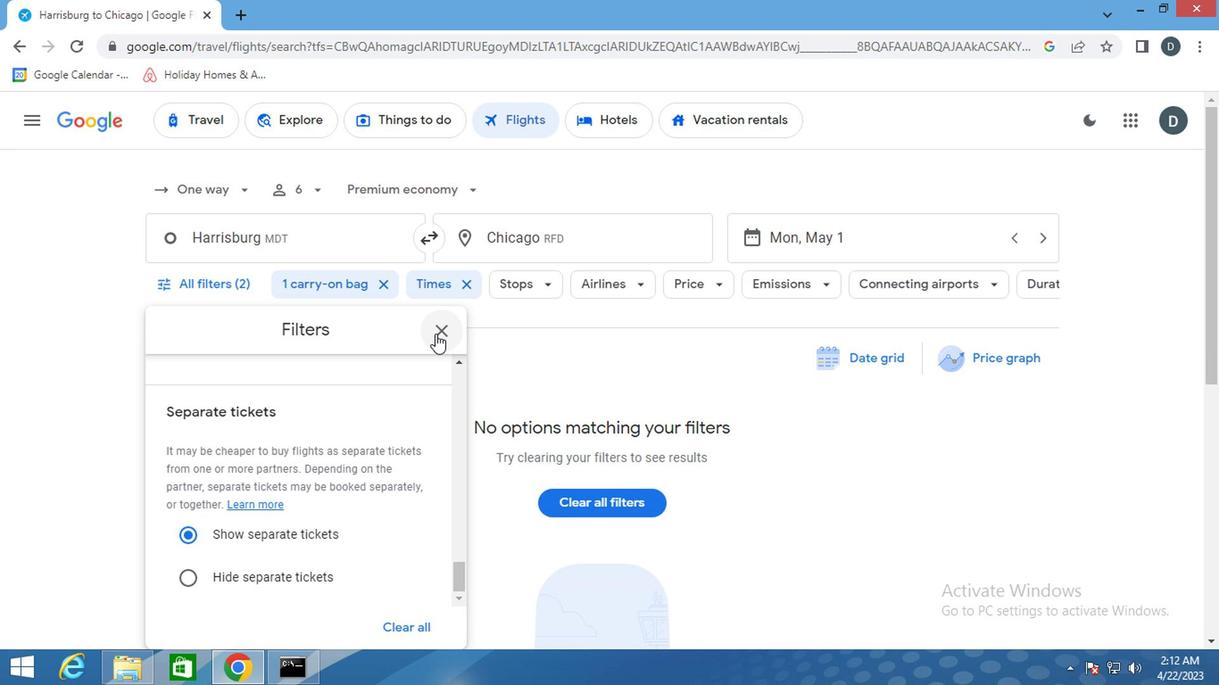 
Action: Mouse pressed left at (434, 330)
Screenshot: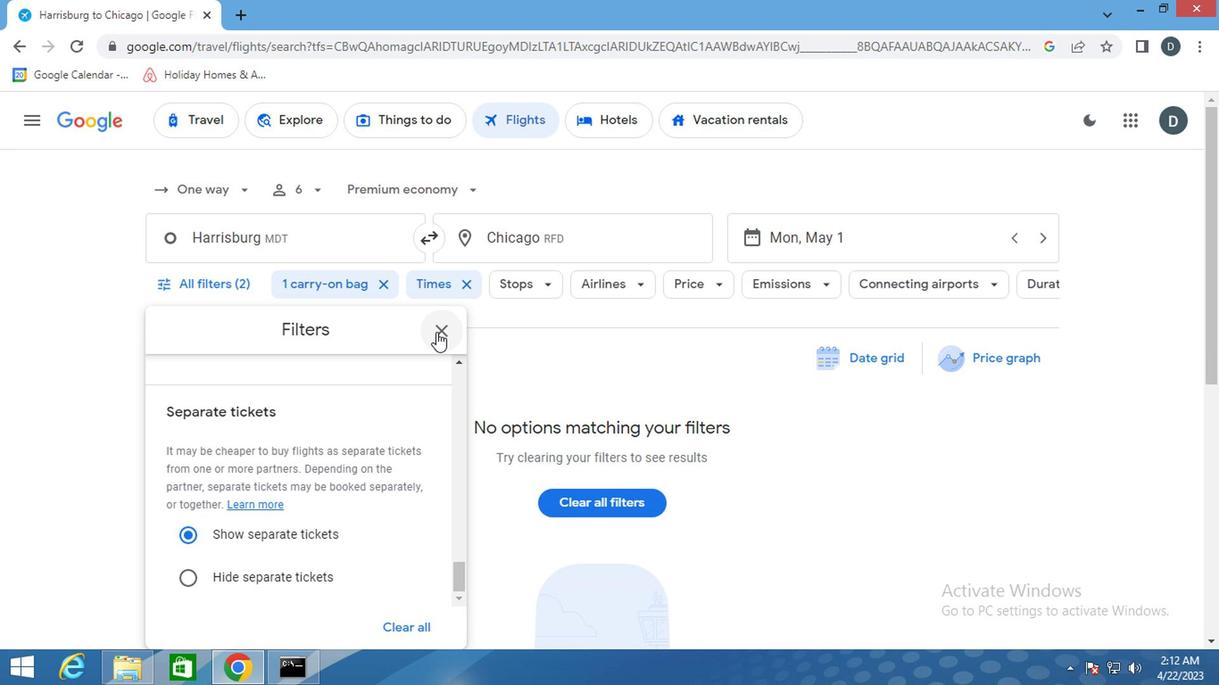 
Action: Mouse moved to (434, 330)
Screenshot: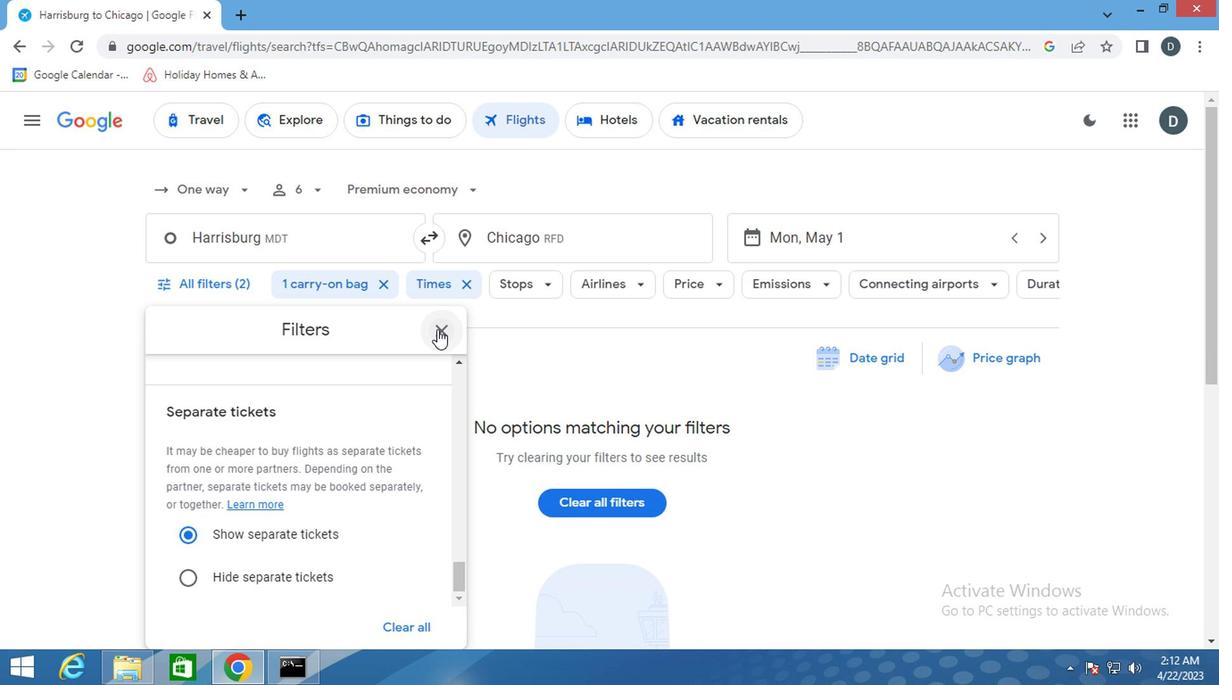 
